 Task: Add an event with the title Presentation Rehearsal and Fine-tuning, date ''2024/03/17'', time 7:30 AM to 9:30 AMand add a description: Participants will learn essential communication skills, including active listening, expressing ideas clearly, and providing constructive feedback. They will also explore techniques for fostering open and honest communication within the team.Select event color  Peacock . Add location for the event as: Rome, Italy, logged in from the account softage.3@softage.netand send the event invitation to softage.2@softage.net and softage.4@softage.net. Set a reminder for the event Daily
Action: Mouse moved to (90, 112)
Screenshot: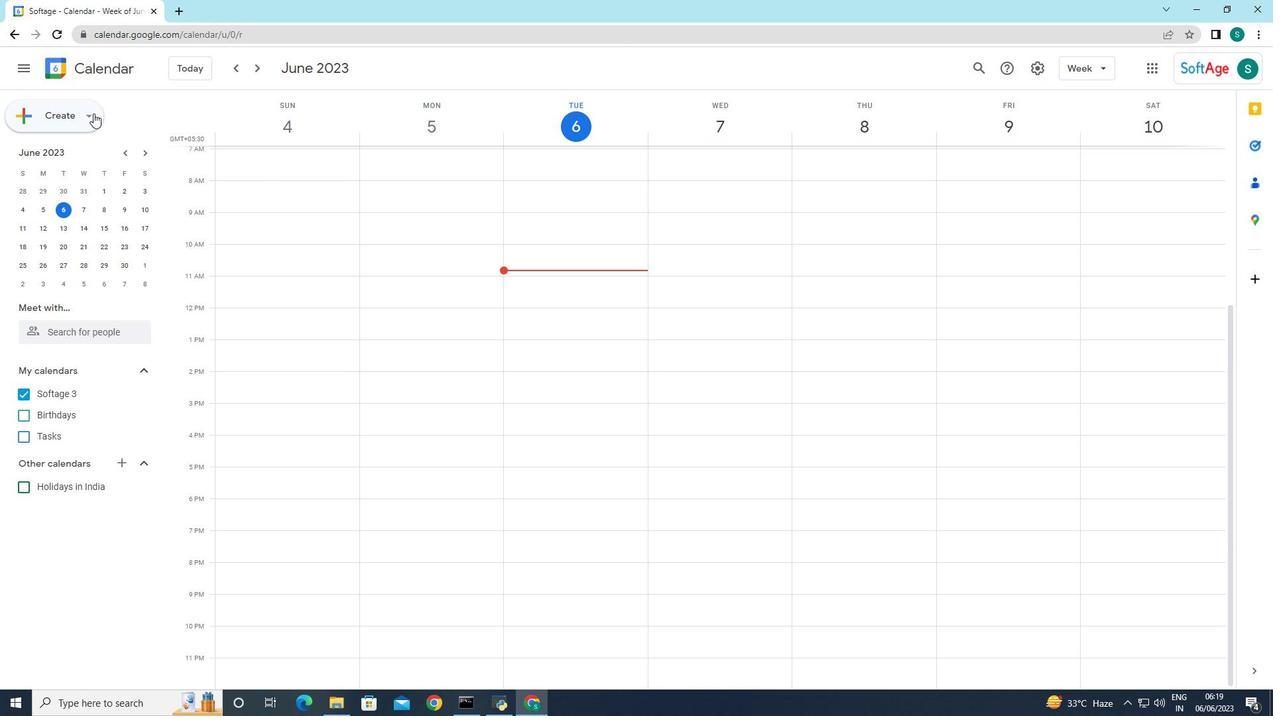 
Action: Mouse pressed left at (90, 112)
Screenshot: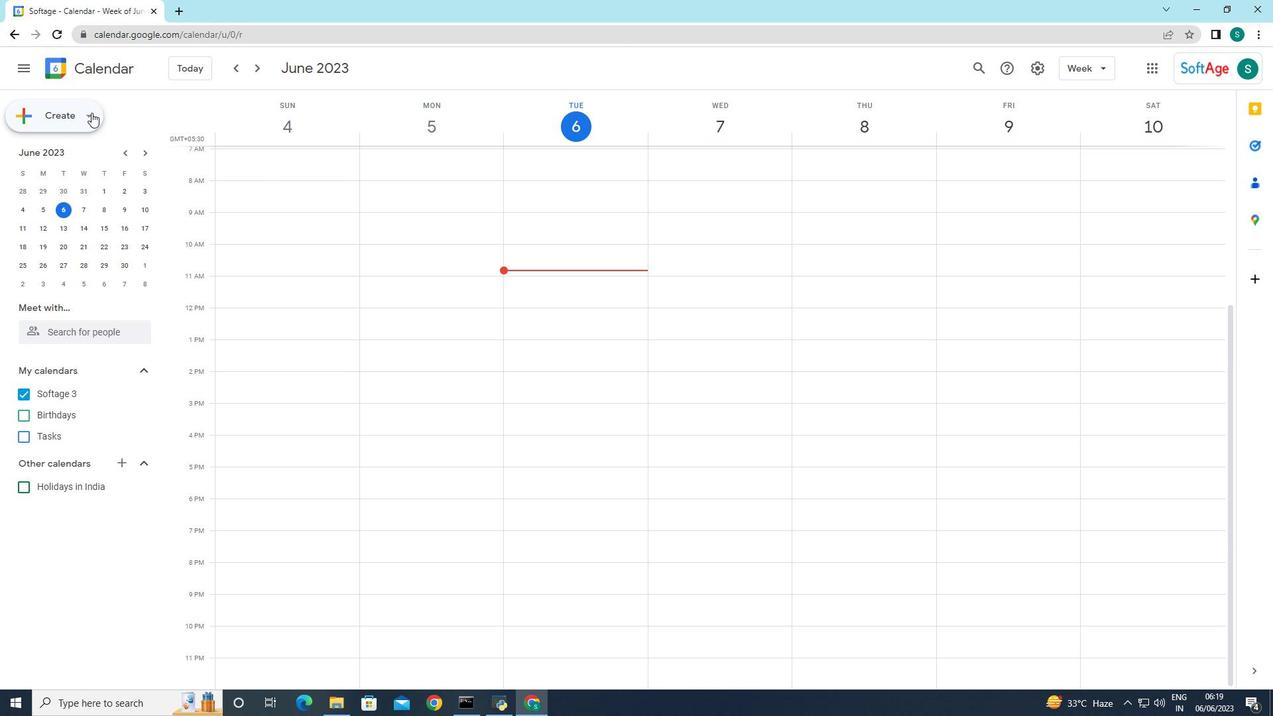 
Action: Mouse moved to (82, 157)
Screenshot: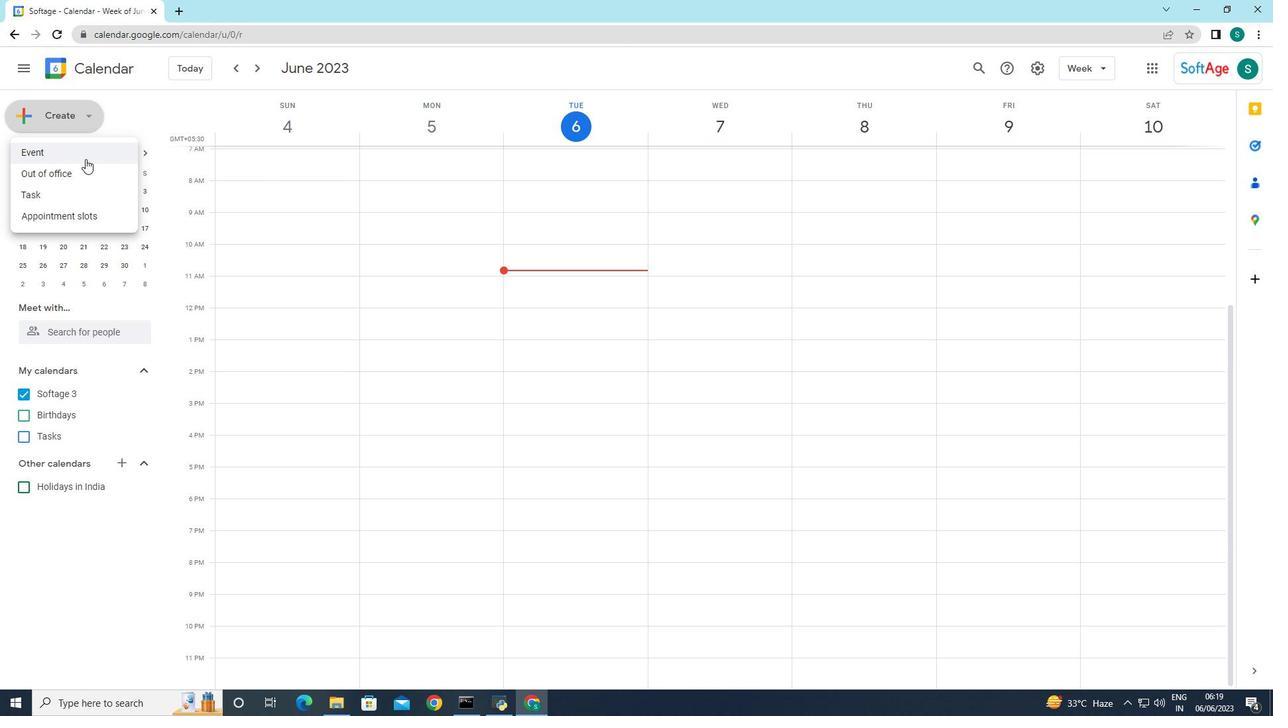 
Action: Mouse pressed left at (82, 157)
Screenshot: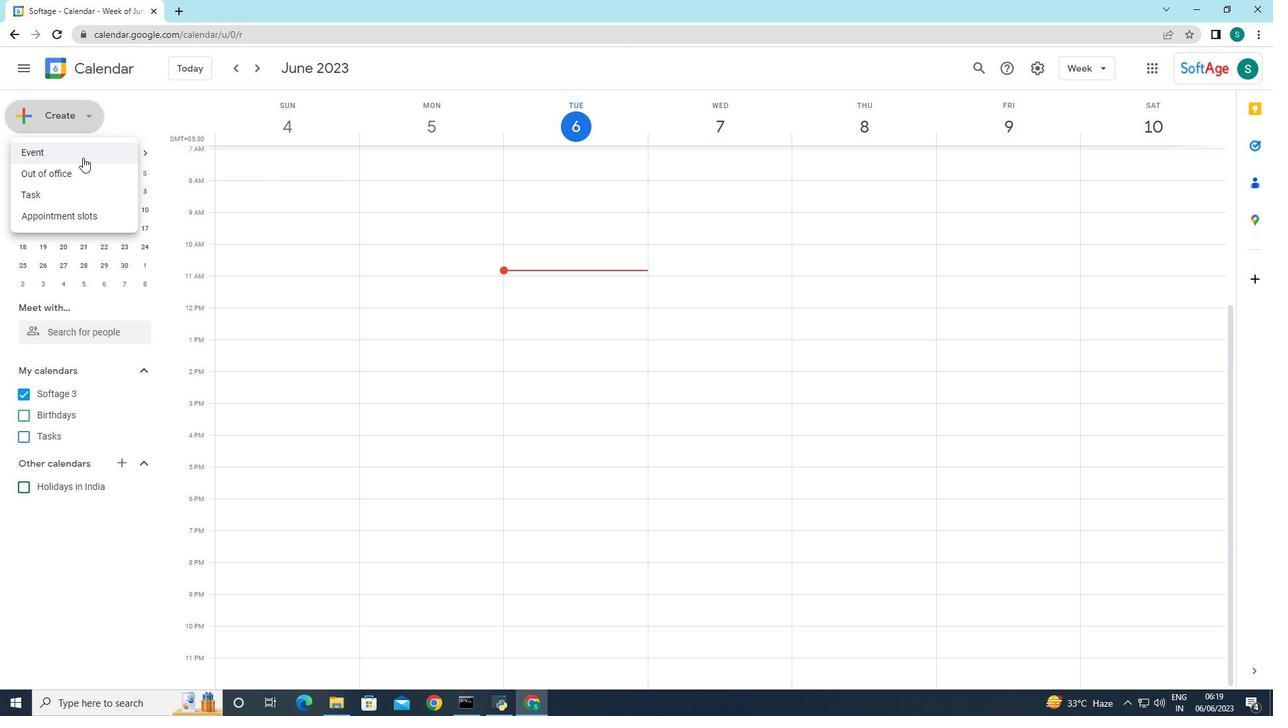 
Action: Mouse moved to (382, 519)
Screenshot: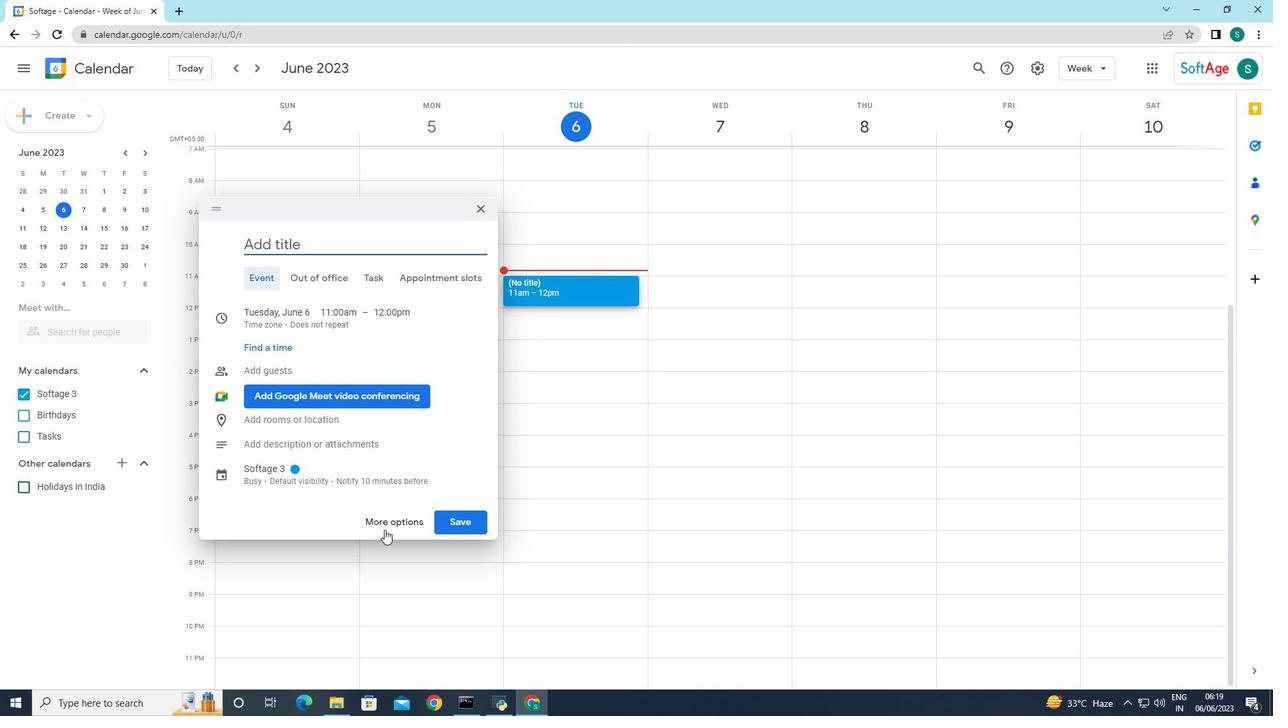 
Action: Mouse pressed left at (382, 519)
Screenshot: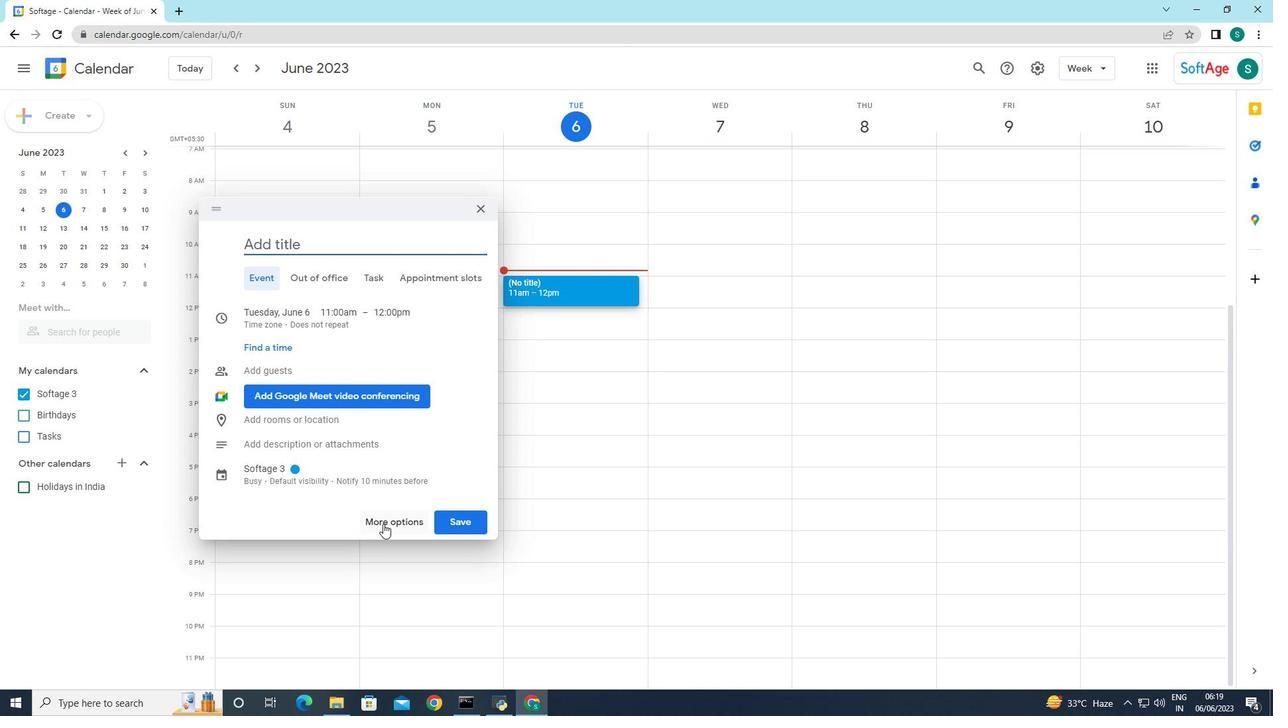 
Action: Mouse moved to (110, 77)
Screenshot: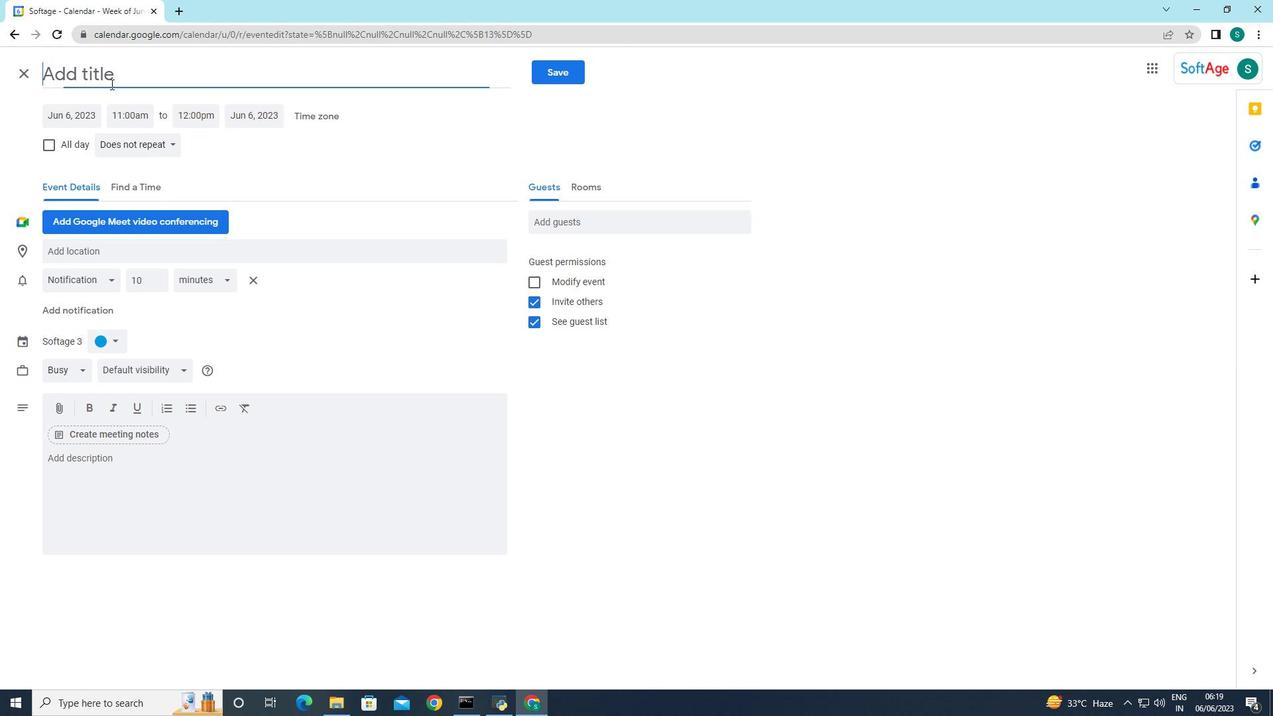 
Action: Mouse pressed left at (110, 77)
Screenshot: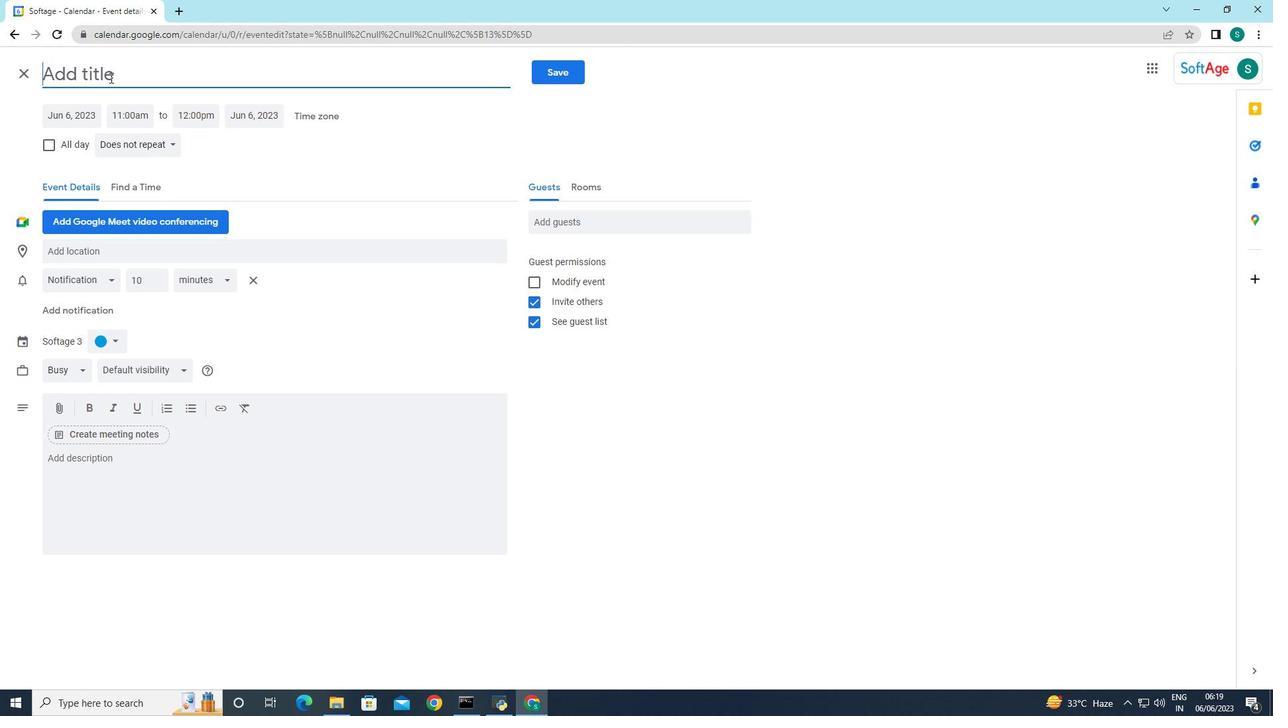 
Action: Mouse moved to (110, 76)
Screenshot: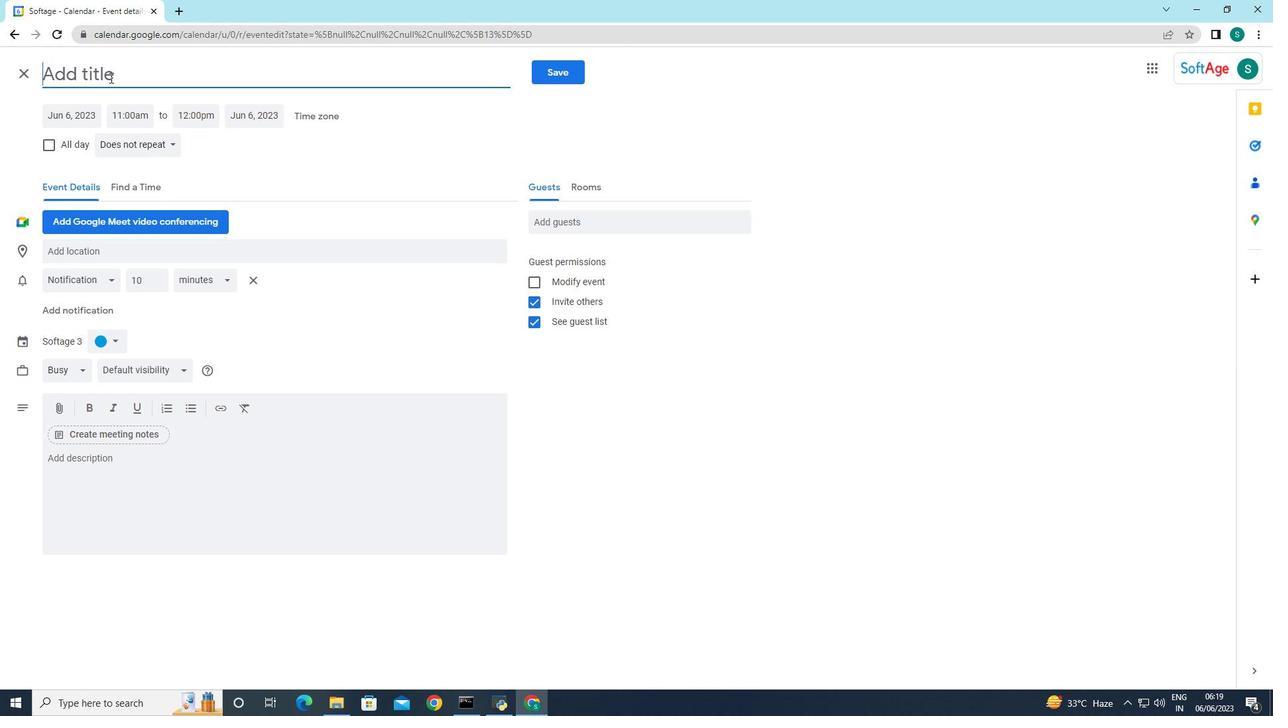 
Action: Key pressed <Key.caps_lock>P<Key.caps_lock>resentation<Key.space><Key.caps_lock>R<Key.caps_lock>ehearsal<Key.space>and<Key.space>f<Key.backspace><Key.caps_lock>F<Key.caps_lock>ine<Key.space><Key.backspace>-tunung,<Key.space><Key.backspace><Key.backspace><Key.backspace><Key.backspace><Key.backspace>ni<Key.backspace><Key.backspace>in<Key.backspace><Key.backspace><Key.backspace>ning<Key.space>
Screenshot: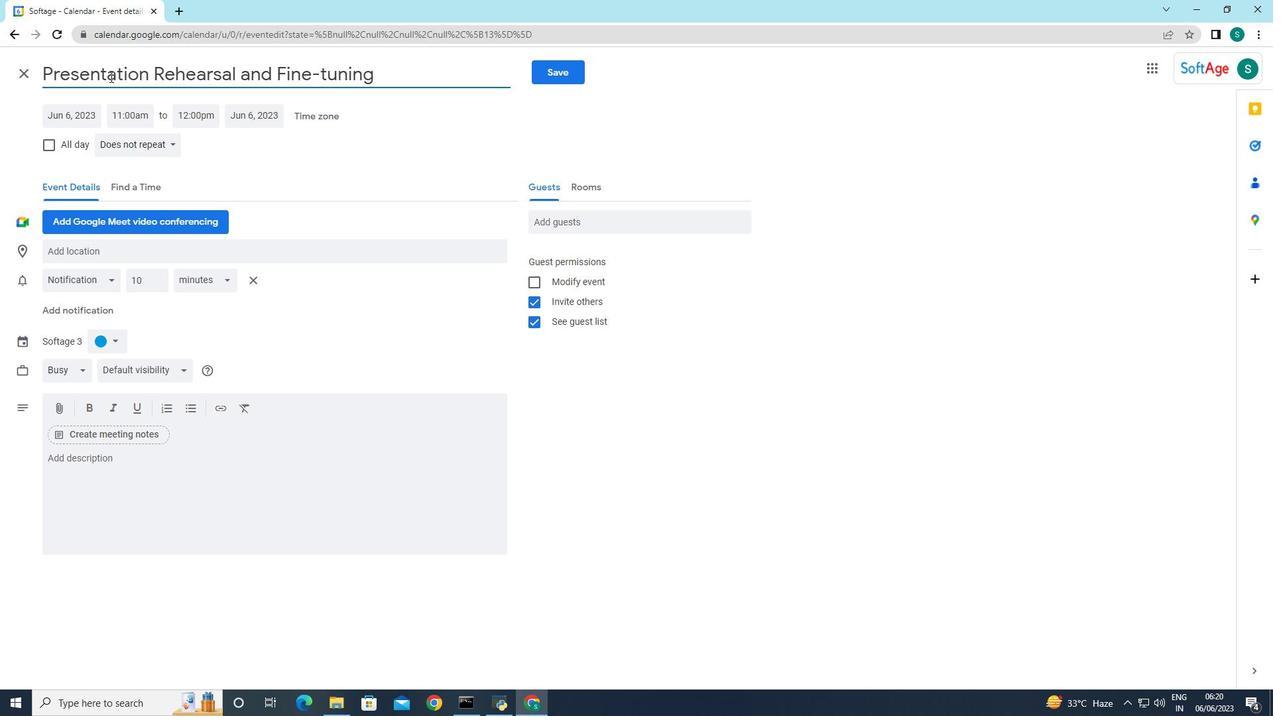 
Action: Mouse moved to (83, 120)
Screenshot: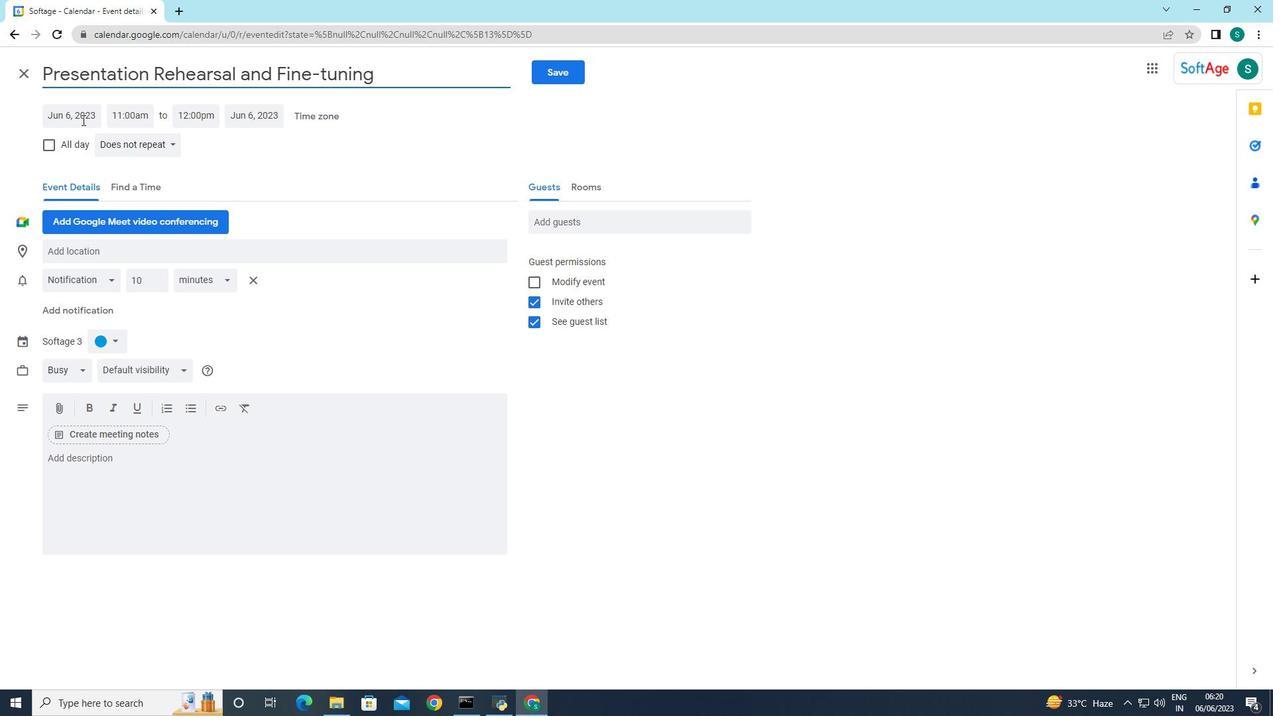 
Action: Mouse pressed left at (83, 120)
Screenshot: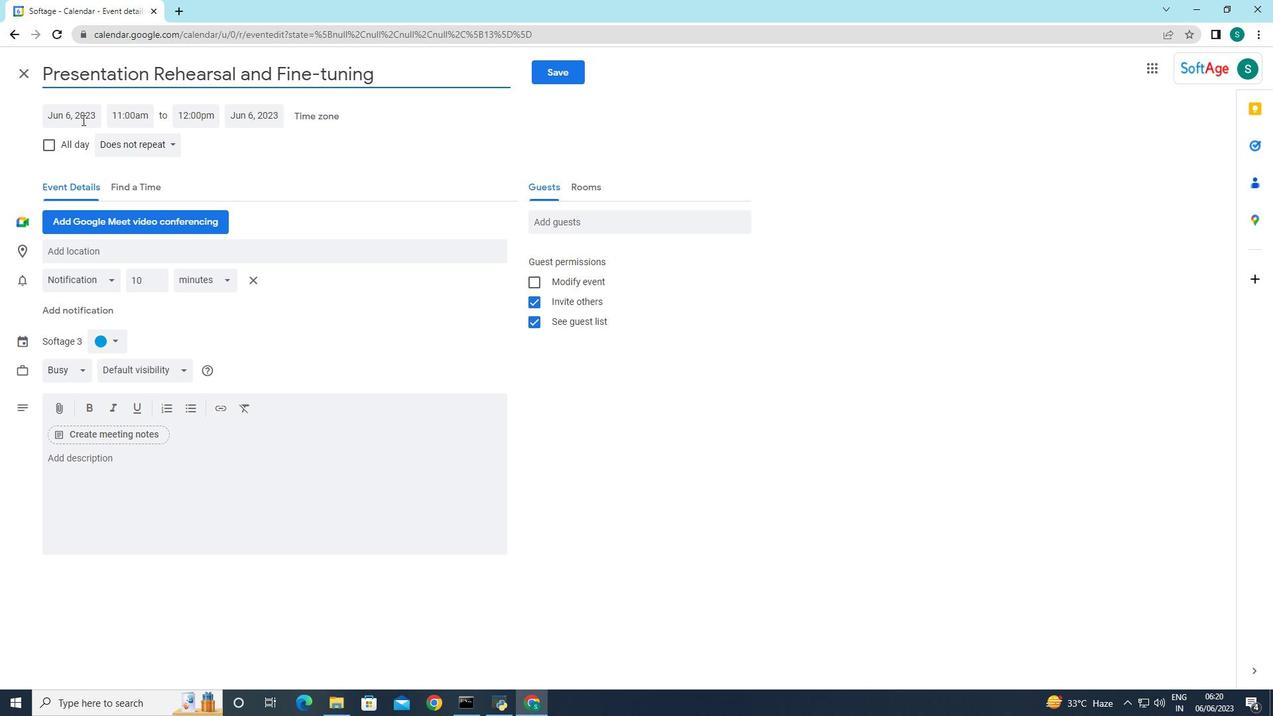 
Action: Mouse moved to (204, 145)
Screenshot: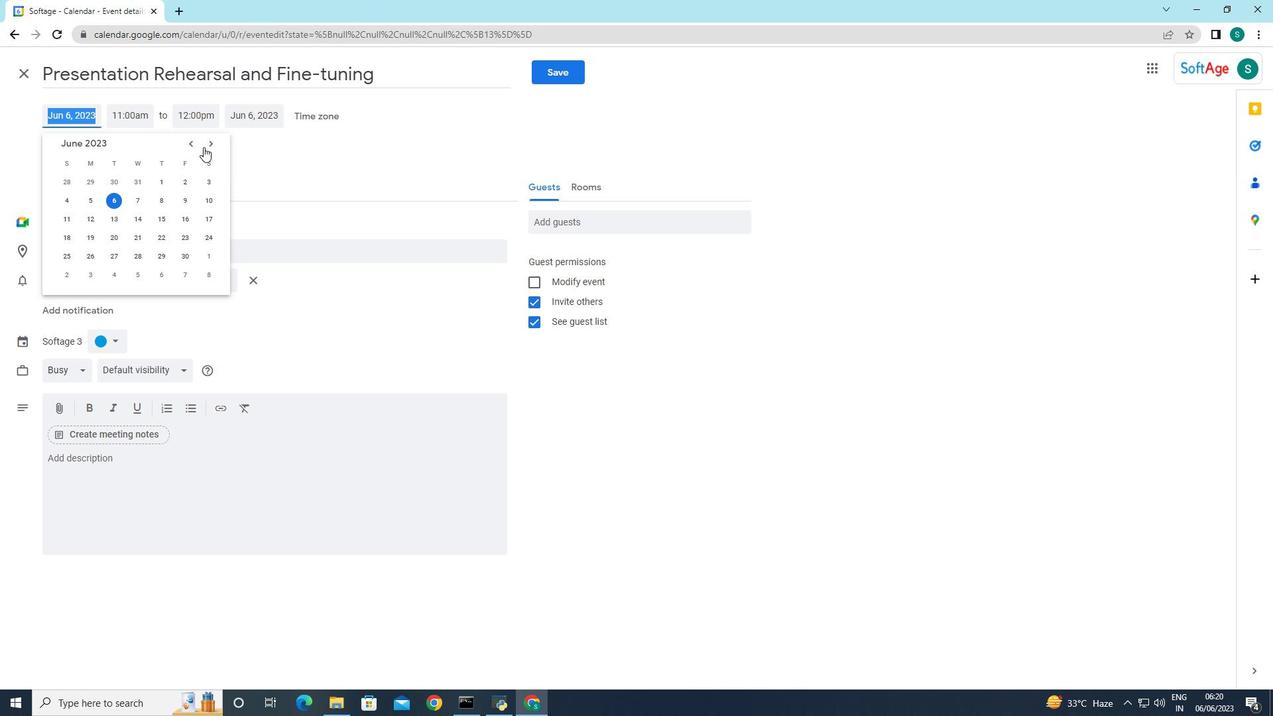 
Action: Mouse pressed left at (204, 145)
Screenshot: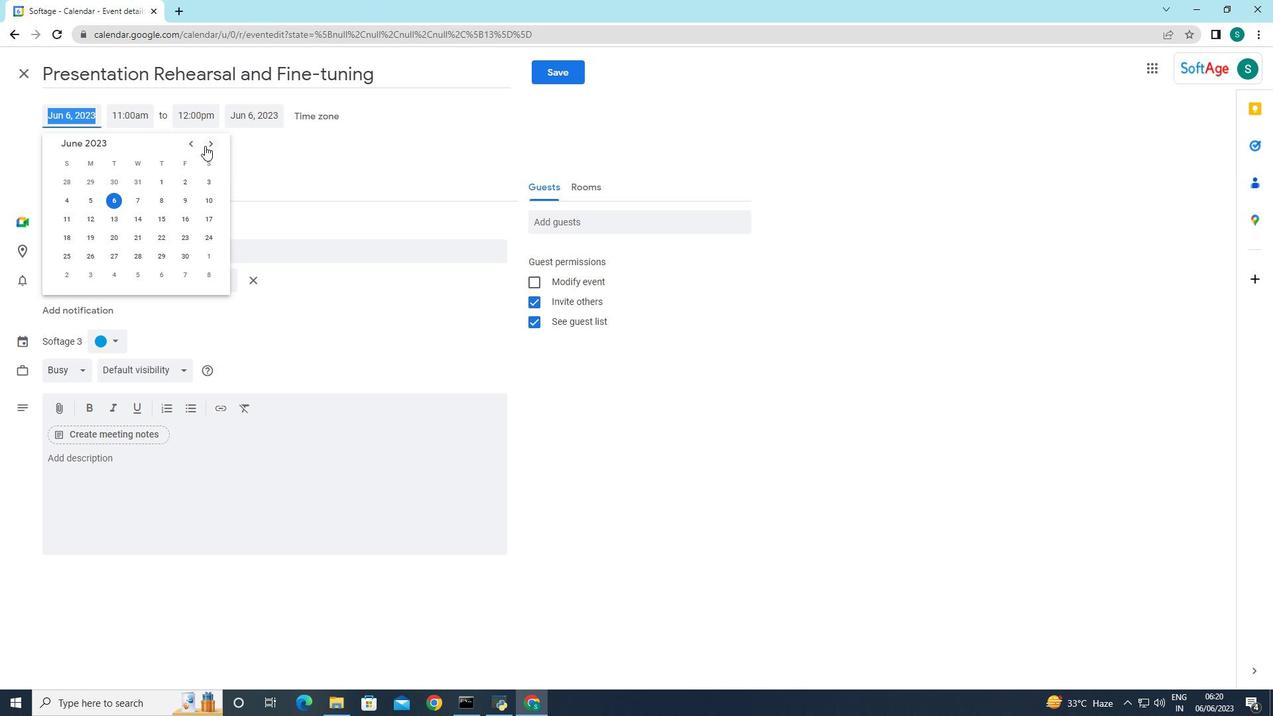 
Action: Mouse pressed left at (204, 145)
Screenshot: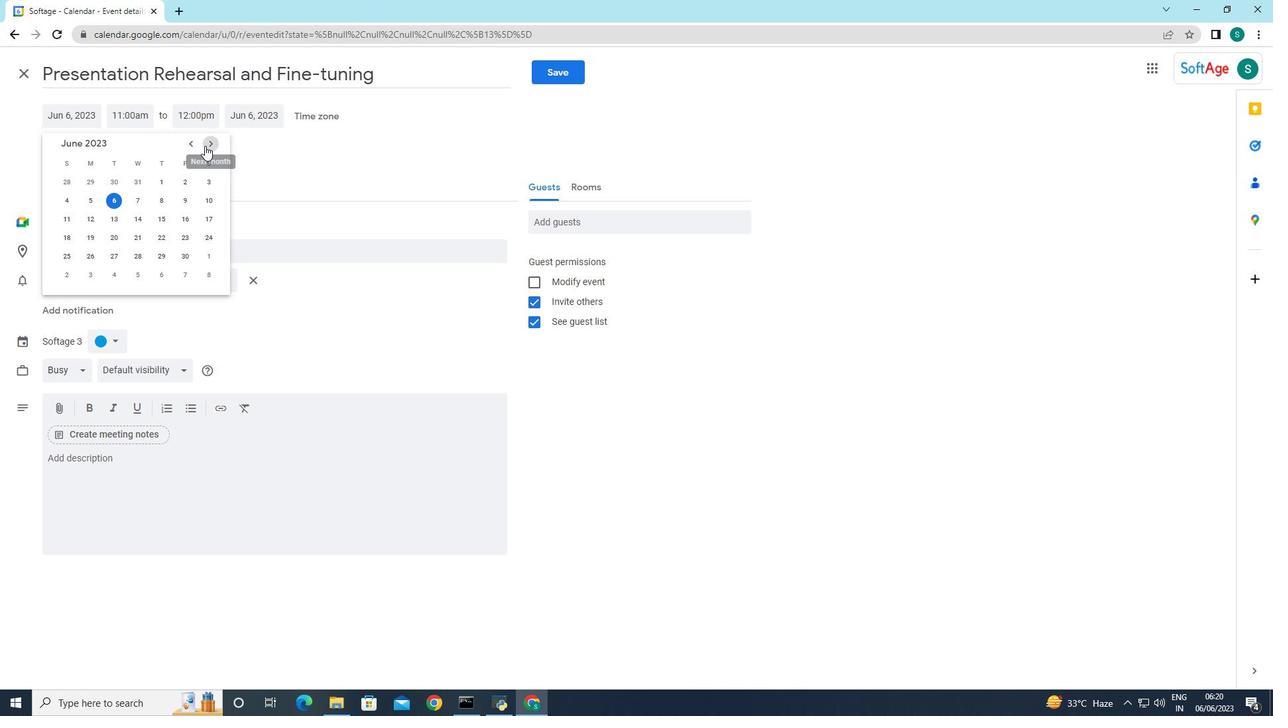 
Action: Mouse pressed left at (204, 145)
Screenshot: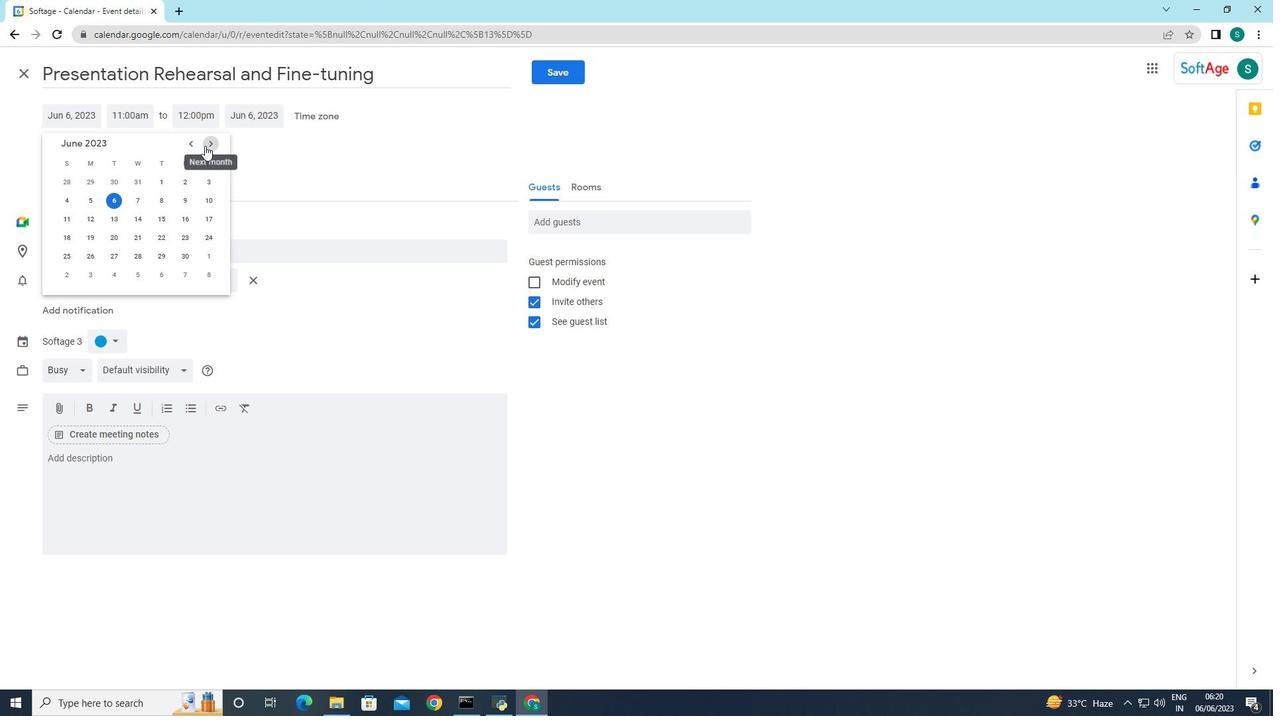 
Action: Mouse pressed left at (204, 145)
Screenshot: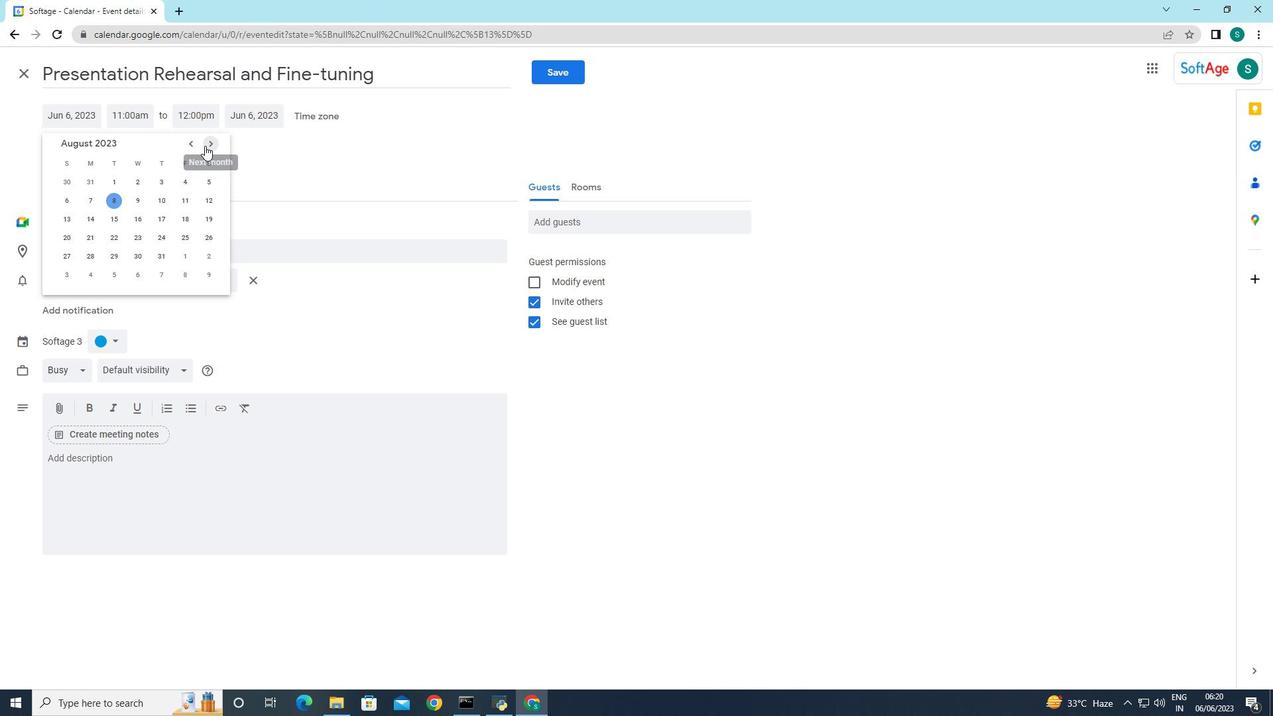 
Action: Mouse pressed left at (204, 145)
Screenshot: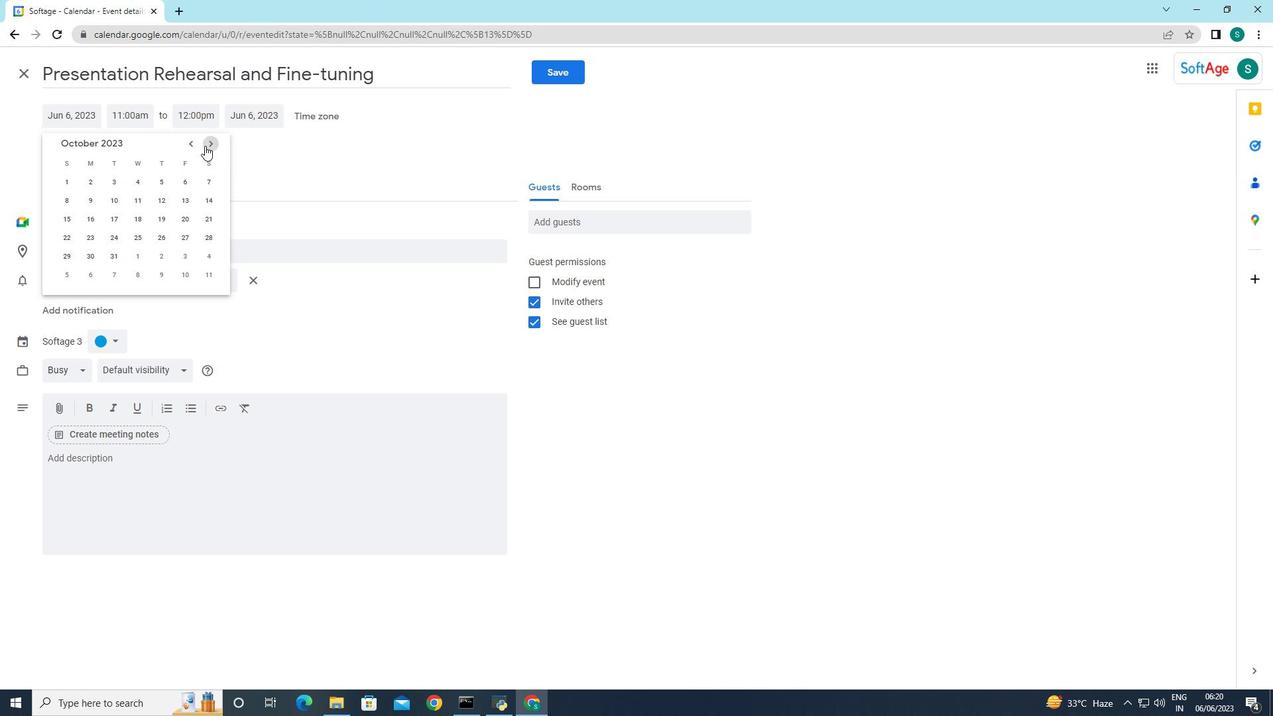 
Action: Mouse pressed left at (204, 145)
Screenshot: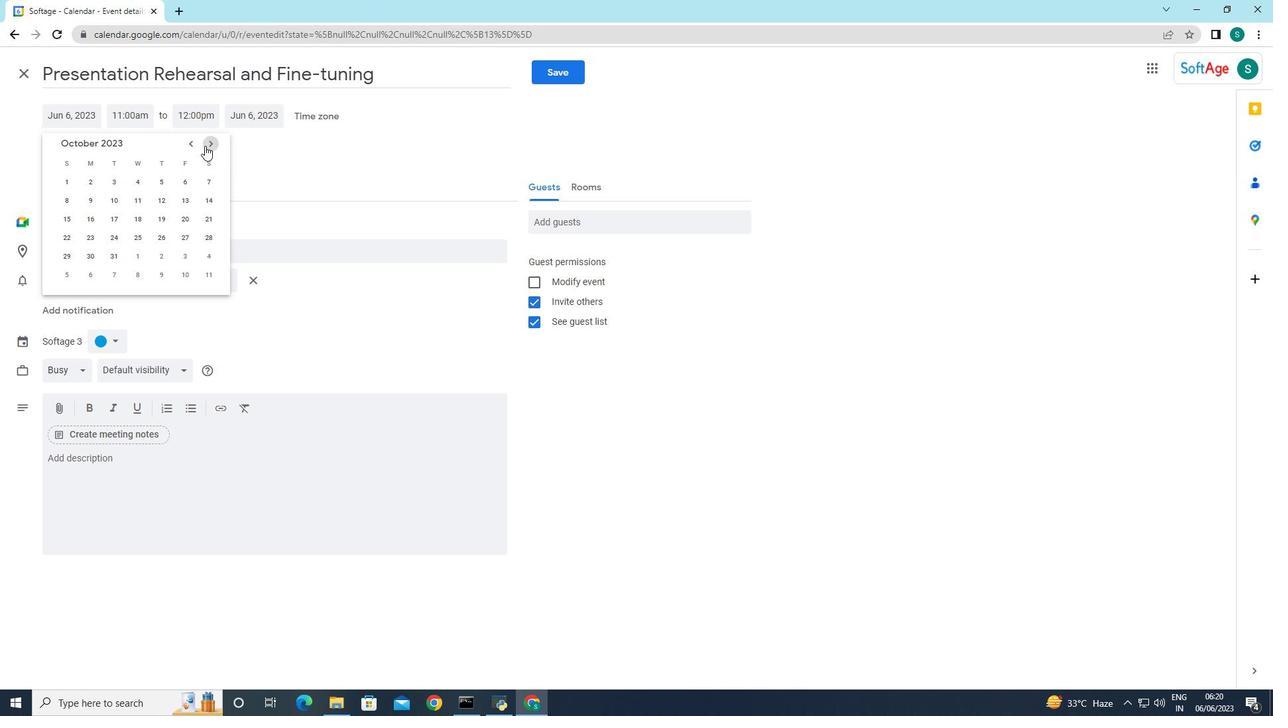 
Action: Mouse pressed left at (204, 145)
Screenshot: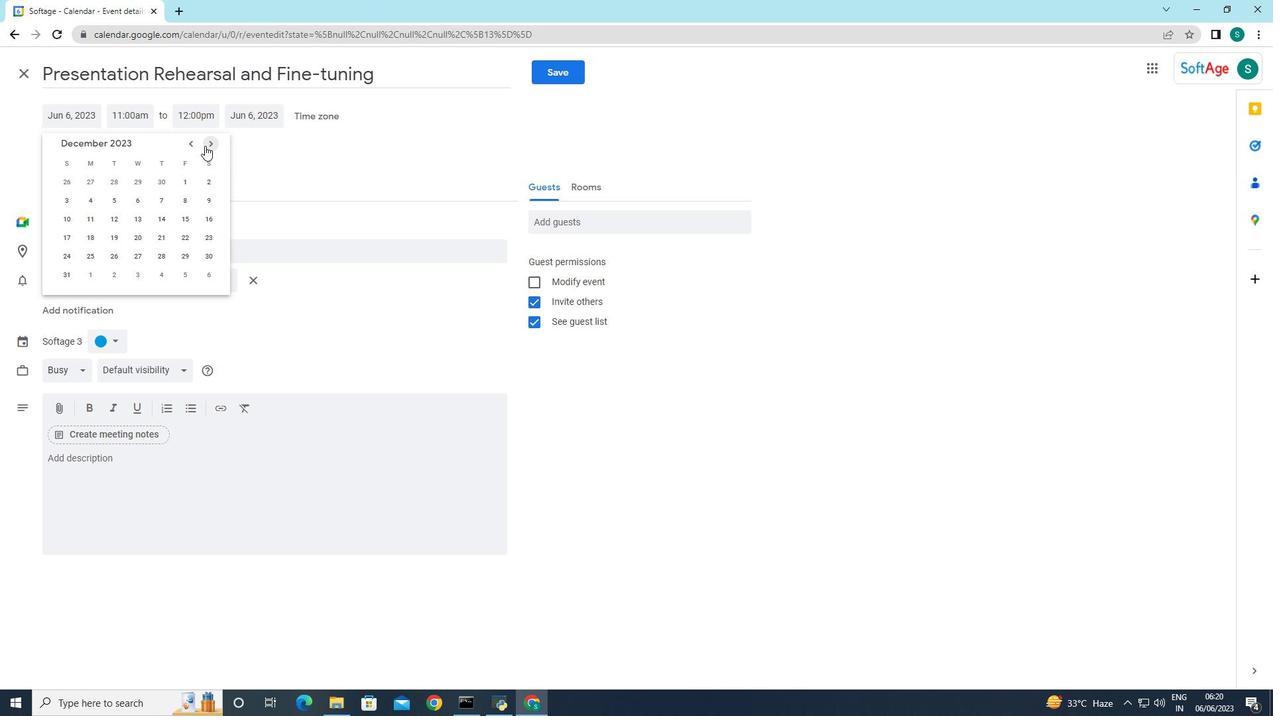 
Action: Mouse pressed left at (204, 145)
Screenshot: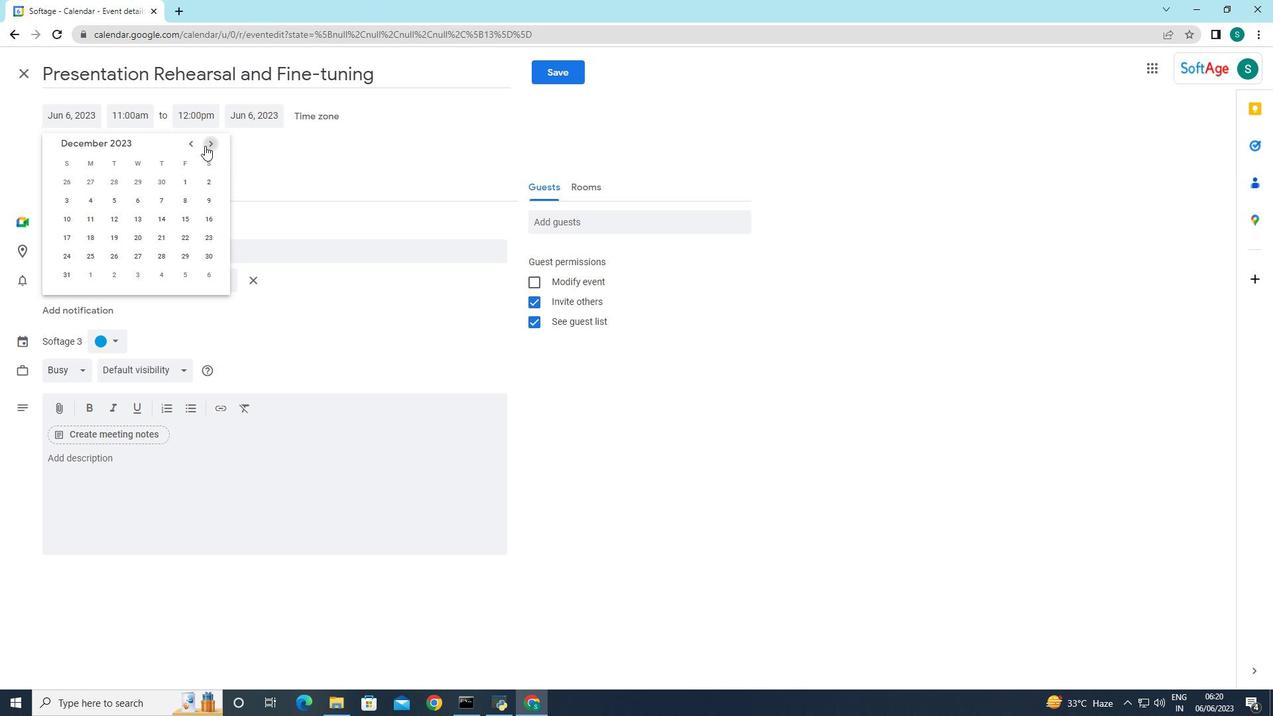 
Action: Mouse pressed left at (204, 145)
Screenshot: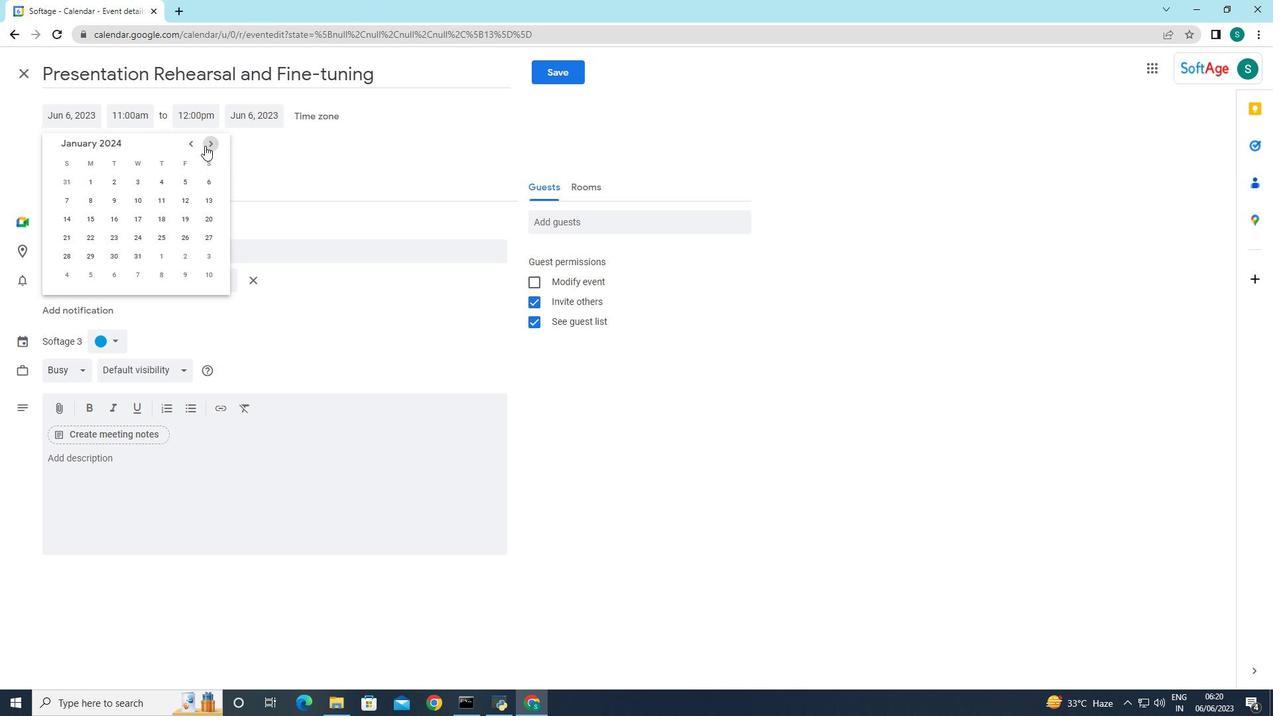 
Action: Mouse pressed left at (204, 145)
Screenshot: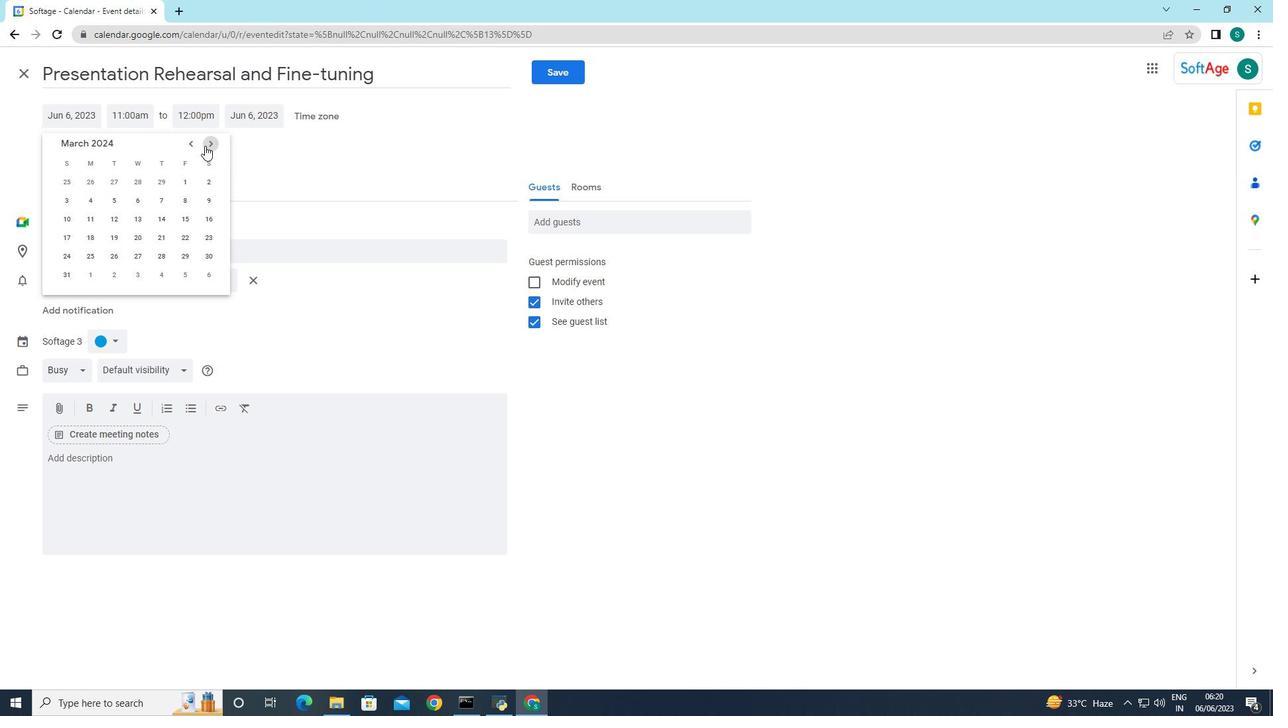 
Action: Mouse pressed left at (204, 145)
Screenshot: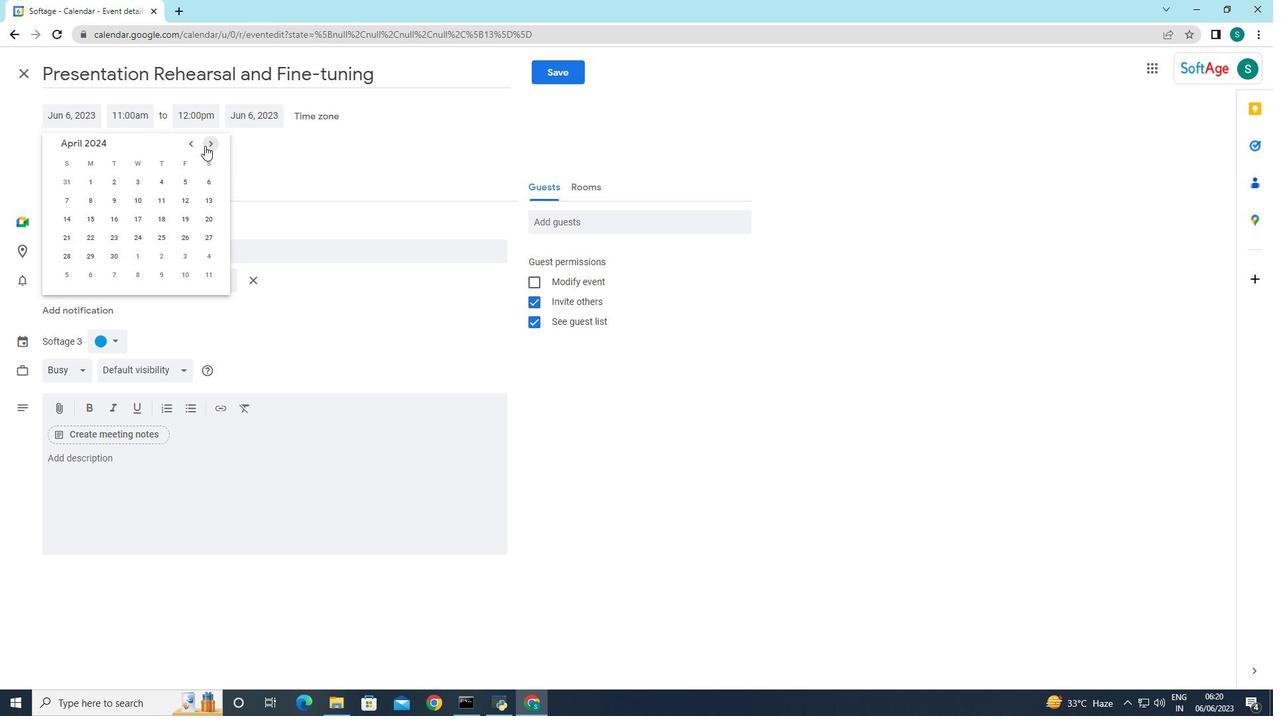 
Action: Mouse moved to (192, 147)
Screenshot: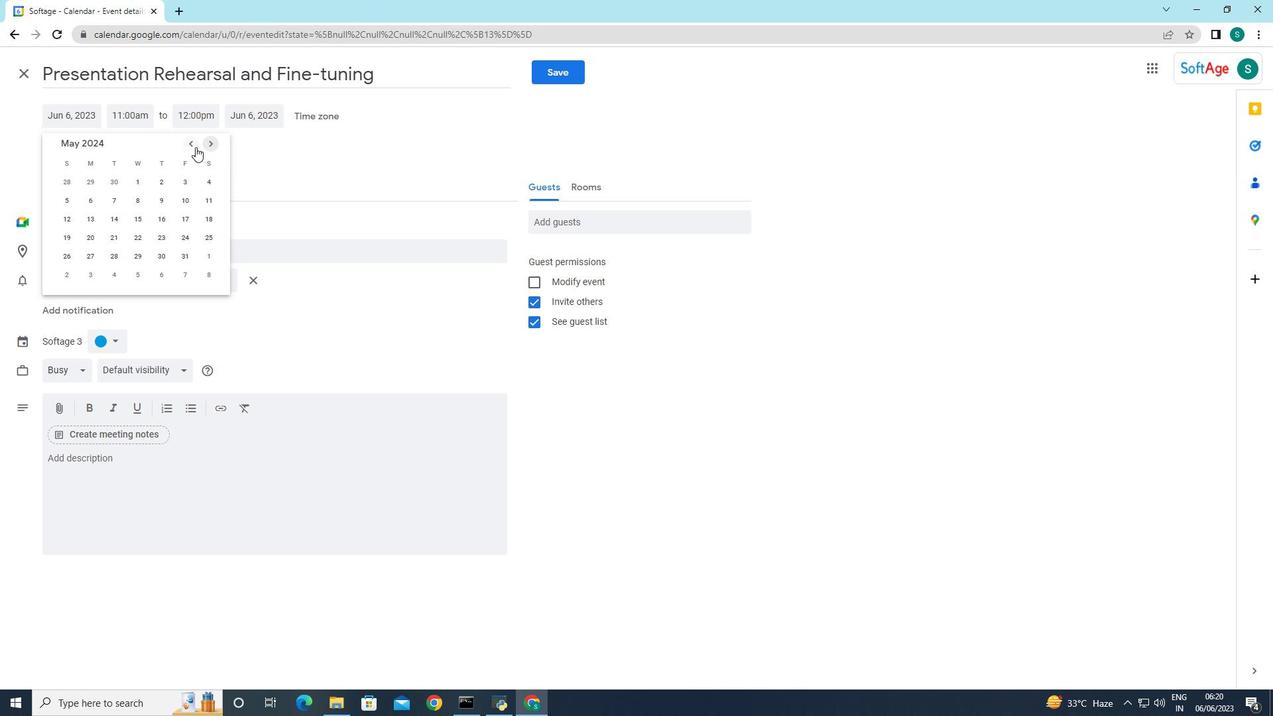 
Action: Mouse pressed left at (192, 147)
Screenshot: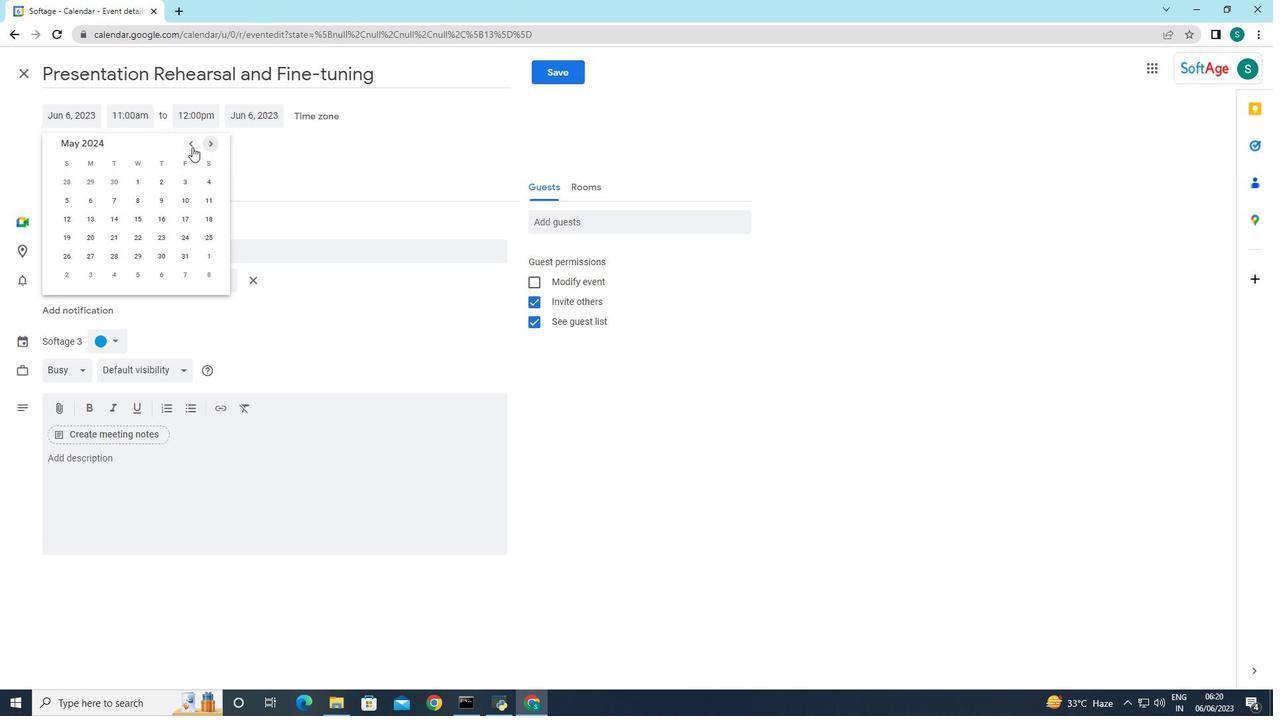 
Action: Mouse pressed left at (192, 147)
Screenshot: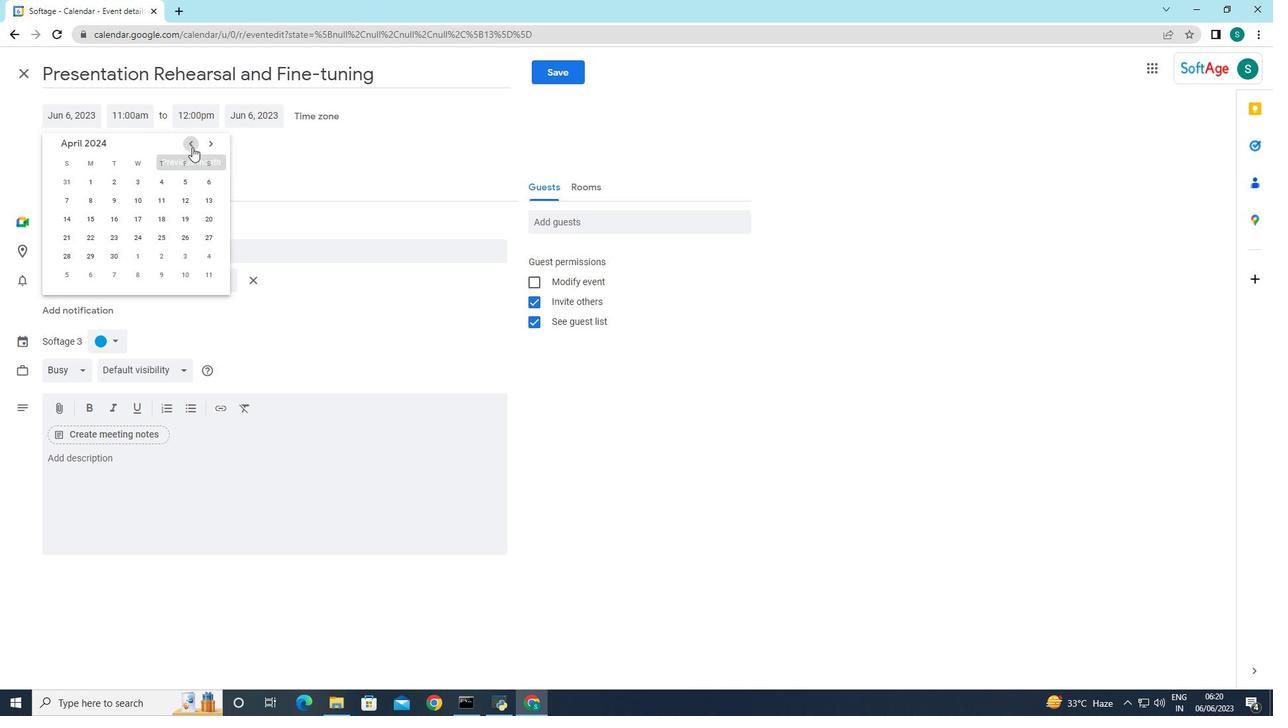 
Action: Mouse moved to (68, 239)
Screenshot: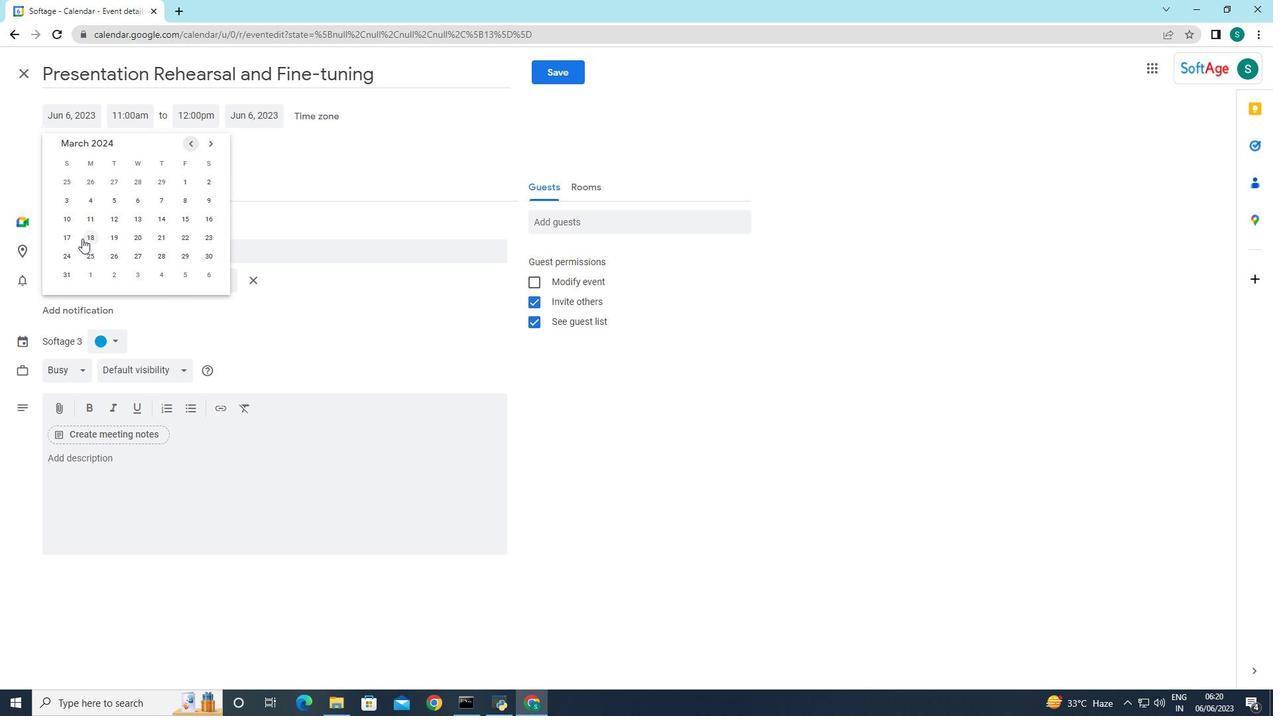 
Action: Mouse pressed left at (68, 239)
Screenshot: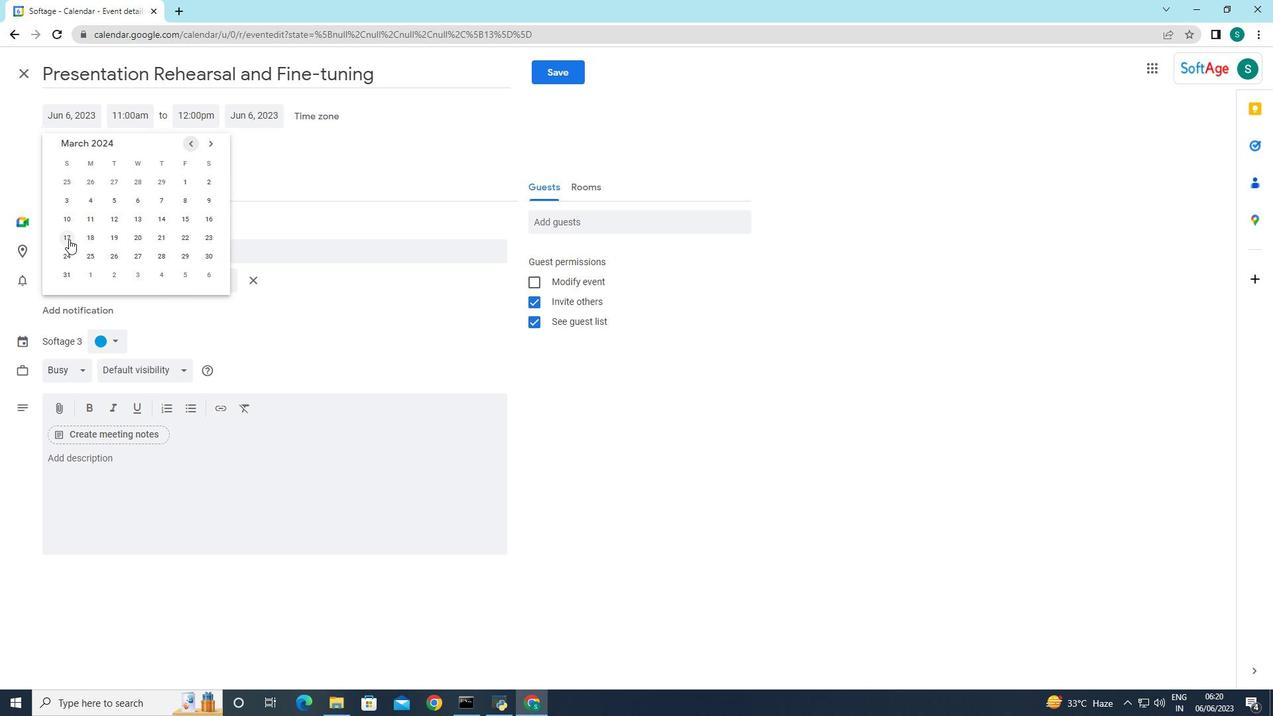 
Action: Mouse moved to (240, 181)
Screenshot: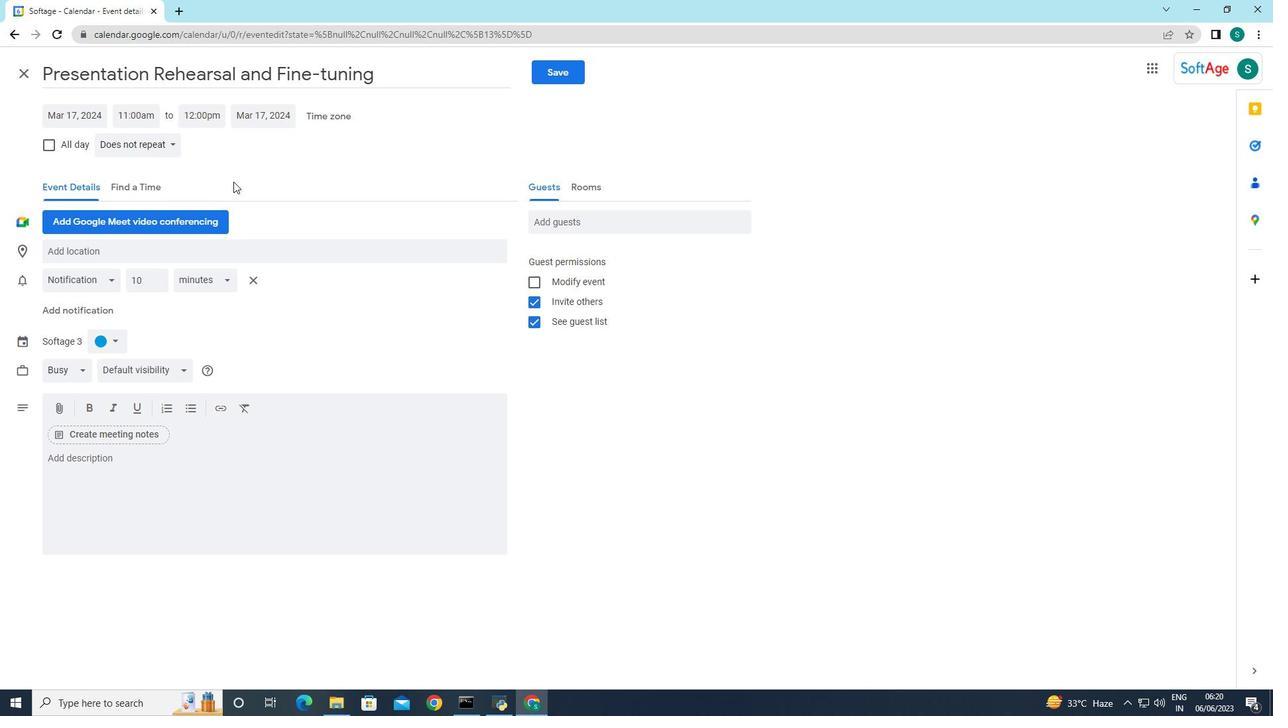 
Action: Mouse pressed left at (240, 181)
Screenshot: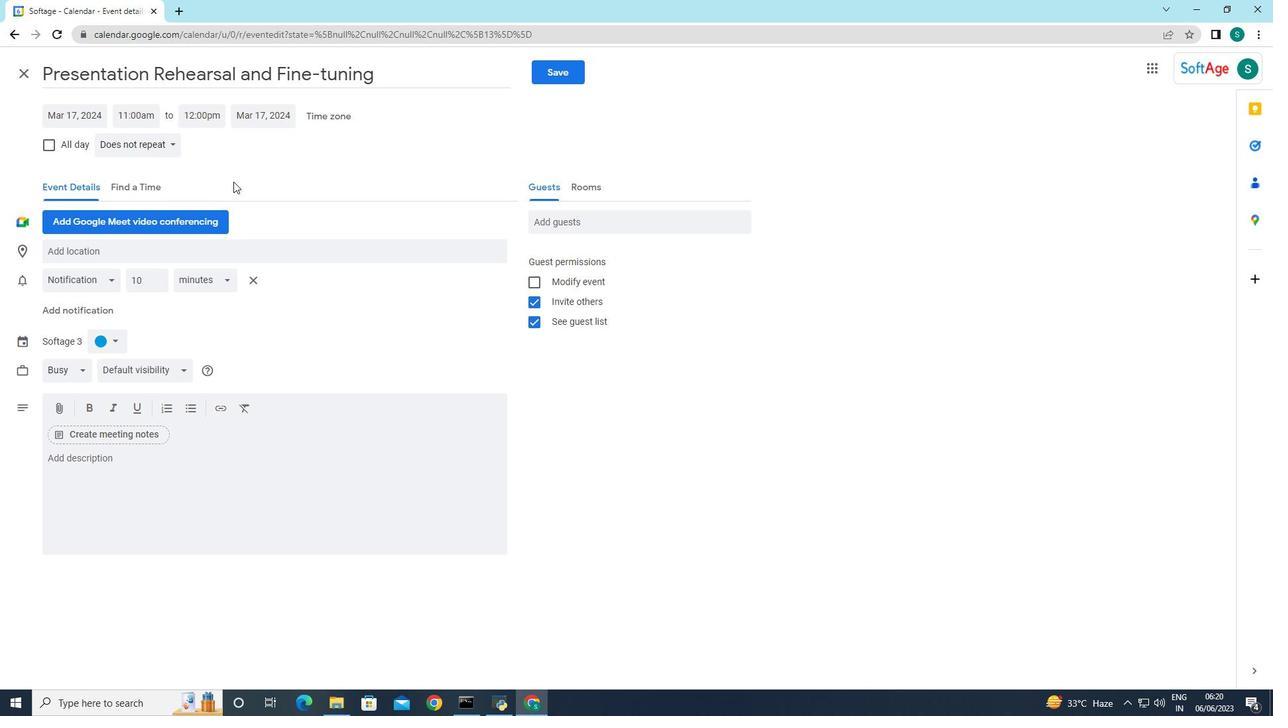 
Action: Mouse moved to (152, 115)
Screenshot: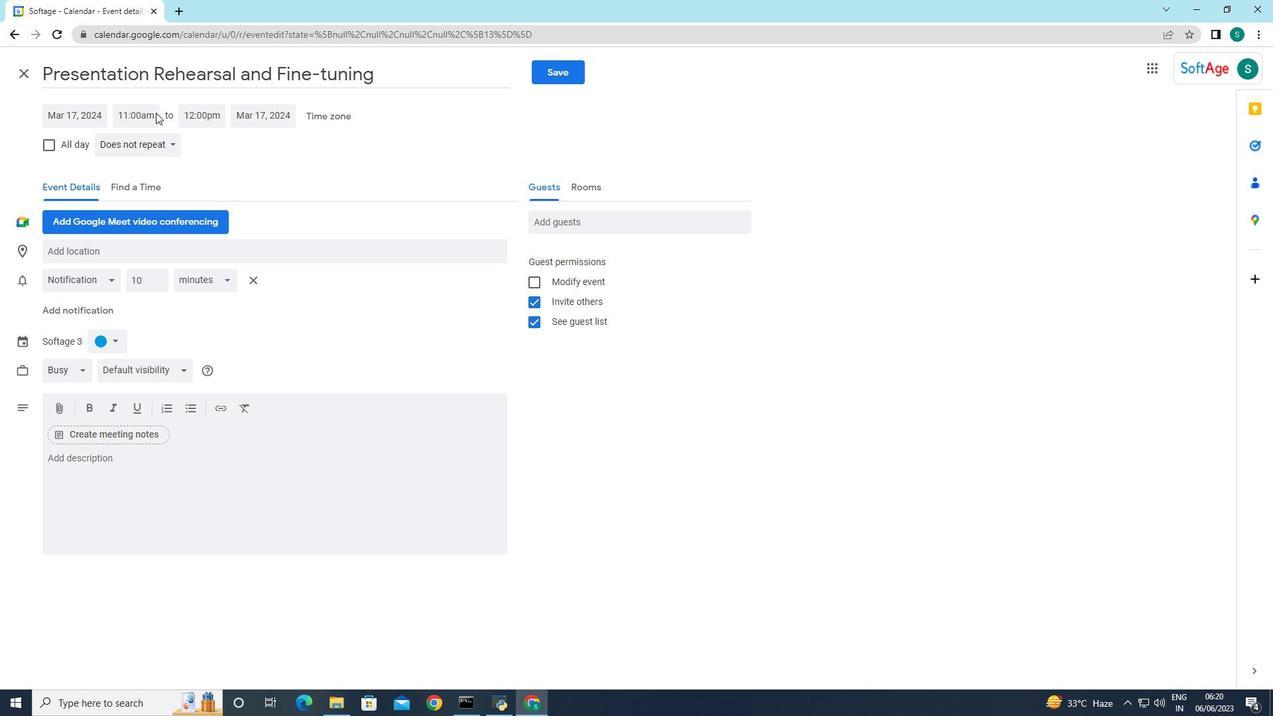 
Action: Mouse pressed left at (152, 115)
Screenshot: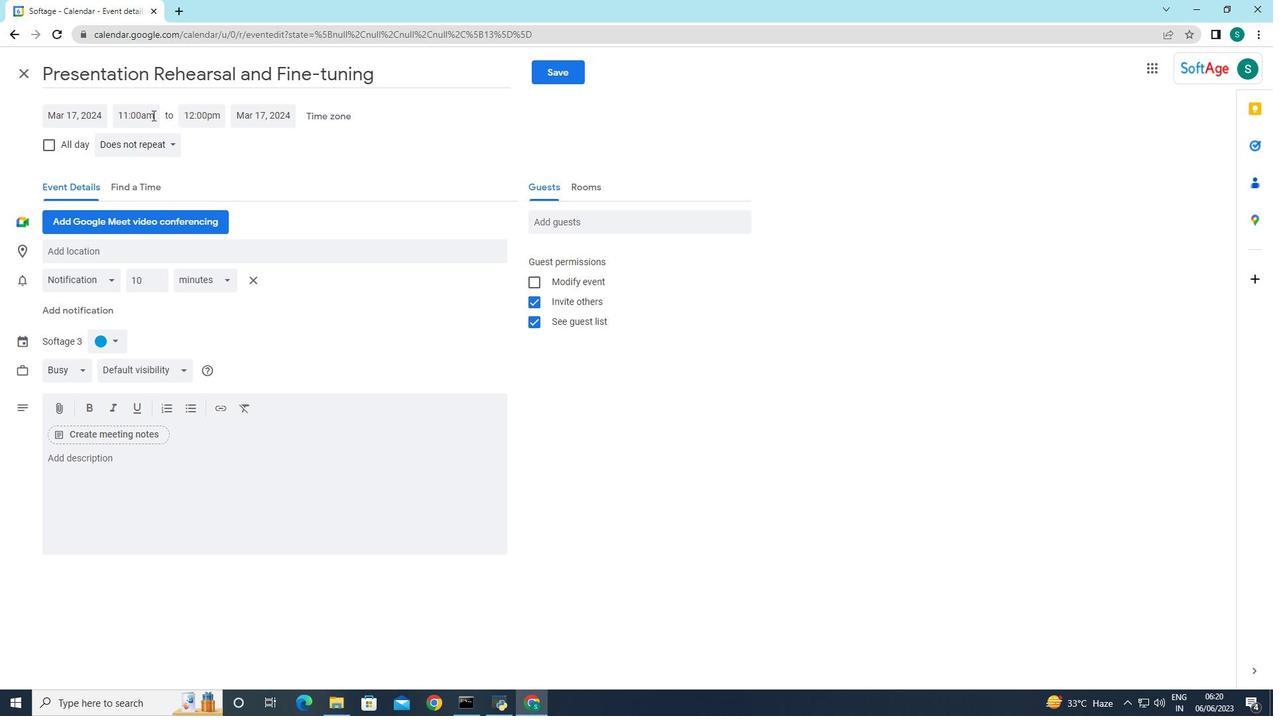 
Action: Mouse moved to (146, 197)
Screenshot: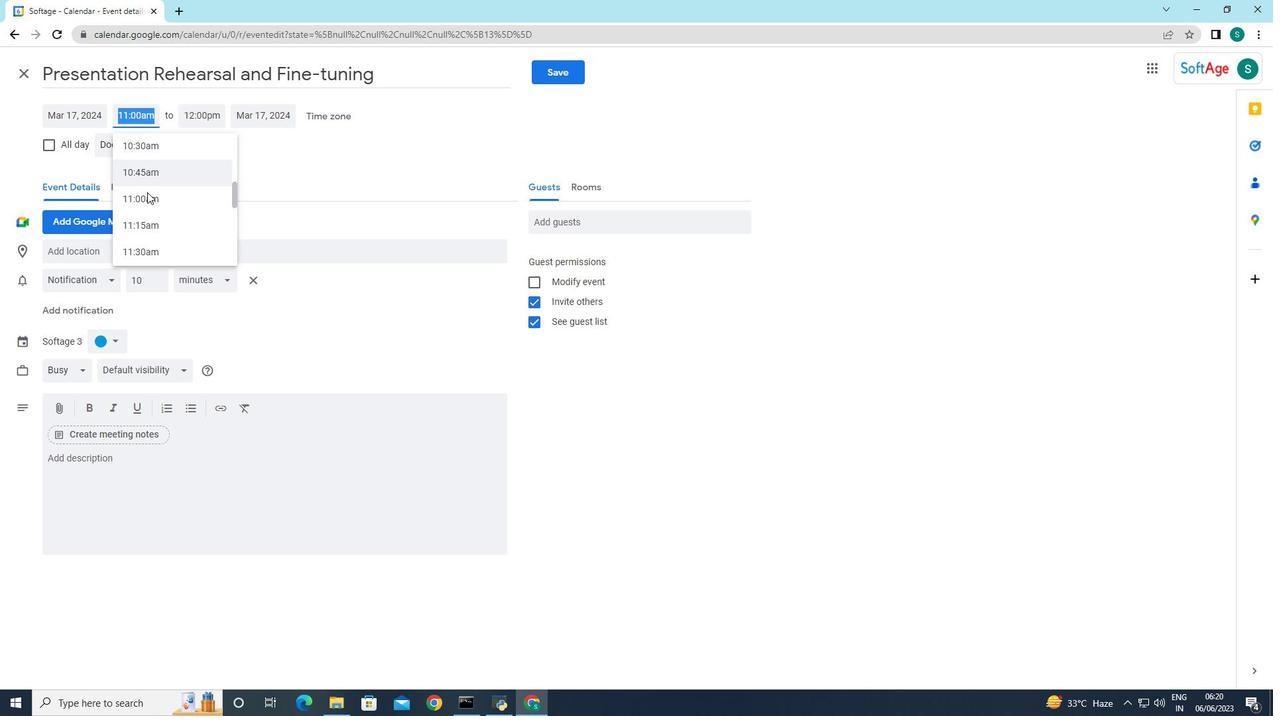 
Action: Mouse scrolled (146, 198) with delta (0, 0)
Screenshot: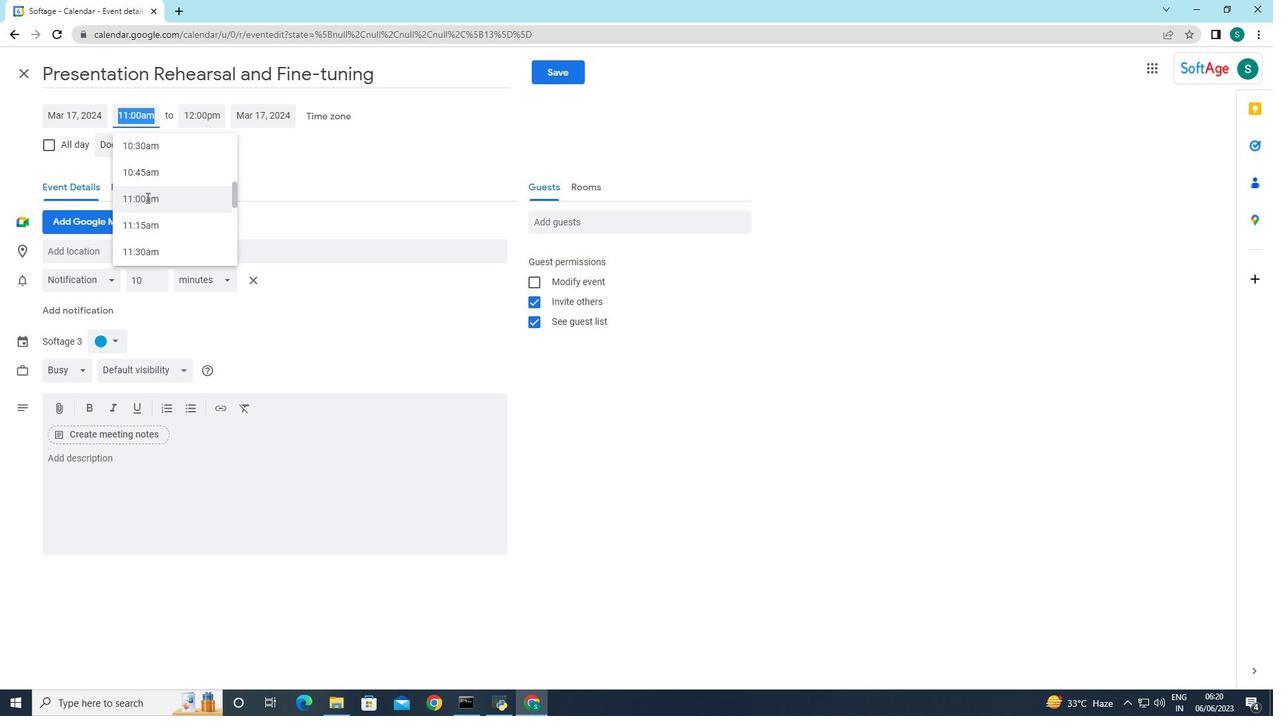 
Action: Mouse scrolled (146, 198) with delta (0, 0)
Screenshot: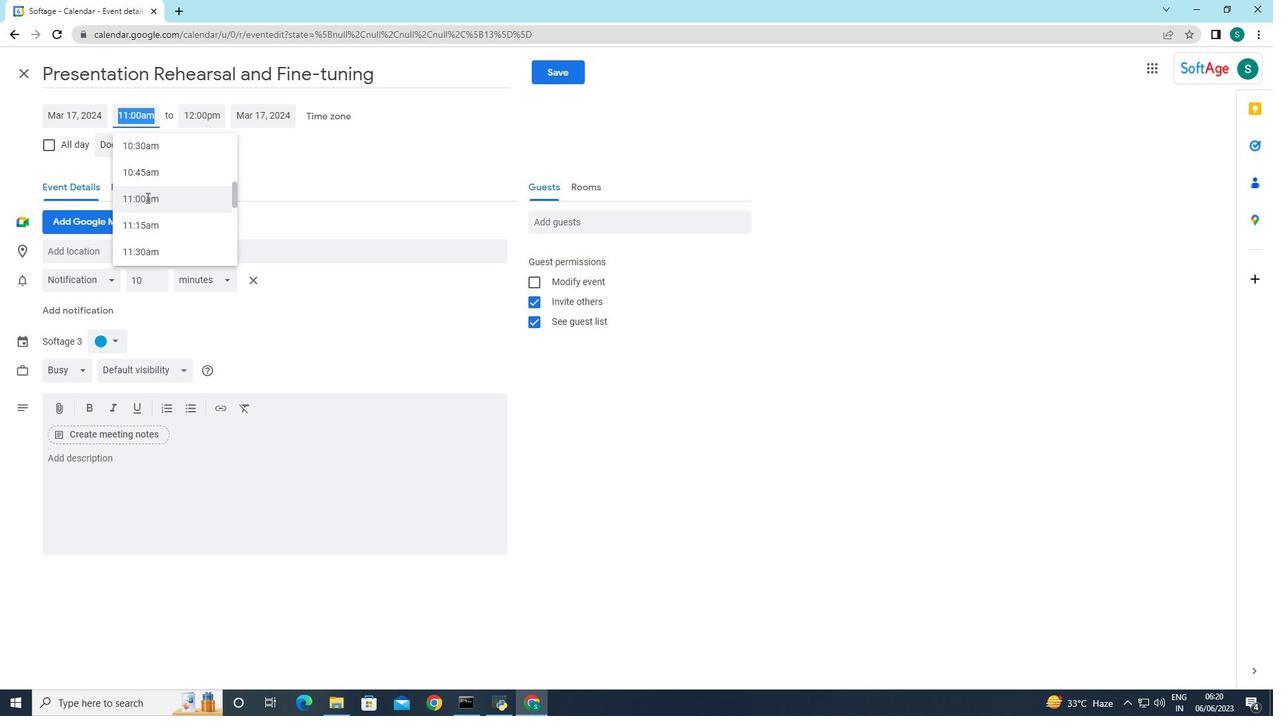 
Action: Mouse moved to (147, 208)
Screenshot: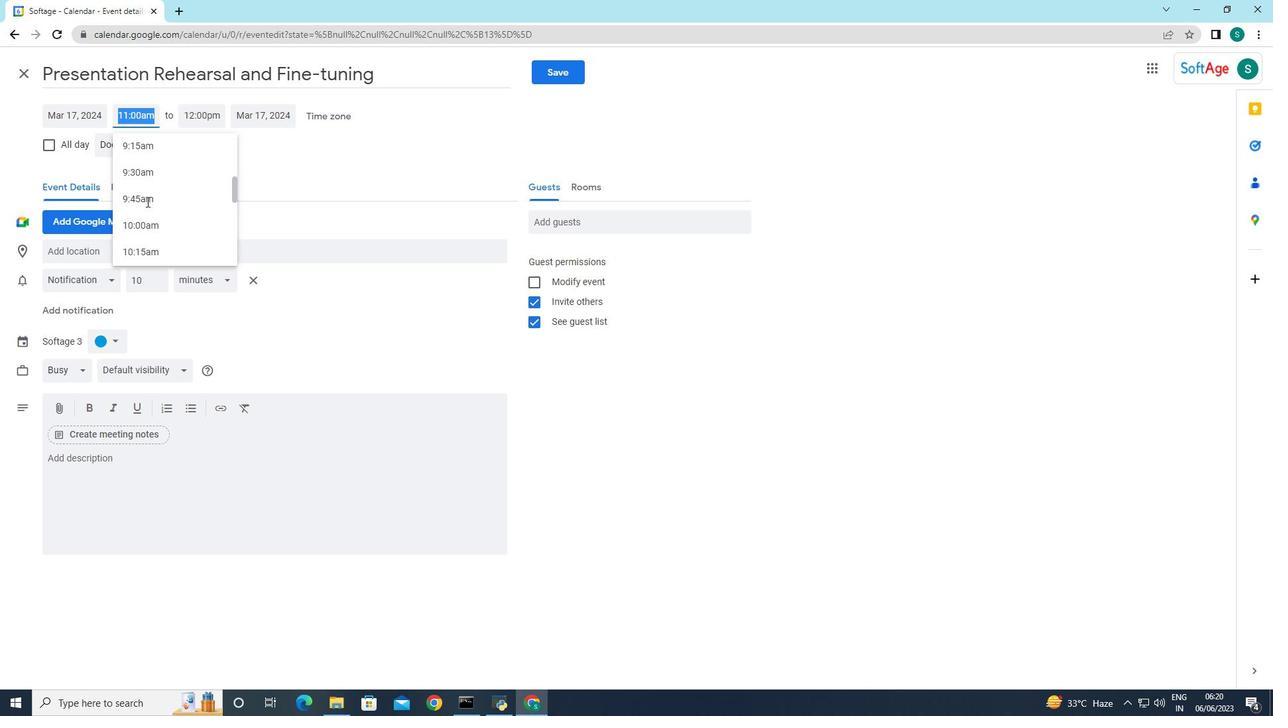 
Action: Mouse scrolled (147, 209) with delta (0, 0)
Screenshot: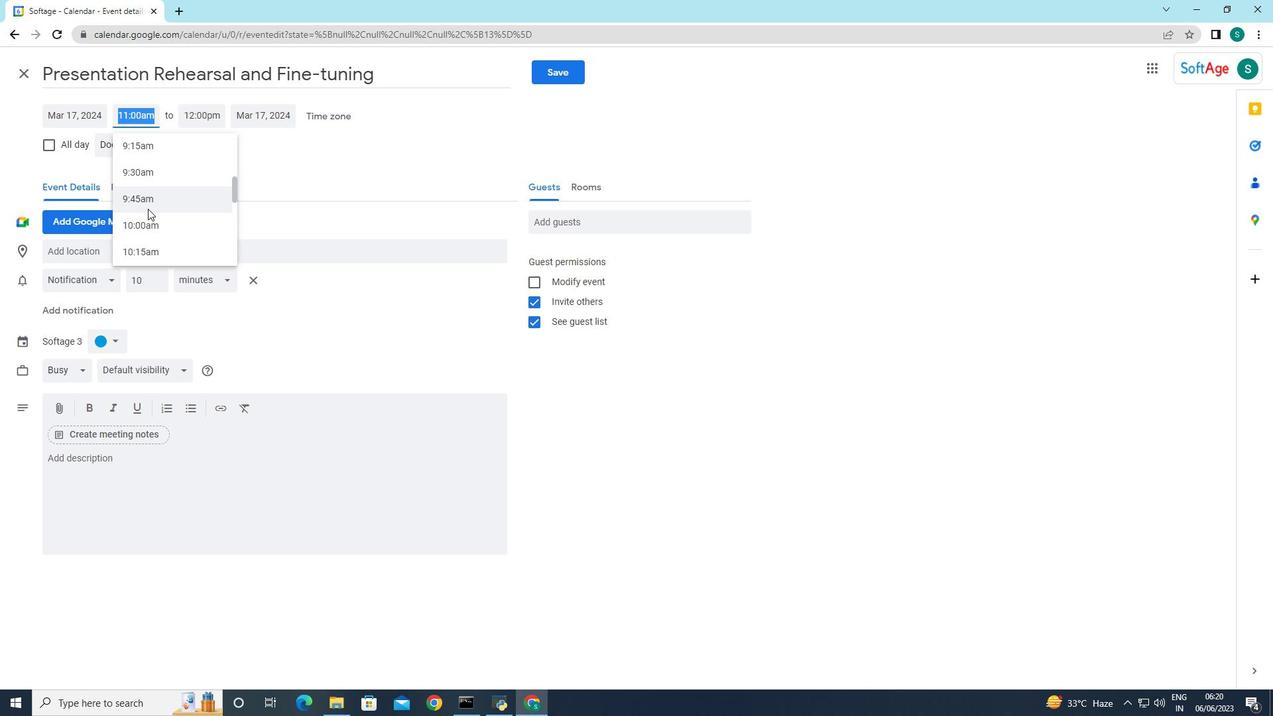 
Action: Mouse scrolled (147, 209) with delta (0, 0)
Screenshot: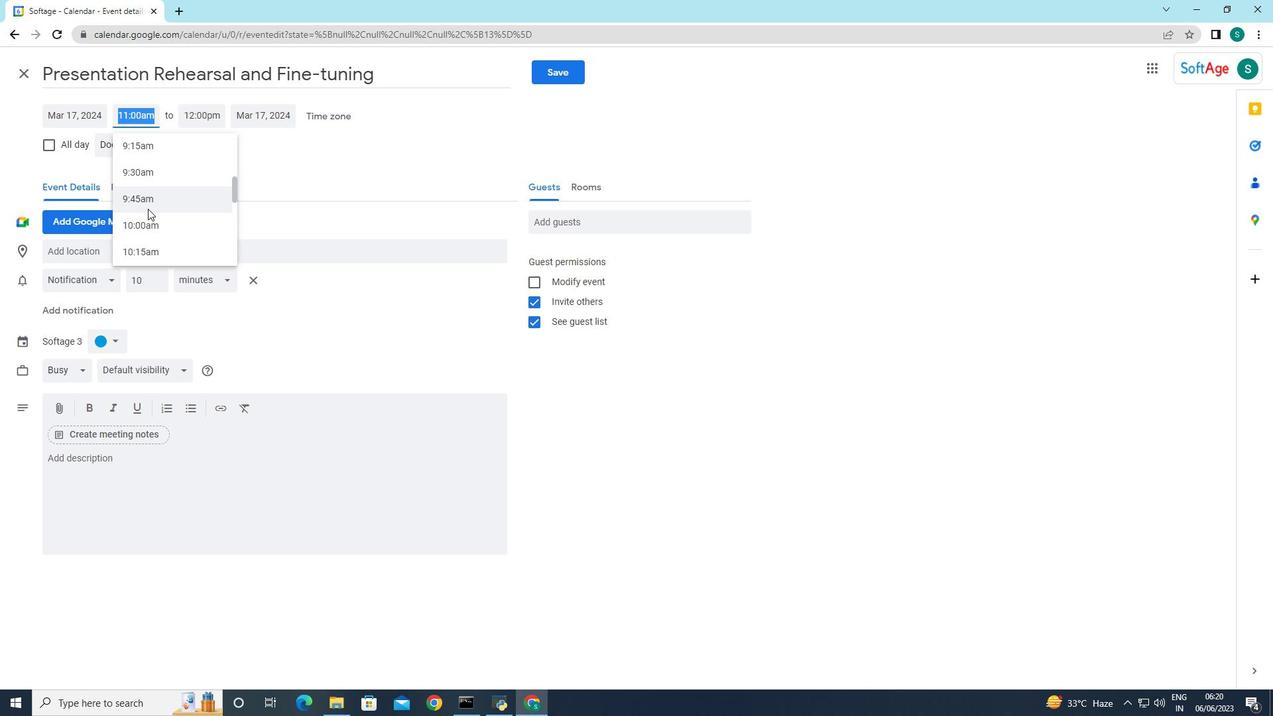 
Action: Mouse scrolled (147, 209) with delta (0, 0)
Screenshot: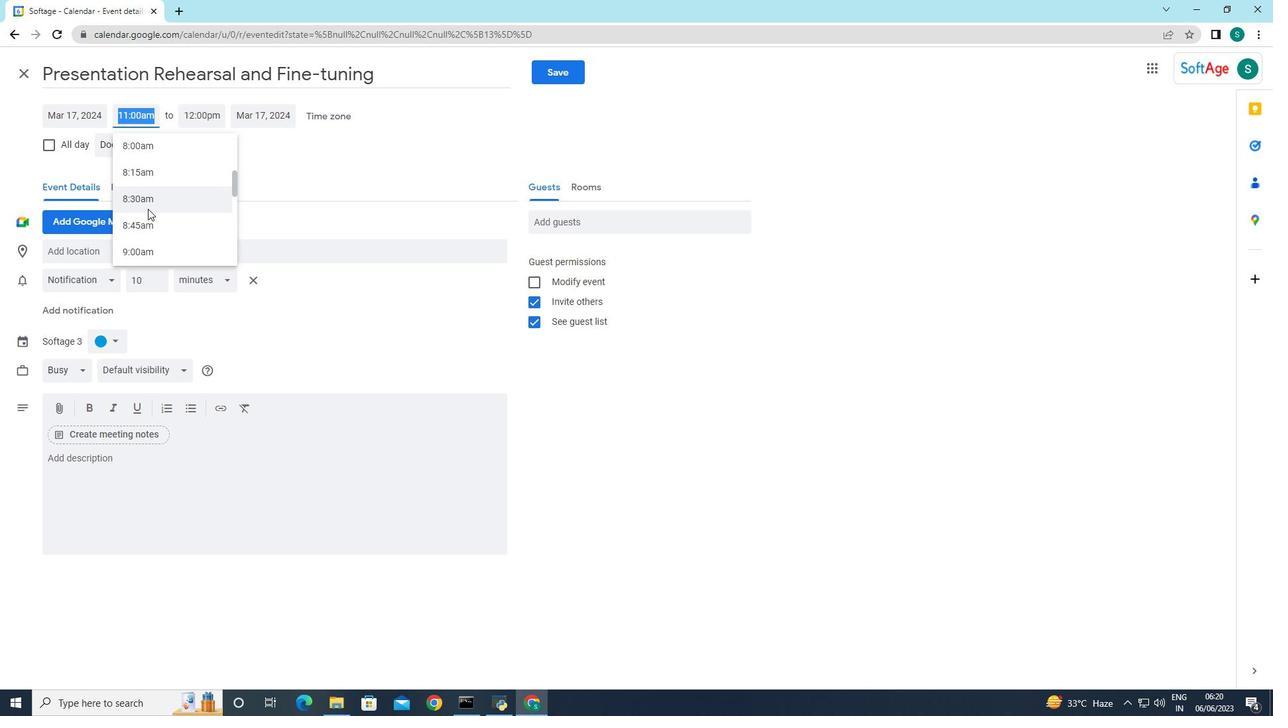 
Action: Mouse scrolled (147, 209) with delta (0, 0)
Screenshot: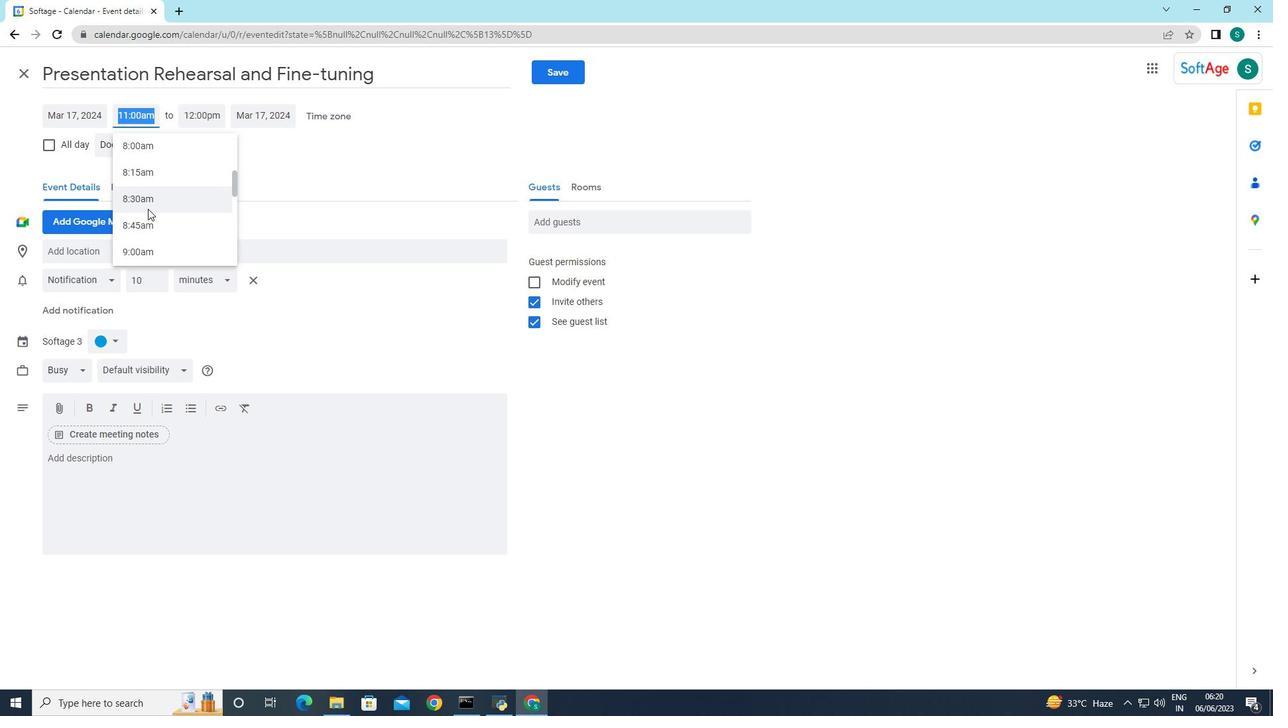 
Action: Mouse moved to (140, 229)
Screenshot: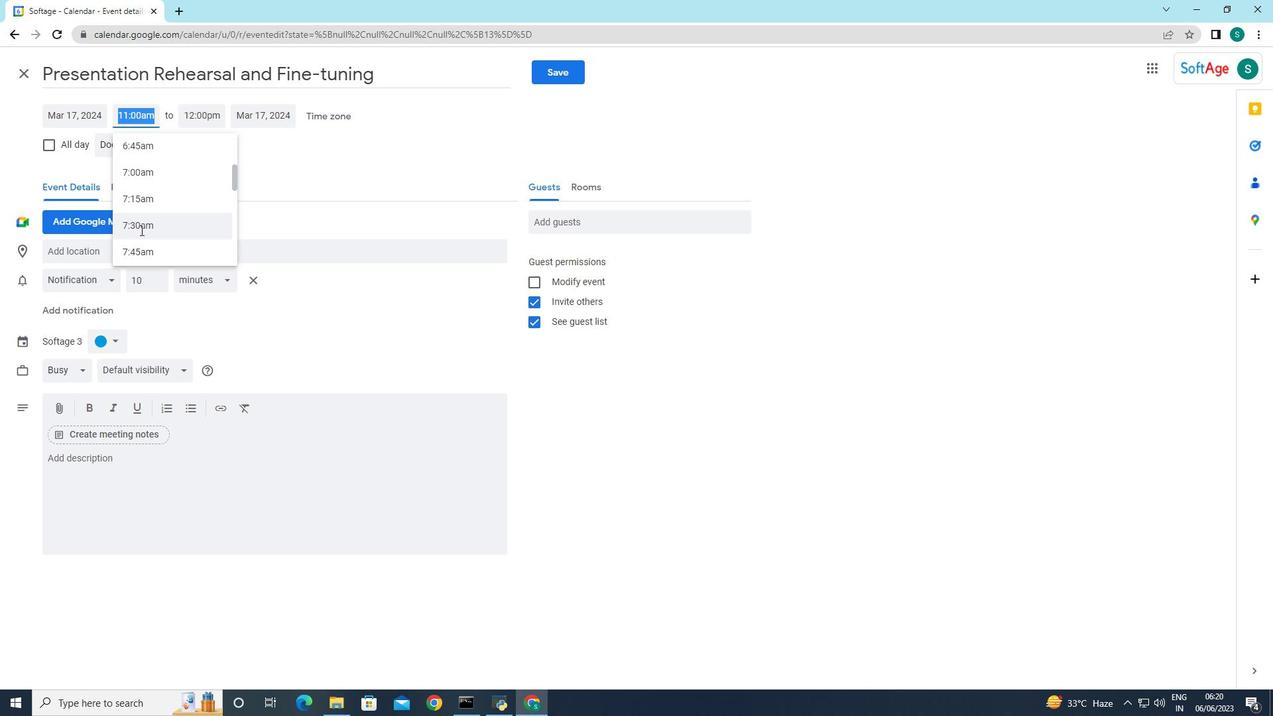 
Action: Mouse pressed left at (140, 229)
Screenshot: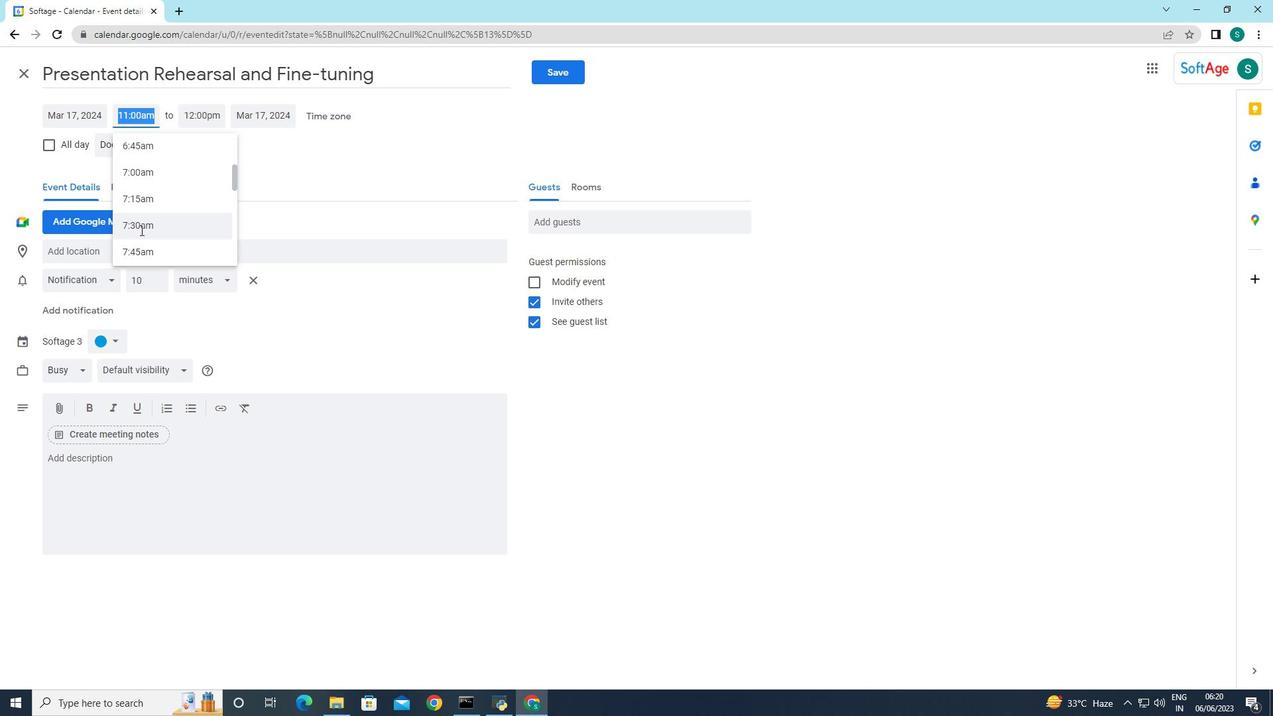 
Action: Mouse moved to (197, 109)
Screenshot: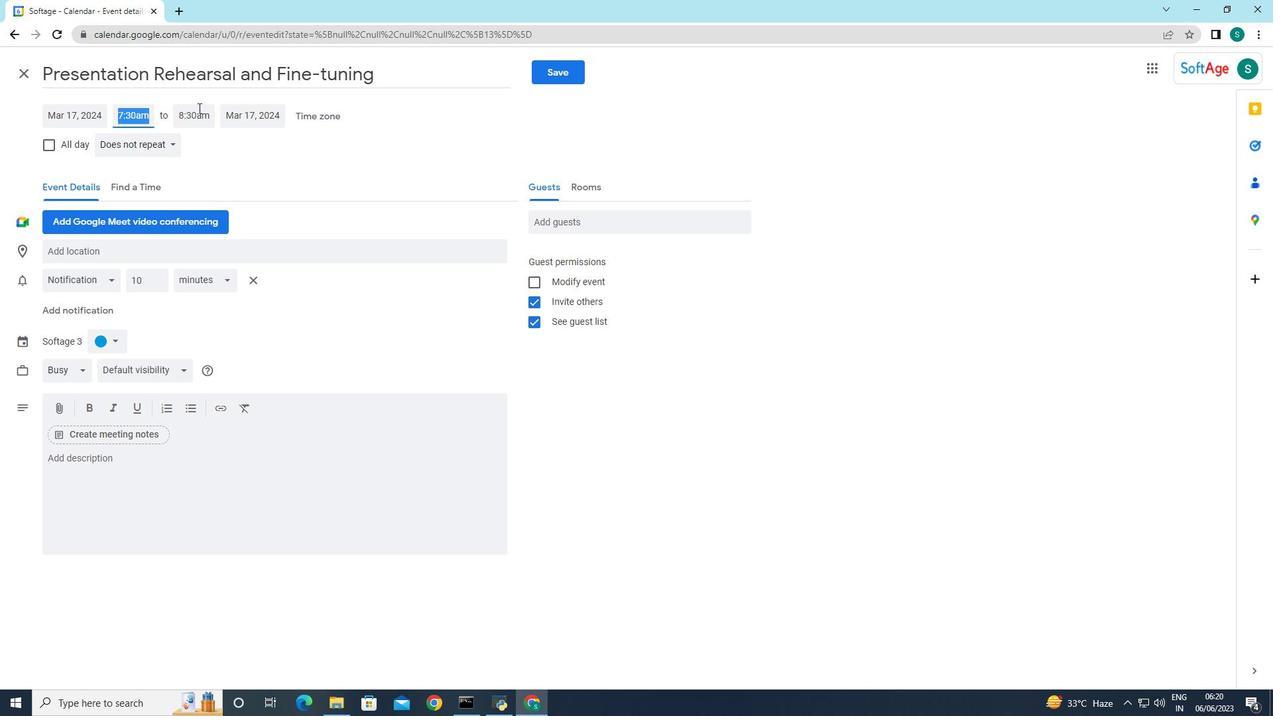 
Action: Mouse pressed left at (197, 109)
Screenshot: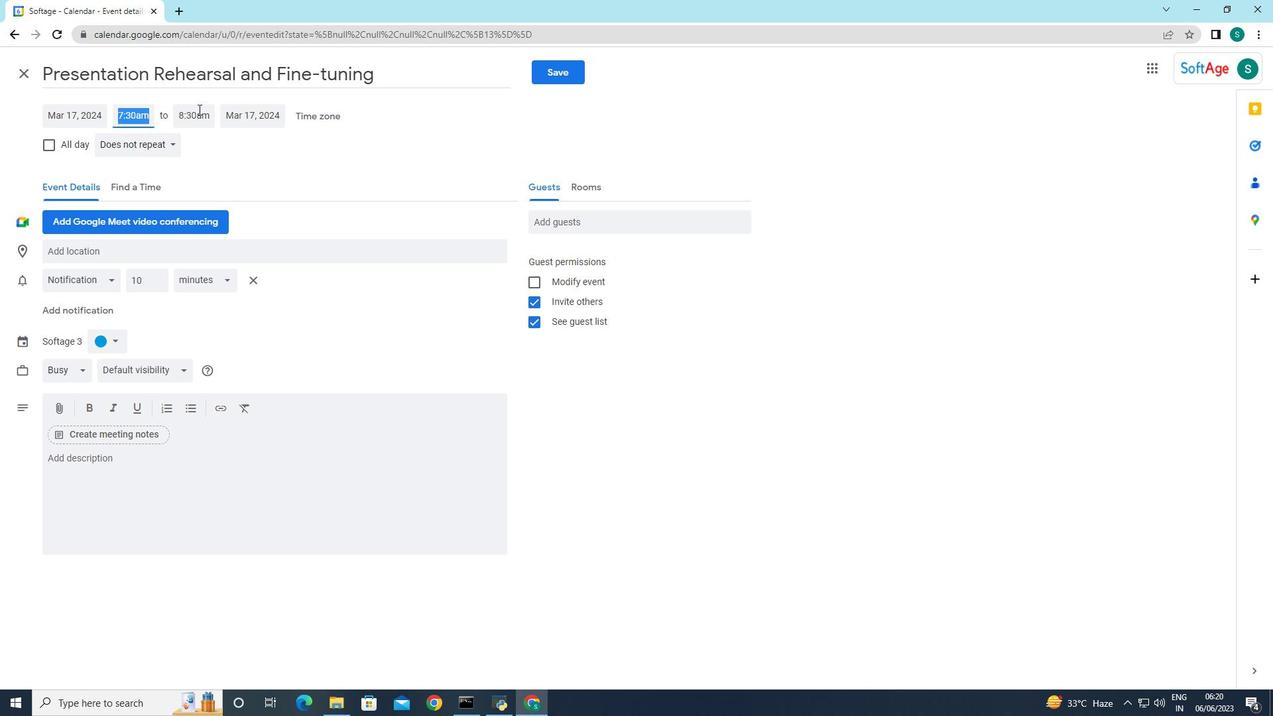 
Action: Mouse moved to (206, 250)
Screenshot: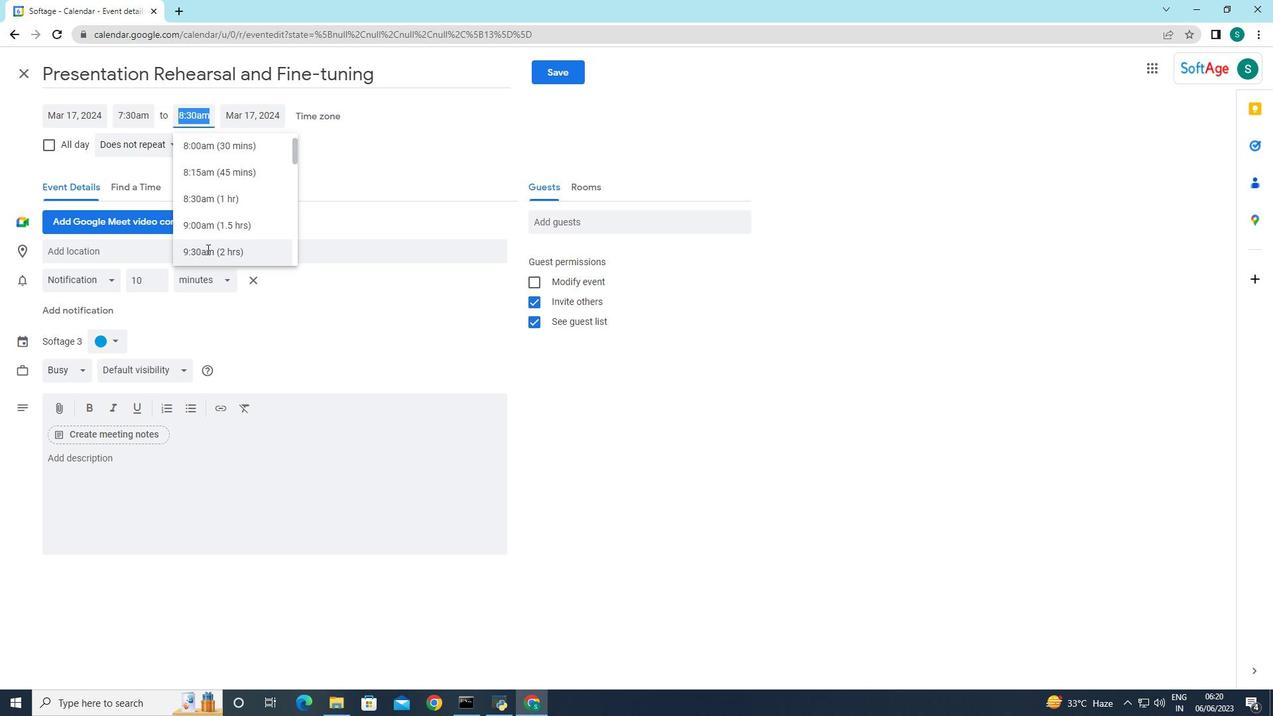 
Action: Mouse pressed left at (206, 250)
Screenshot: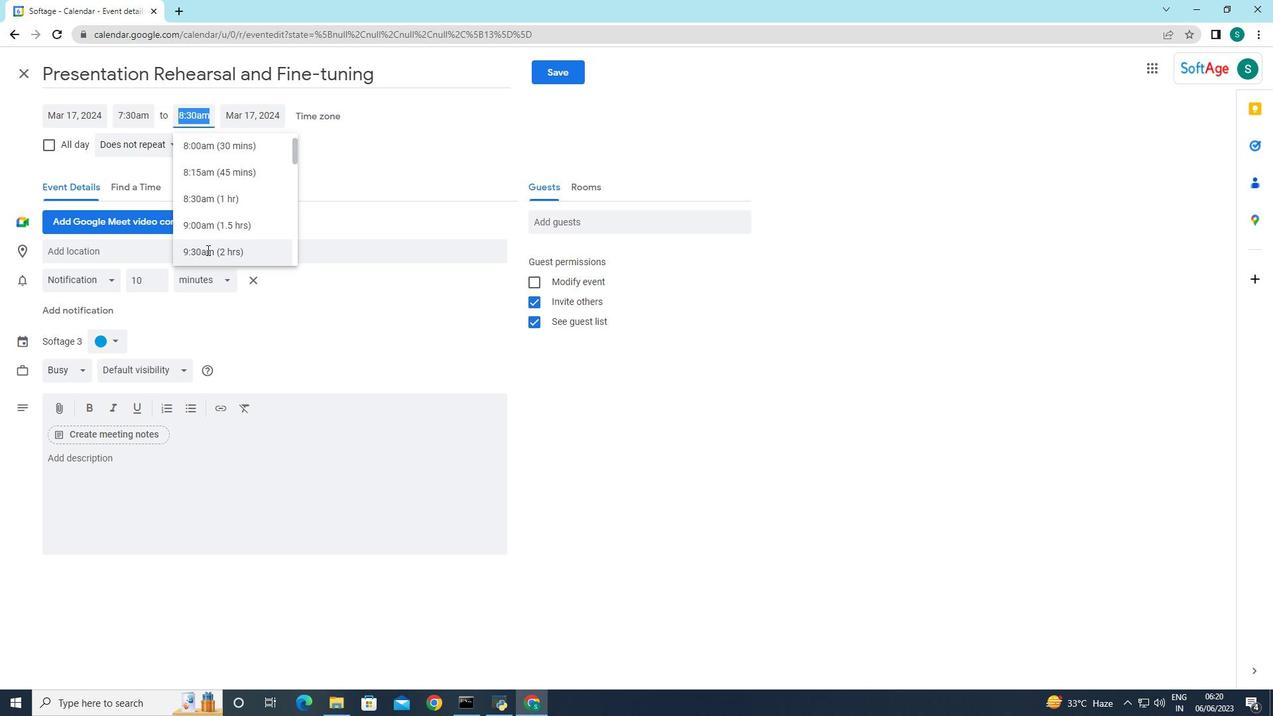 
Action: Mouse moved to (185, 487)
Screenshot: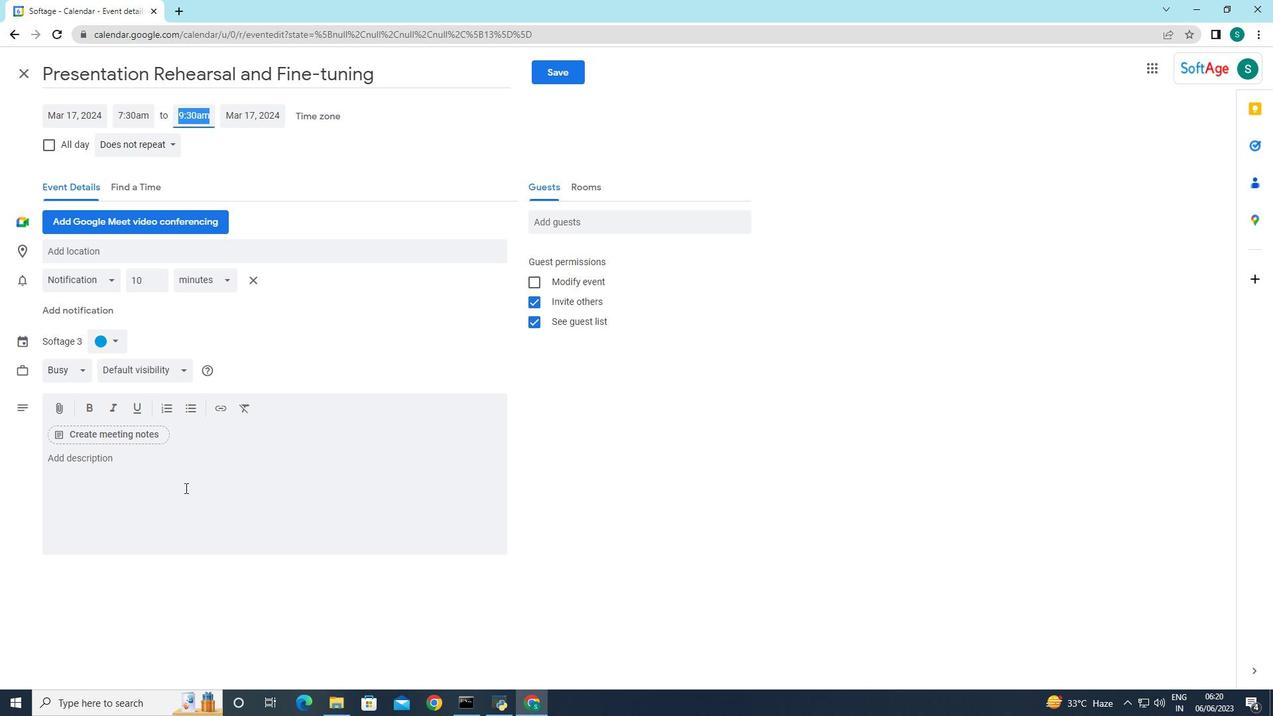 
Action: Mouse pressed left at (185, 487)
Screenshot: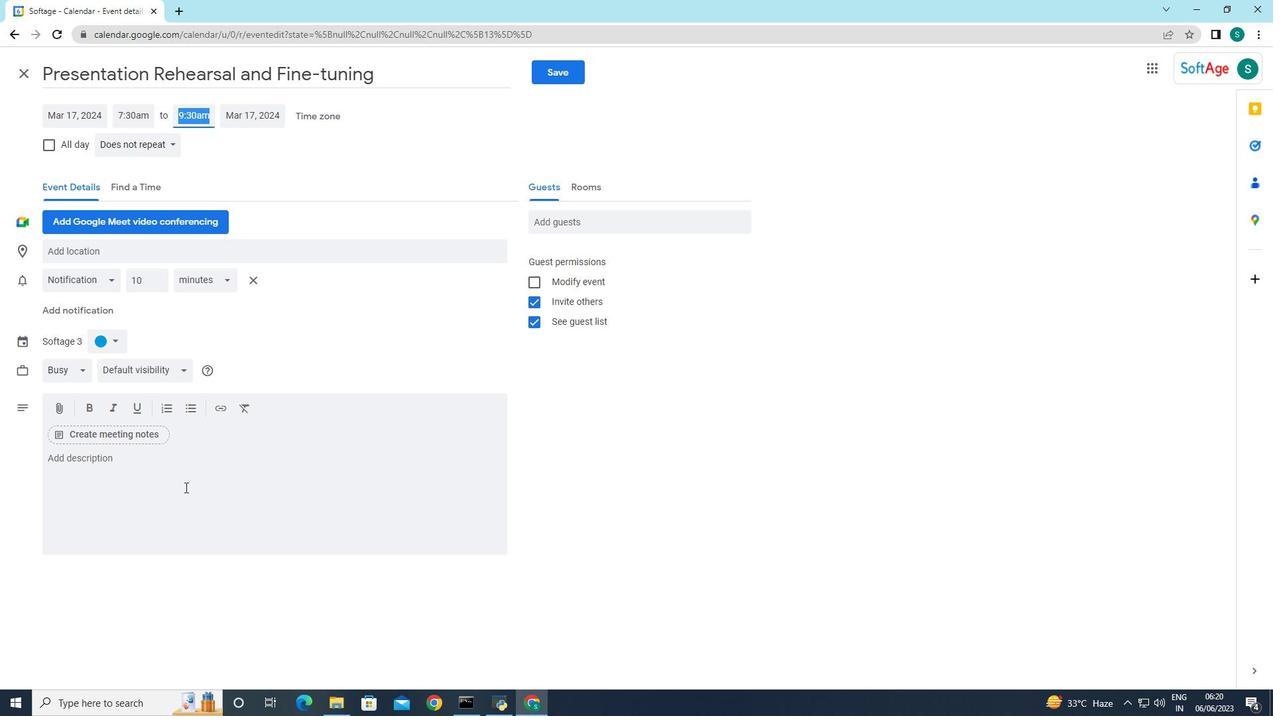 
Action: Mouse moved to (108, 462)
Screenshot: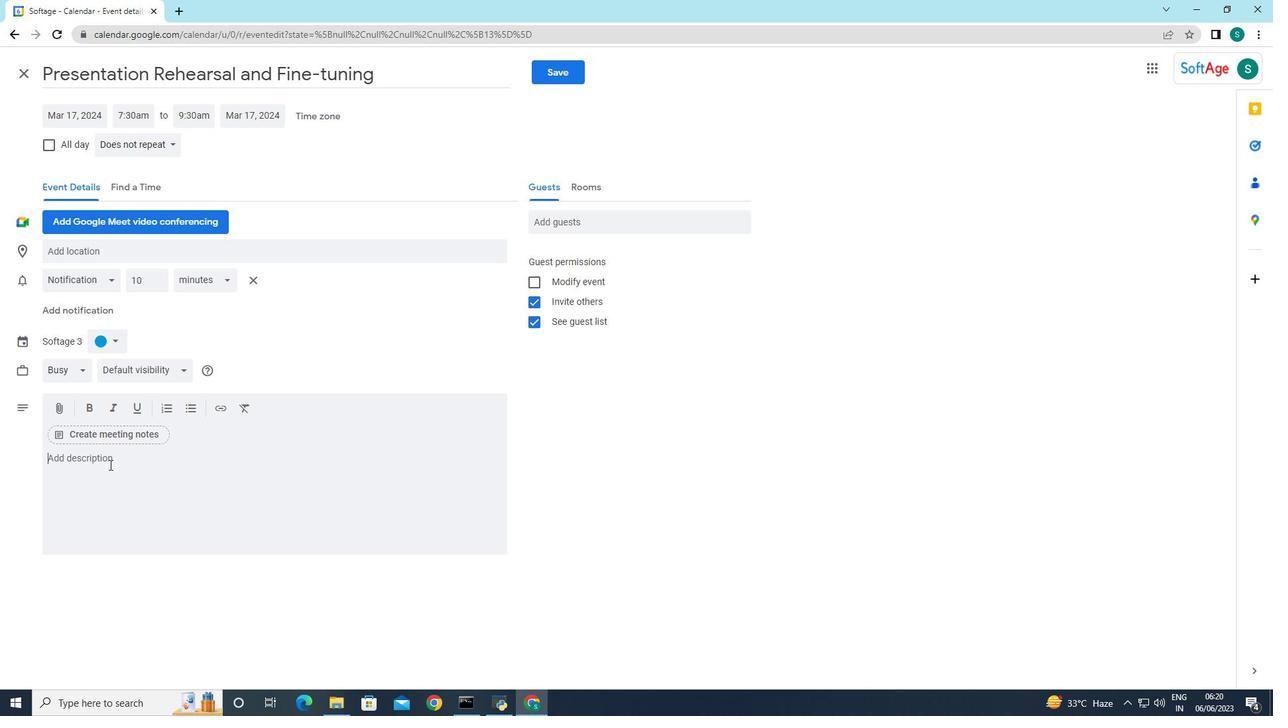 
Action: Mouse pressed left at (108, 462)
Screenshot: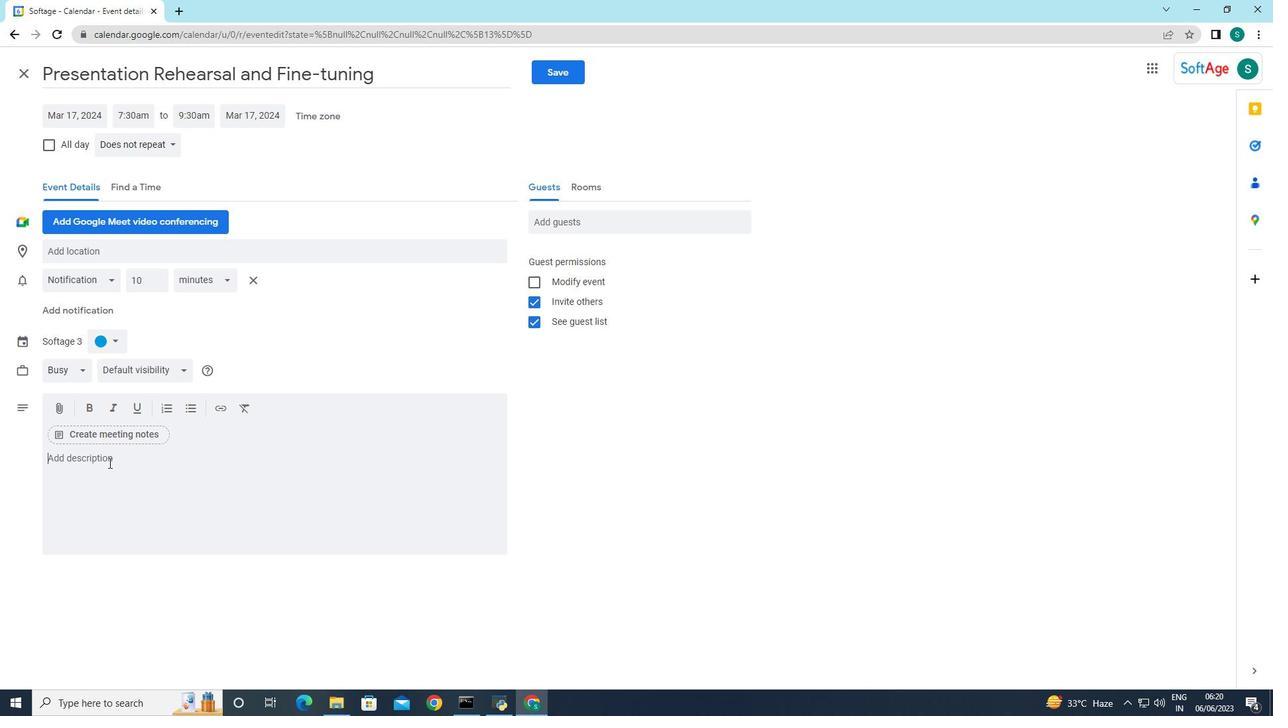 
Action: Key pressed <Key.caps_lock>P<Key.caps_lock>articipants<Key.space>will<Key.space>learn<Key.space>essential<Key.space>coj<Key.backspace>mmunication<Key.space>skills,<Key.space>including<Key.space>active<Key.space>listening,<Key.space>feedback.<Key.space><Key.caps_lock>T<Key.caps_lock>hey<Key.space>will<Key.space>also<Key.space>explore<Key.space>techniques<Key.space>for<Key.space>fostering<Key.space>open<Key.space>and<Key.space>honest<Key.space>communication<Key.space>within<Key.space>the<Key.space>team<Key.space><Key.backspace>.
Screenshot: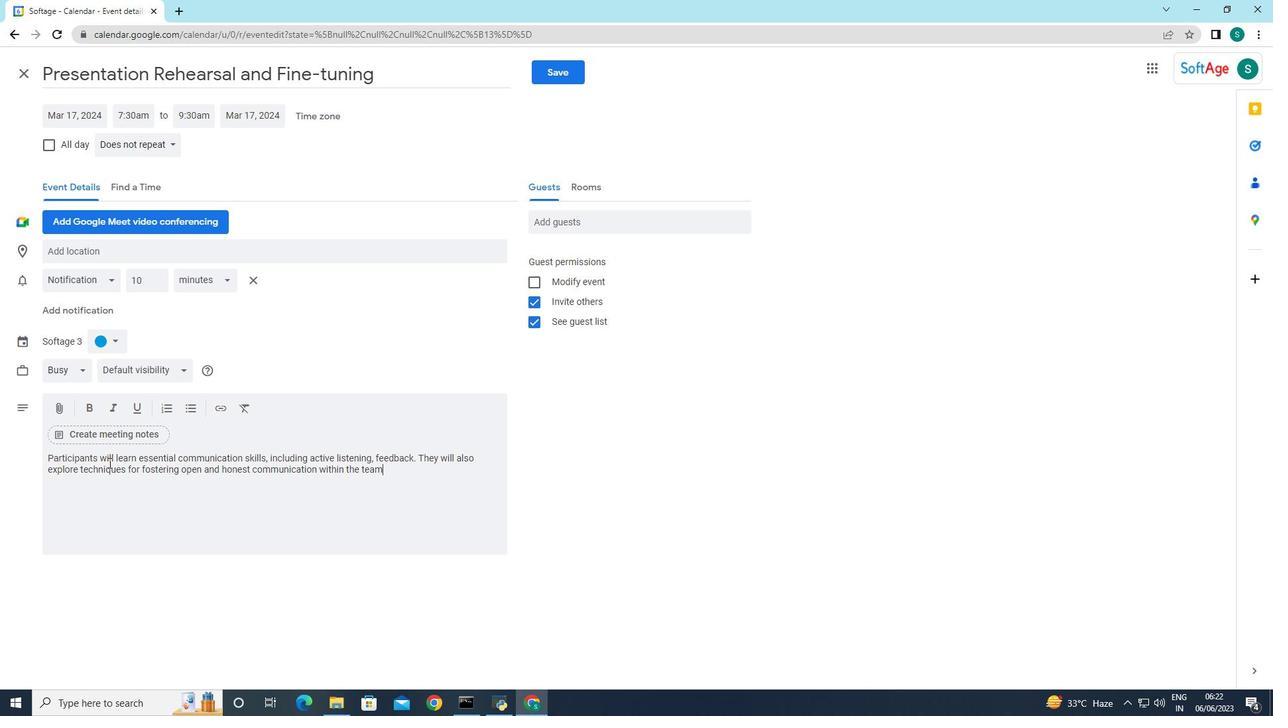 
Action: Mouse moved to (110, 350)
Screenshot: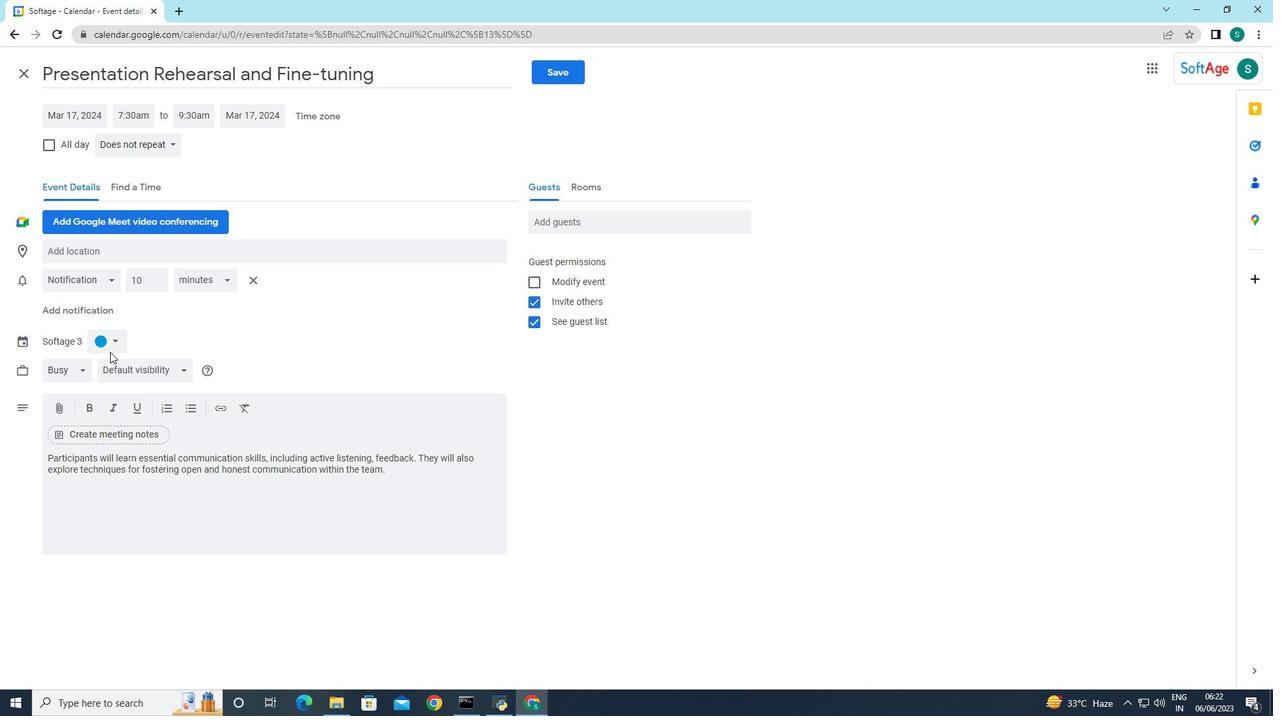 
Action: Mouse pressed left at (110, 350)
Screenshot: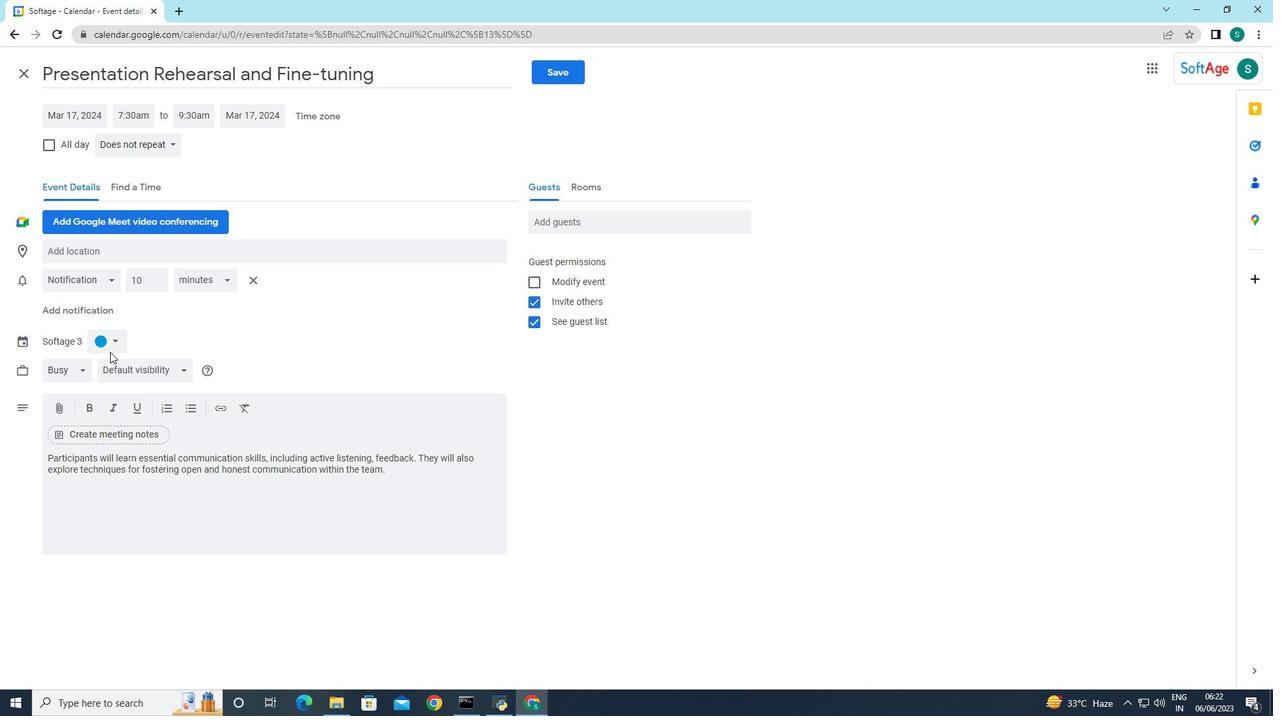
Action: Mouse moved to (102, 387)
Screenshot: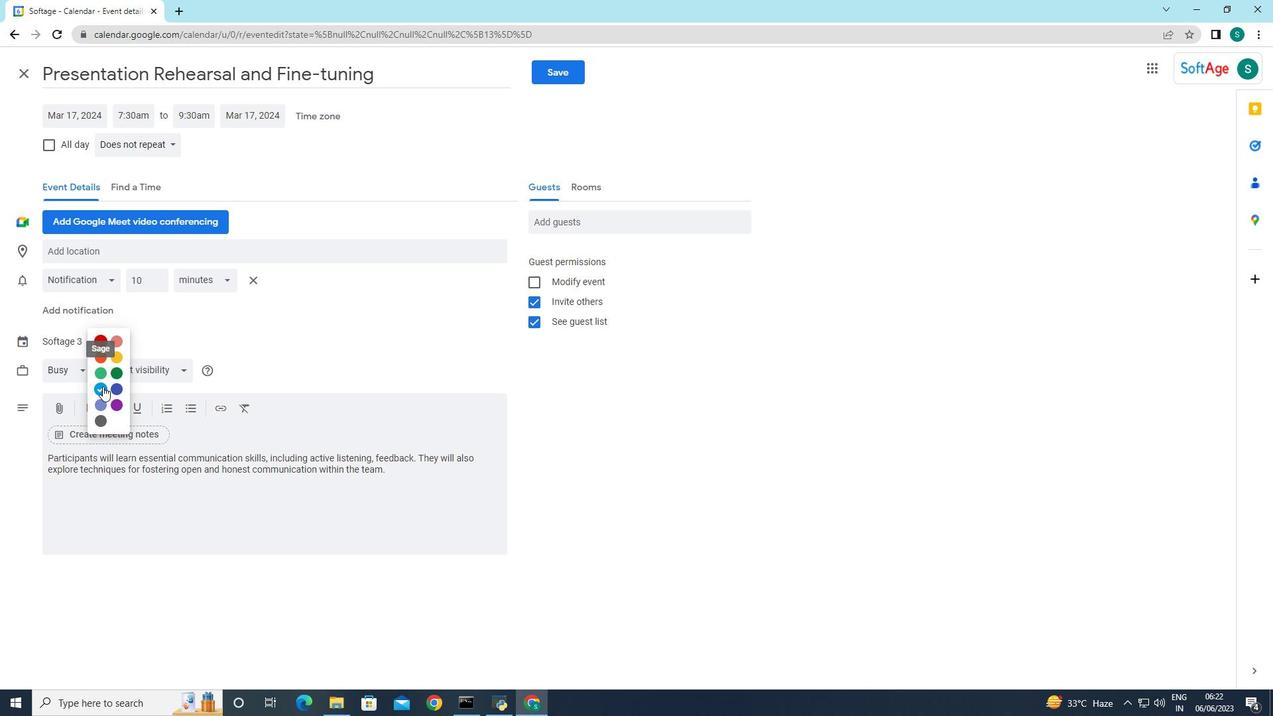 
Action: Mouse pressed left at (102, 387)
Screenshot: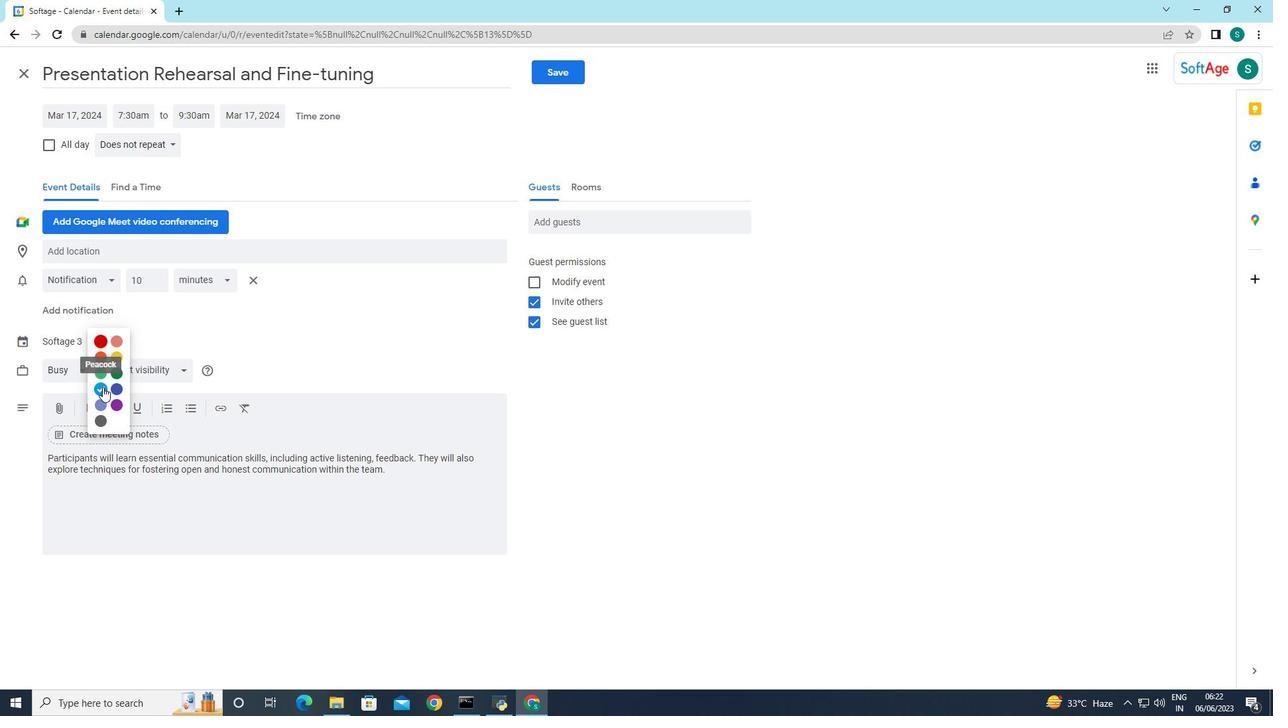 
Action: Mouse moved to (155, 248)
Screenshot: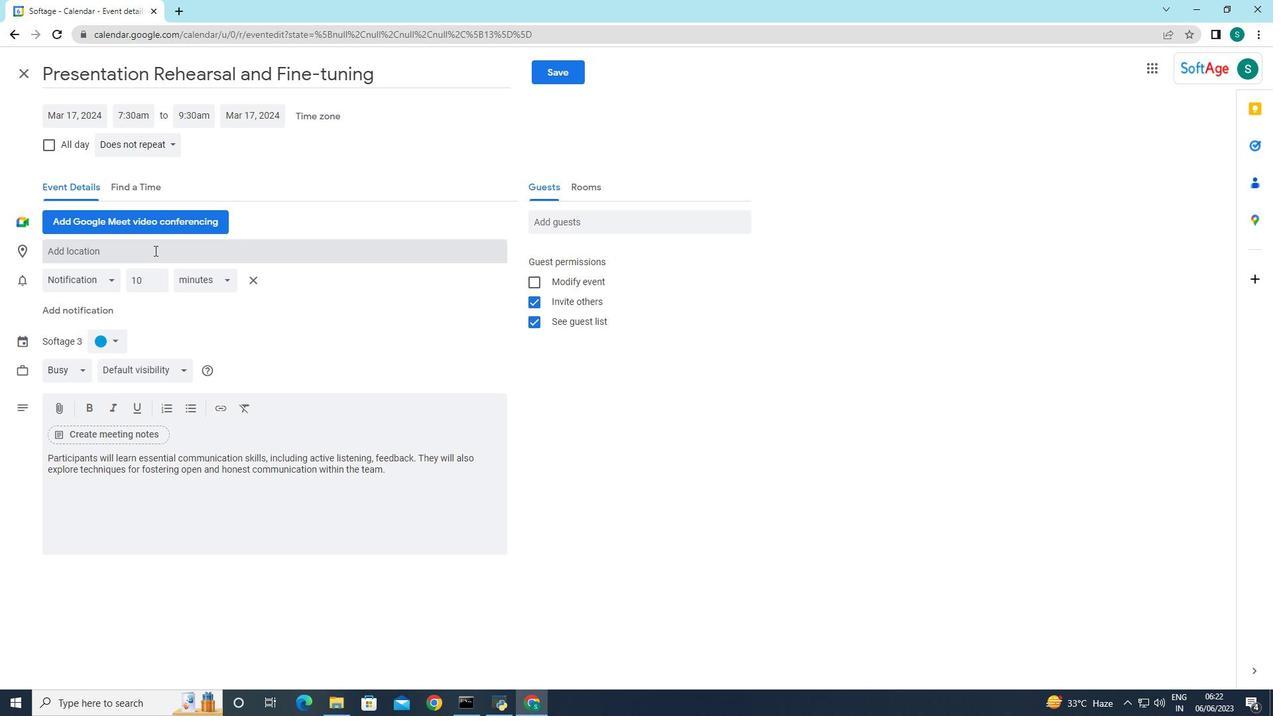 
Action: Mouse pressed left at (155, 248)
Screenshot: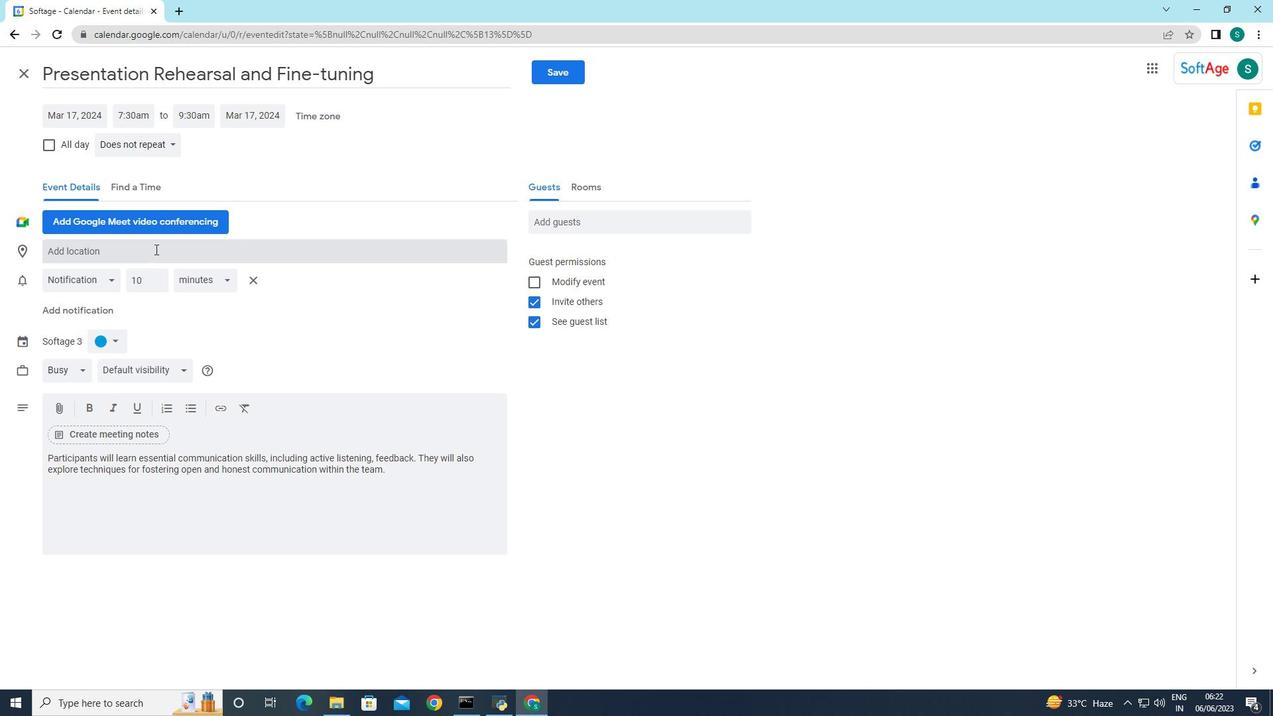 
Action: Key pressed <Key.shift>Rome,<Key.space><Key.shift>Italy
Screenshot: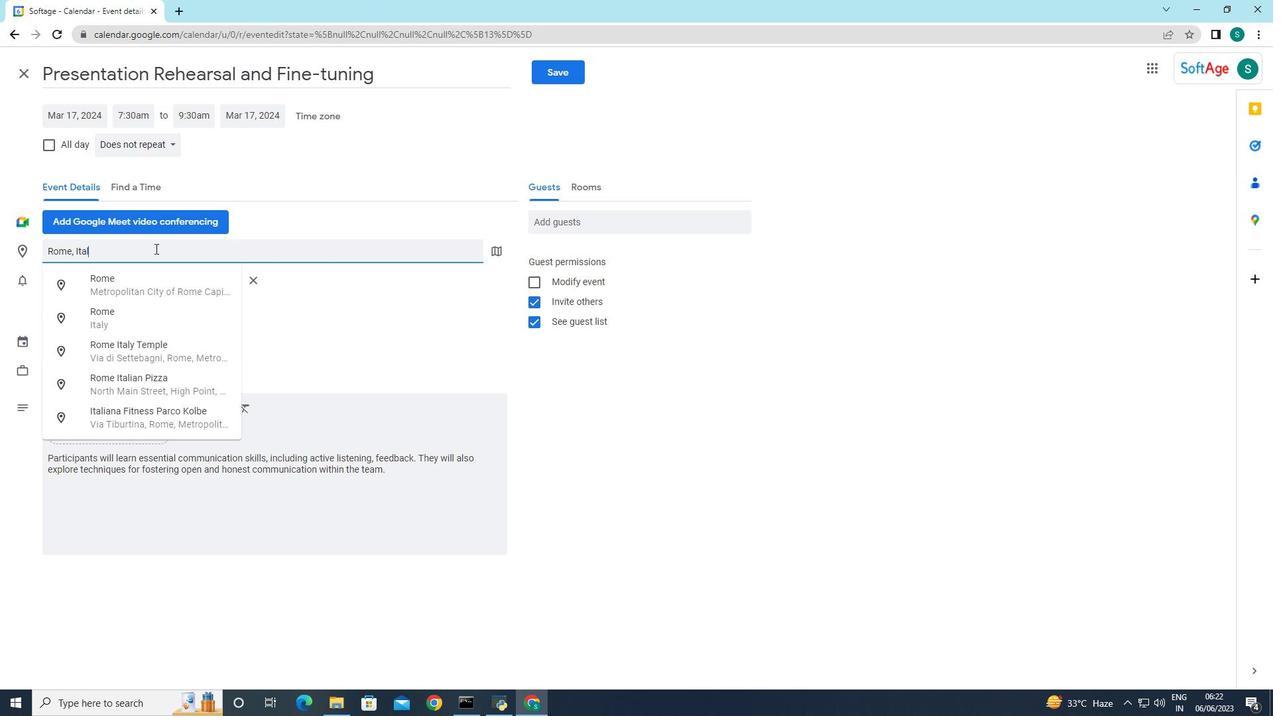 
Action: Mouse moved to (358, 309)
Screenshot: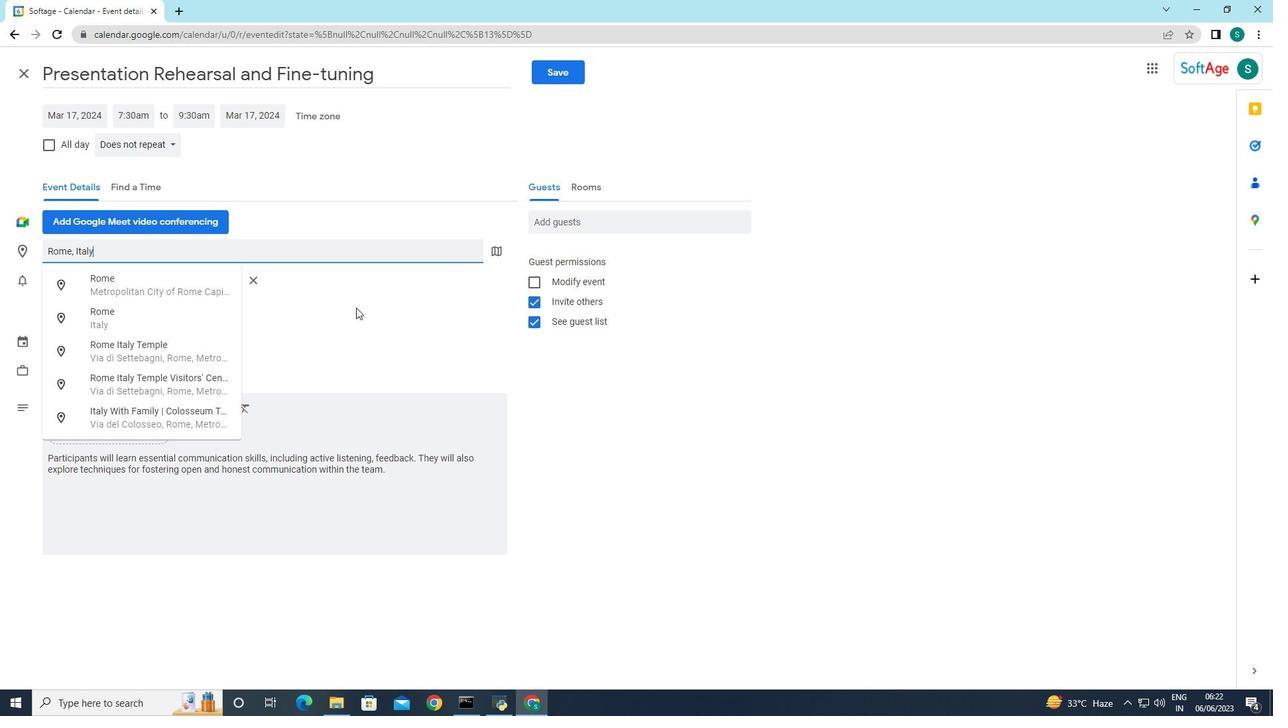 
Action: Mouse pressed left at (358, 309)
Screenshot: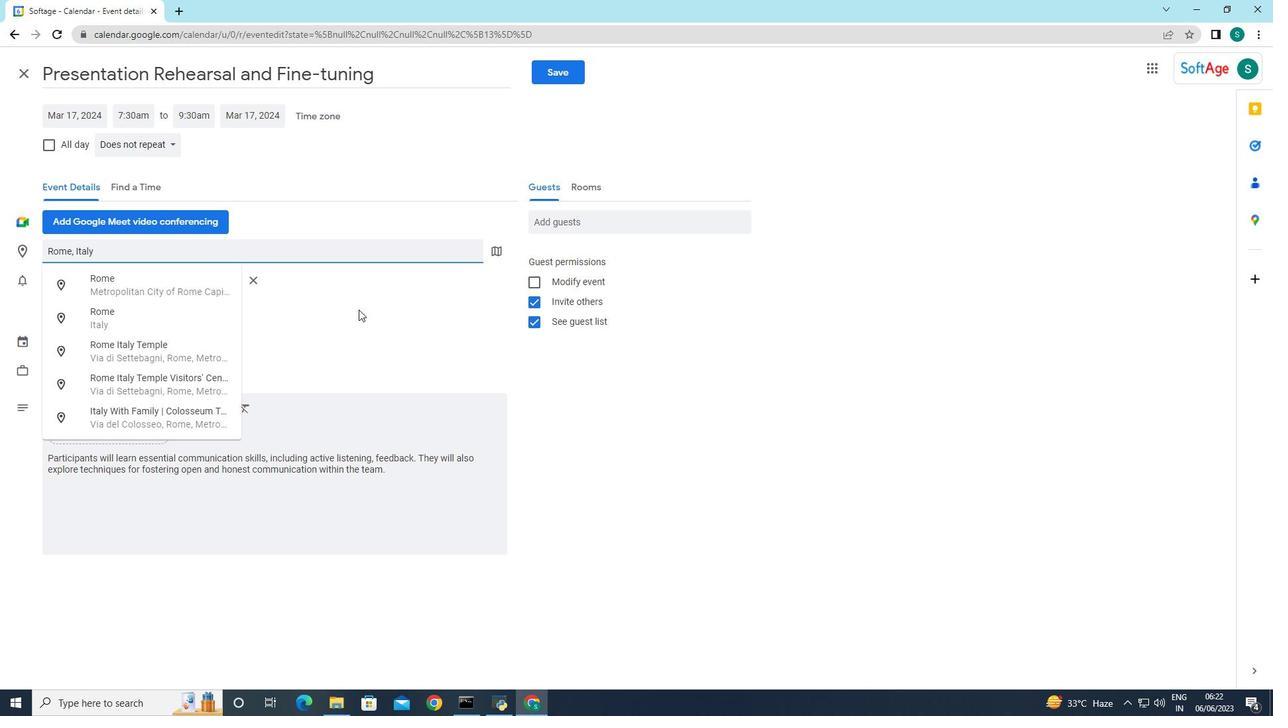 
Action: Mouse moved to (595, 220)
Screenshot: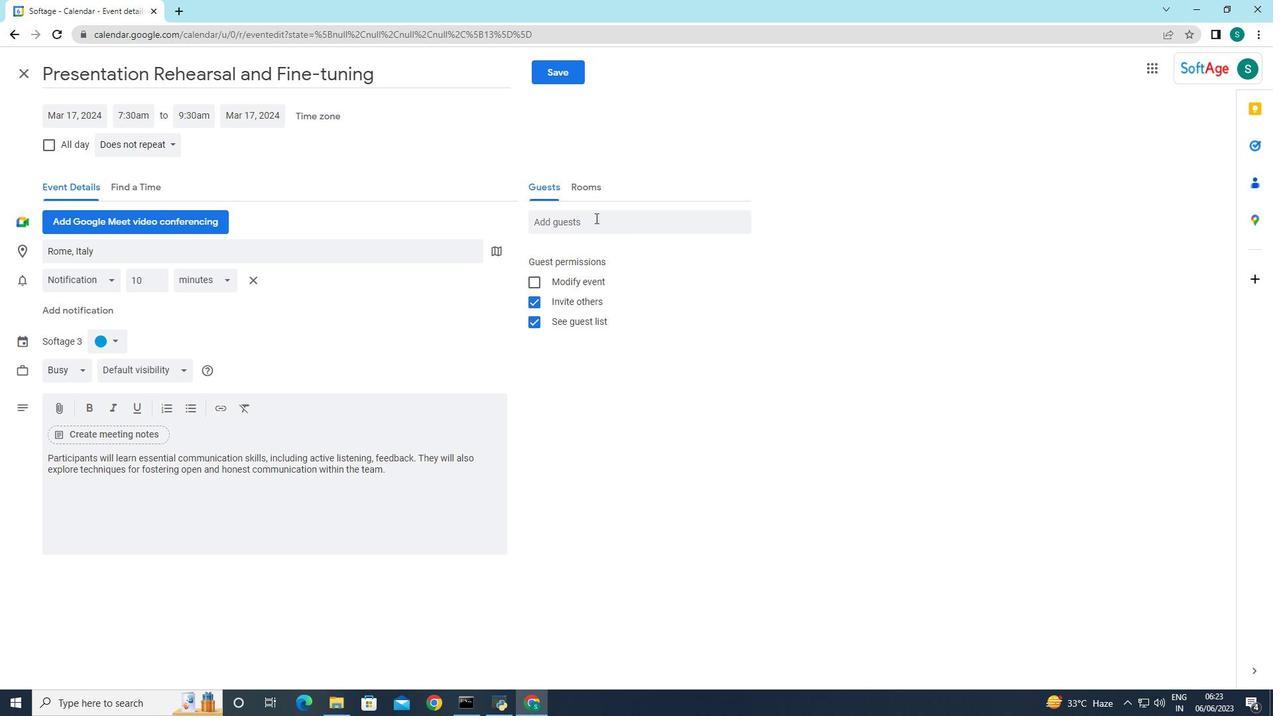 
Action: Mouse pressed left at (595, 220)
Screenshot: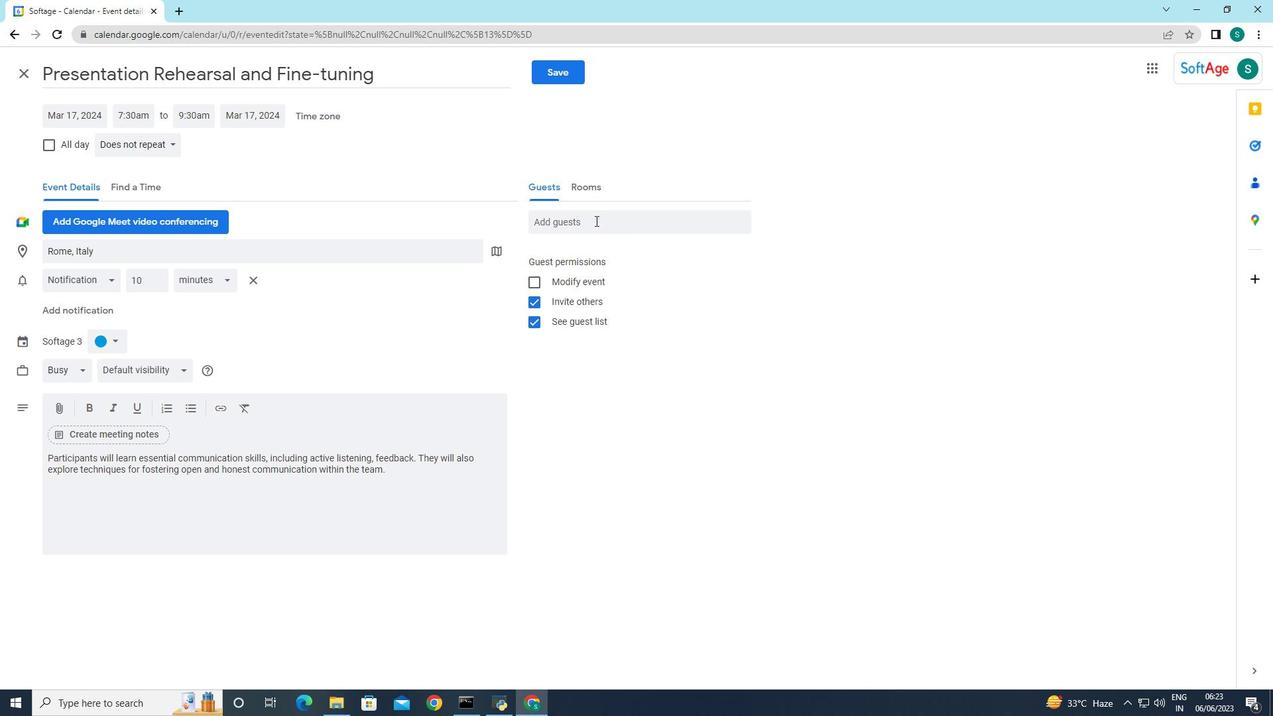 
Action: Key pressed softage.2
Screenshot: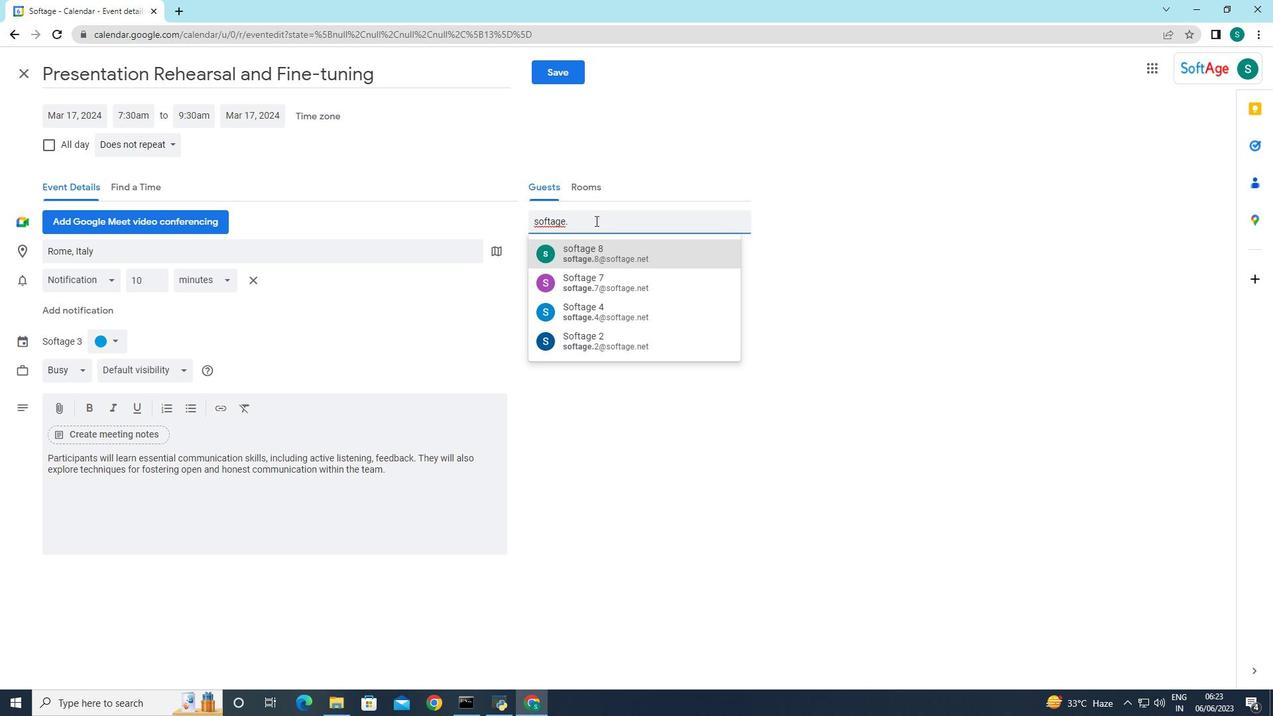 
Action: Mouse moved to (610, 249)
Screenshot: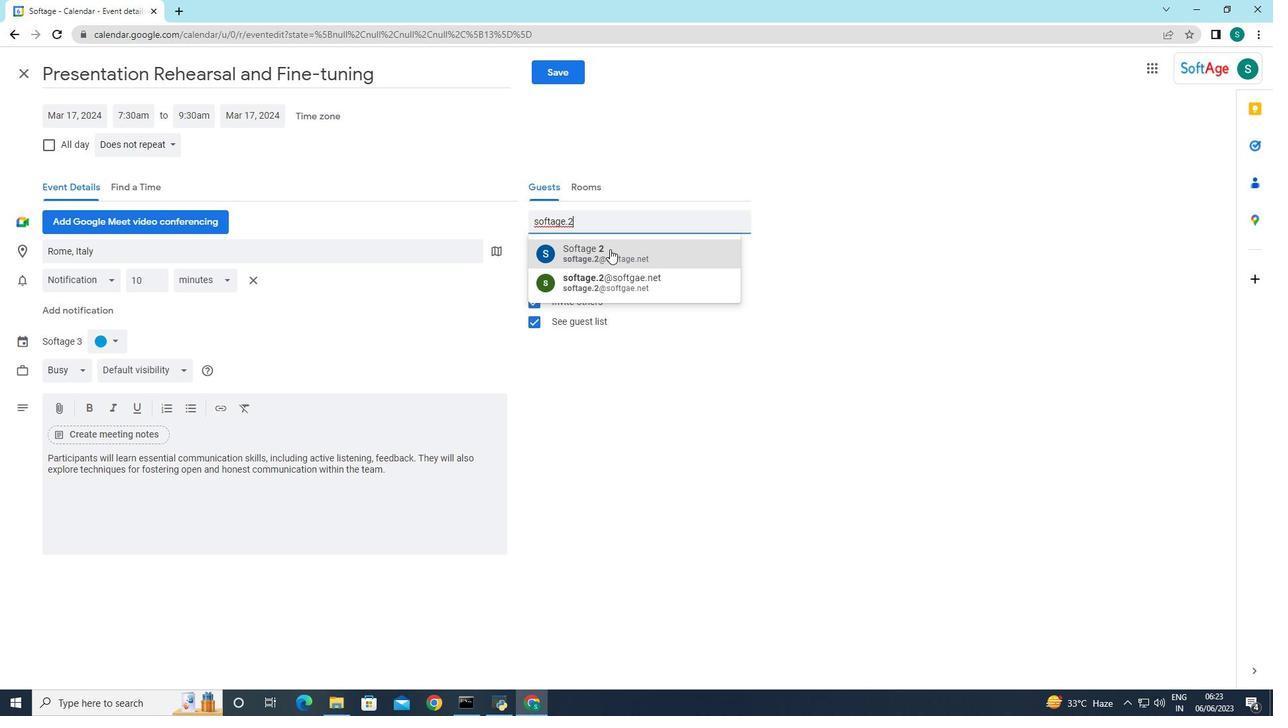 
Action: Mouse pressed left at (610, 249)
Screenshot: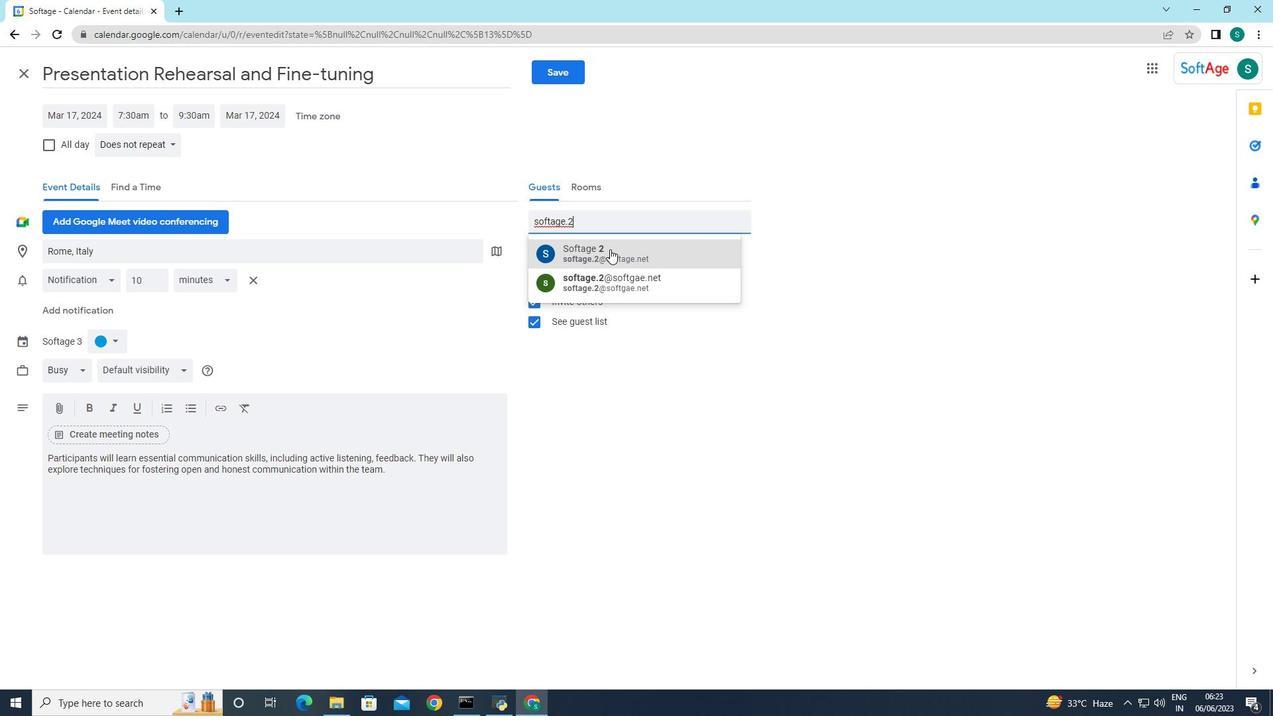 
Action: Mouse moved to (599, 224)
Screenshot: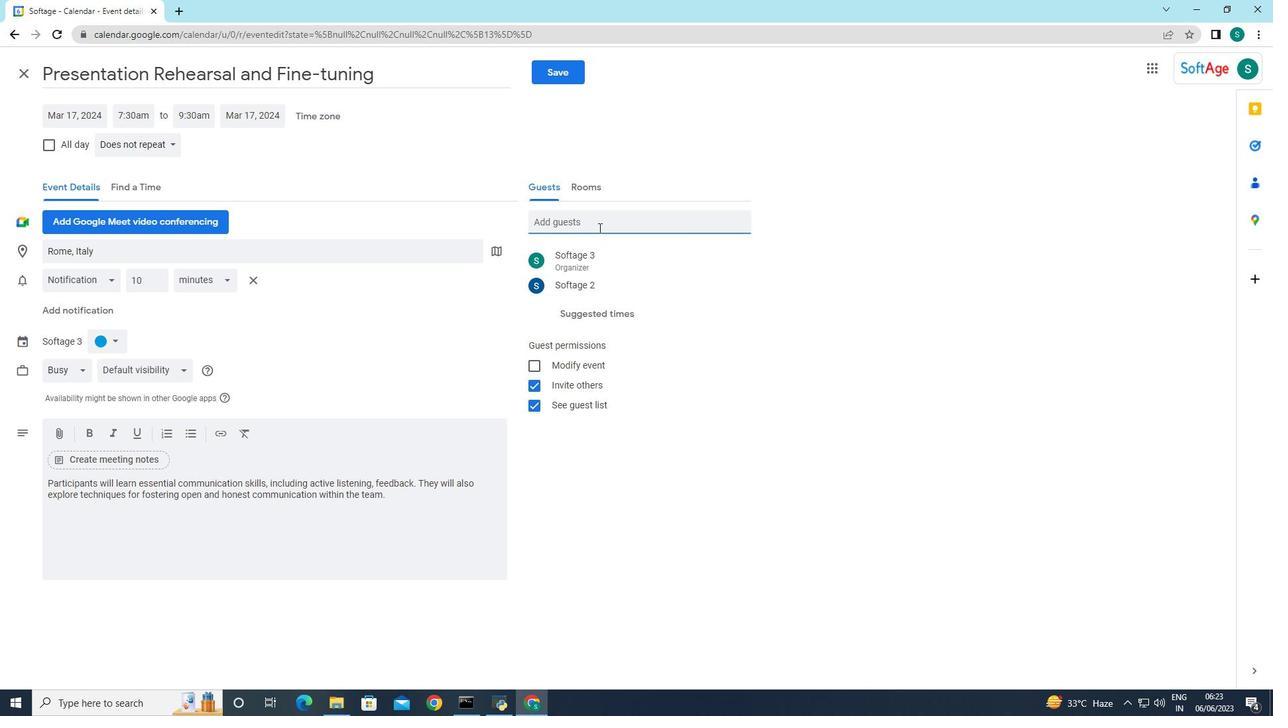 
Action: Mouse pressed left at (599, 224)
Screenshot: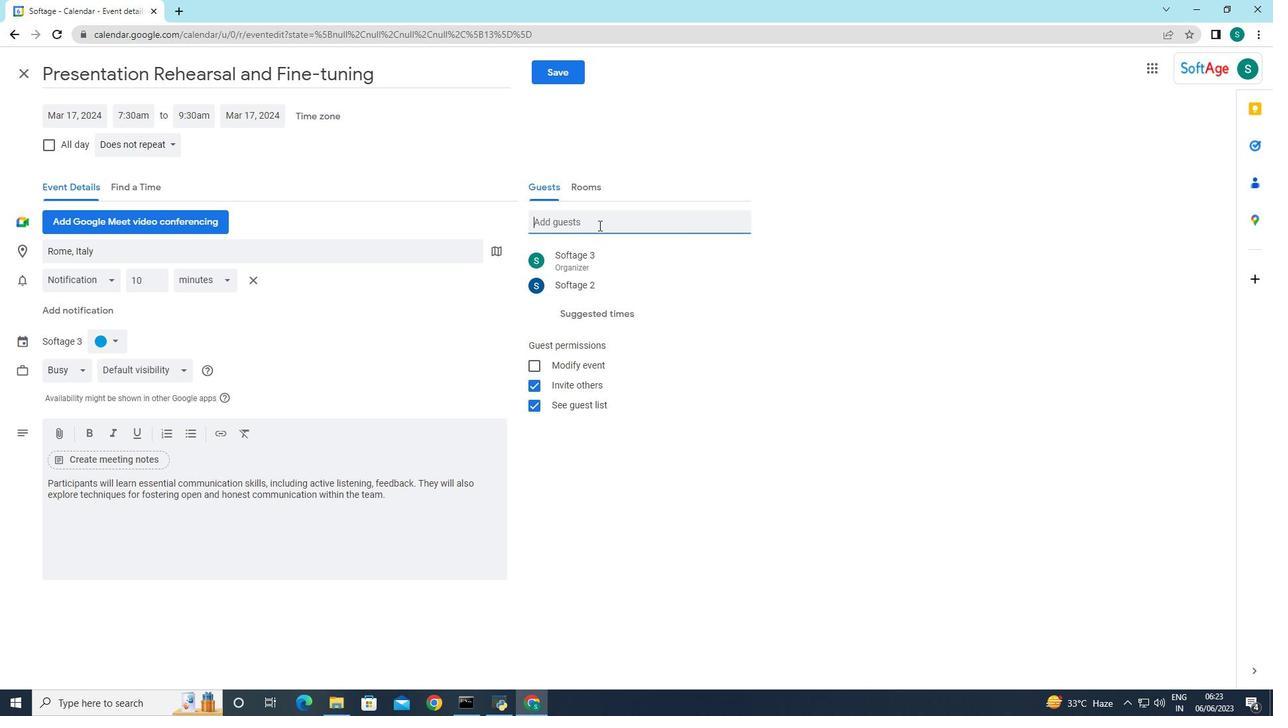 
Action: Key pressed softage.
Screenshot: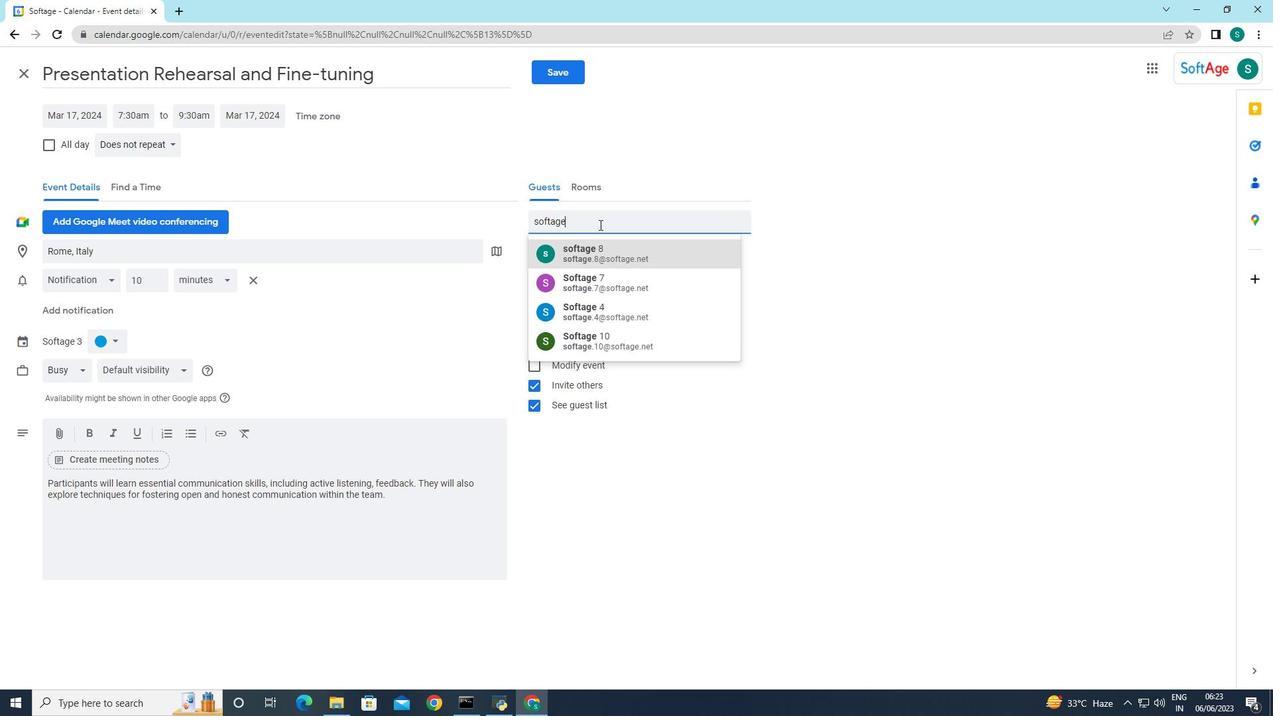 
Action: Mouse moved to (626, 314)
Screenshot: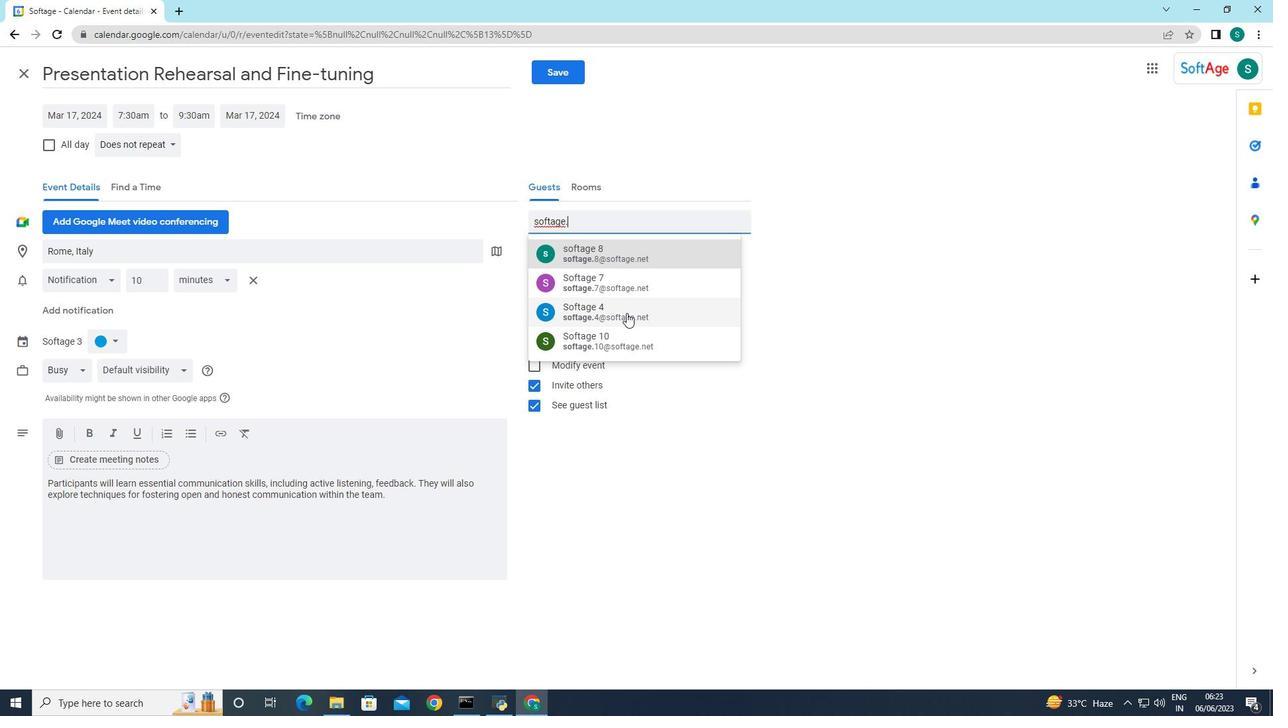
Action: Mouse pressed left at (626, 314)
Screenshot: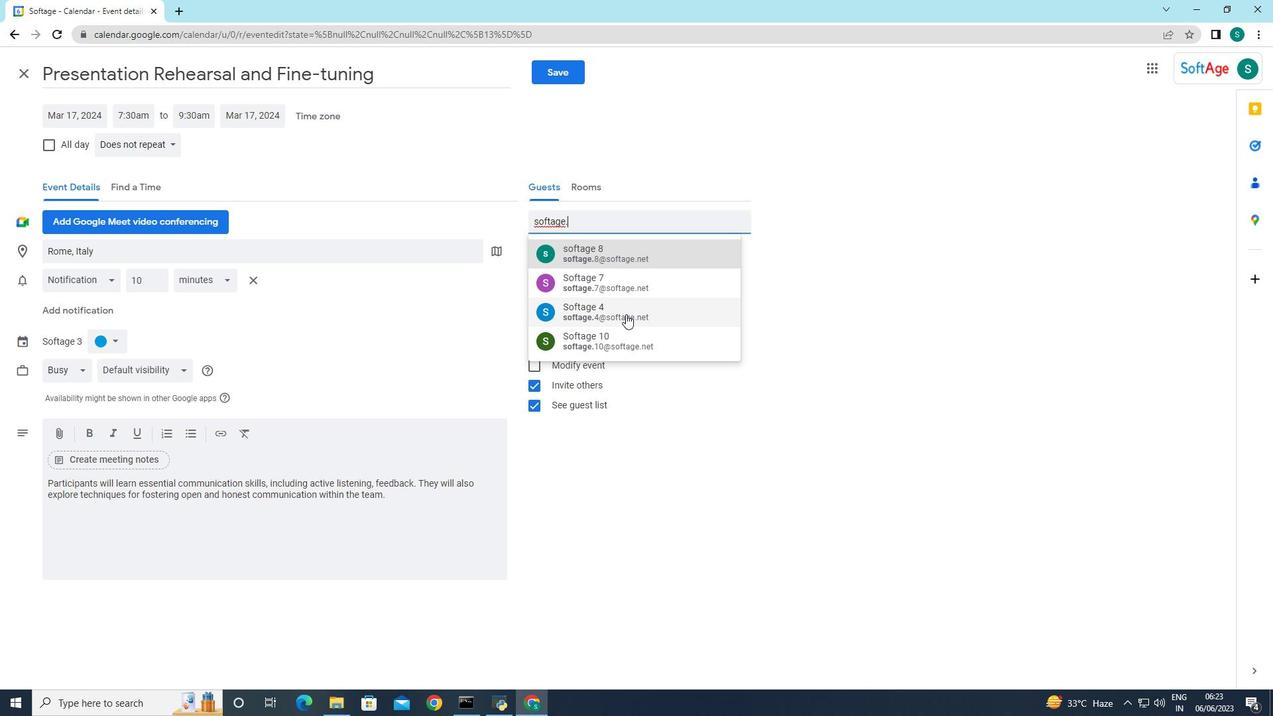 
Action: Mouse moved to (731, 261)
Screenshot: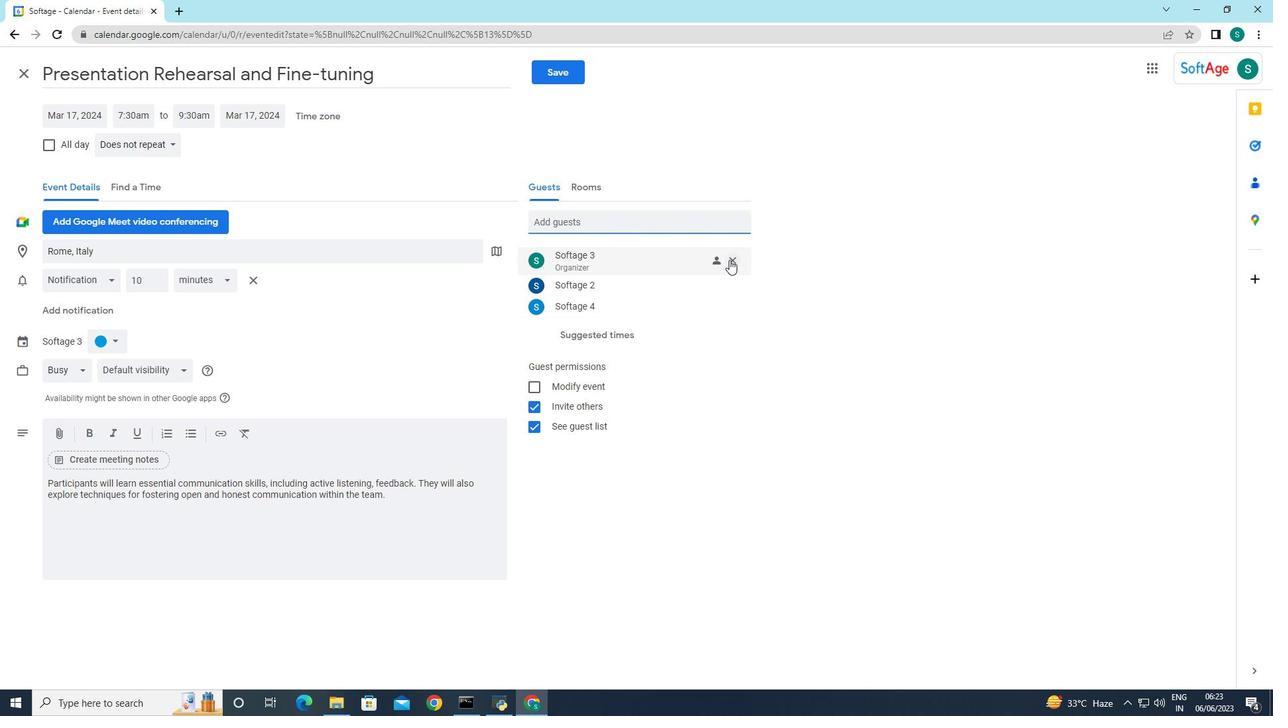 
Action: Mouse pressed left at (731, 261)
Screenshot: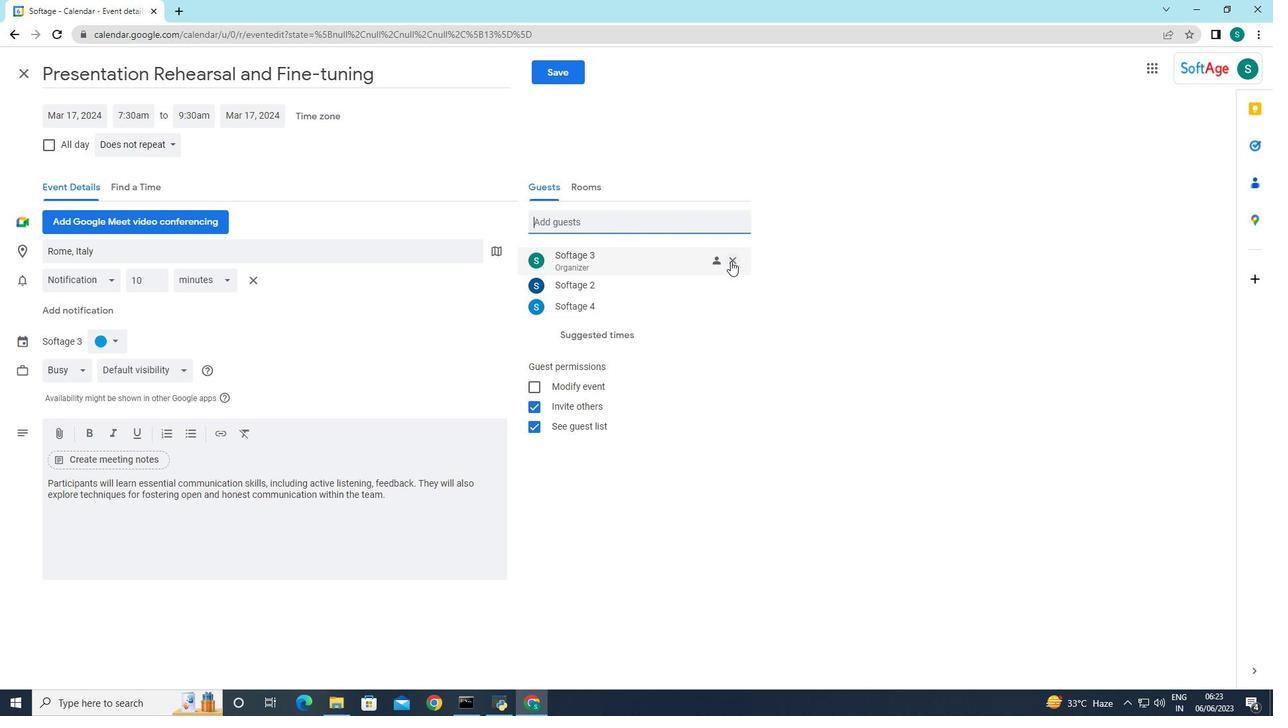 
Action: Mouse moved to (114, 147)
Screenshot: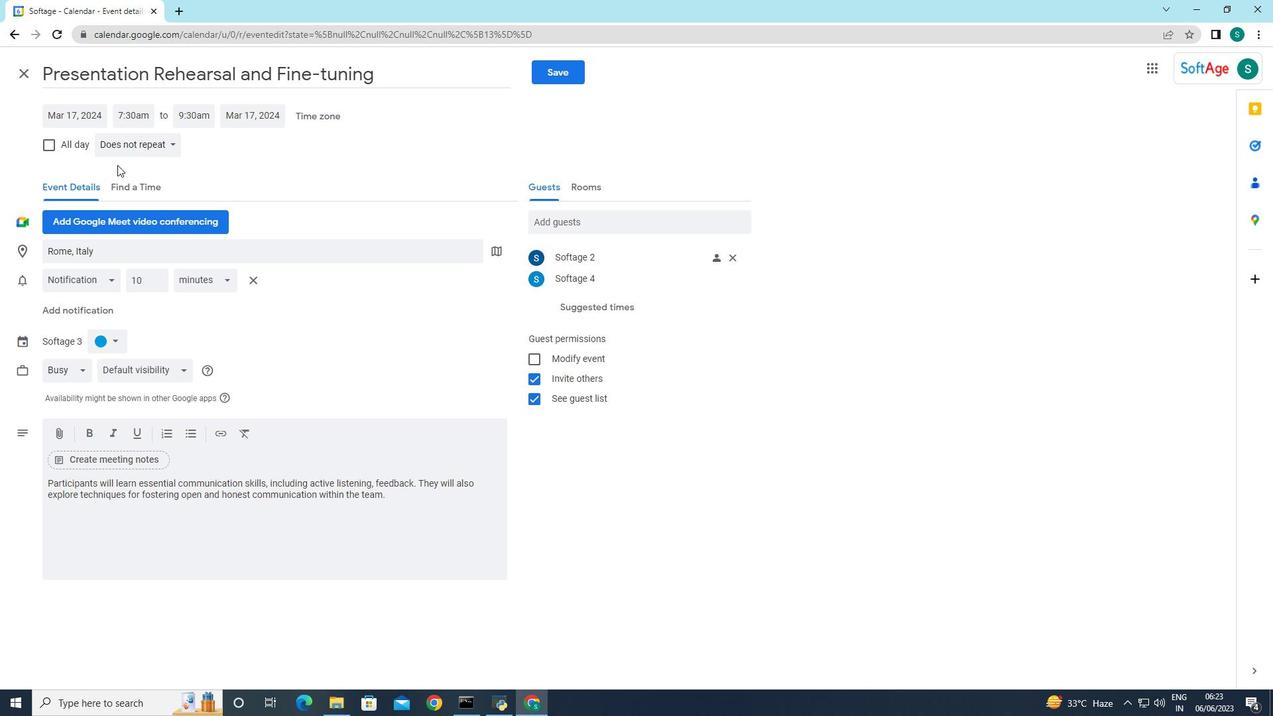 
Action: Mouse pressed left at (114, 147)
Screenshot: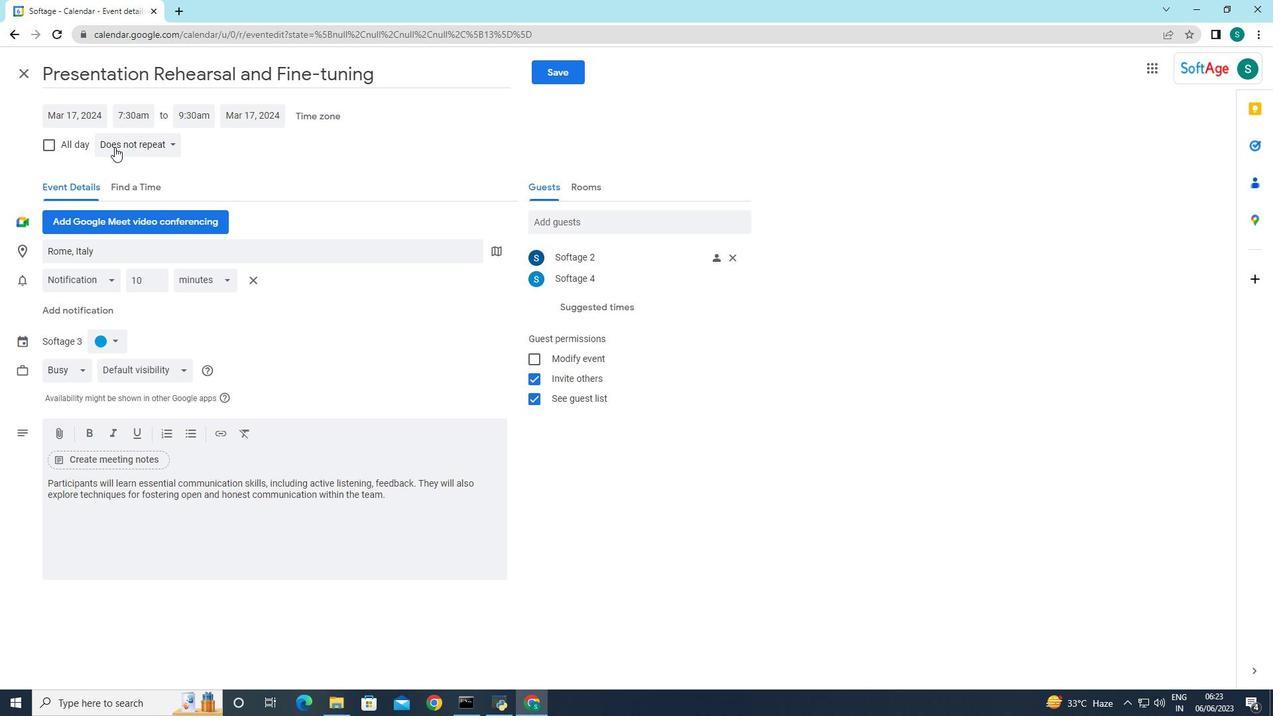 
Action: Mouse moved to (124, 165)
Screenshot: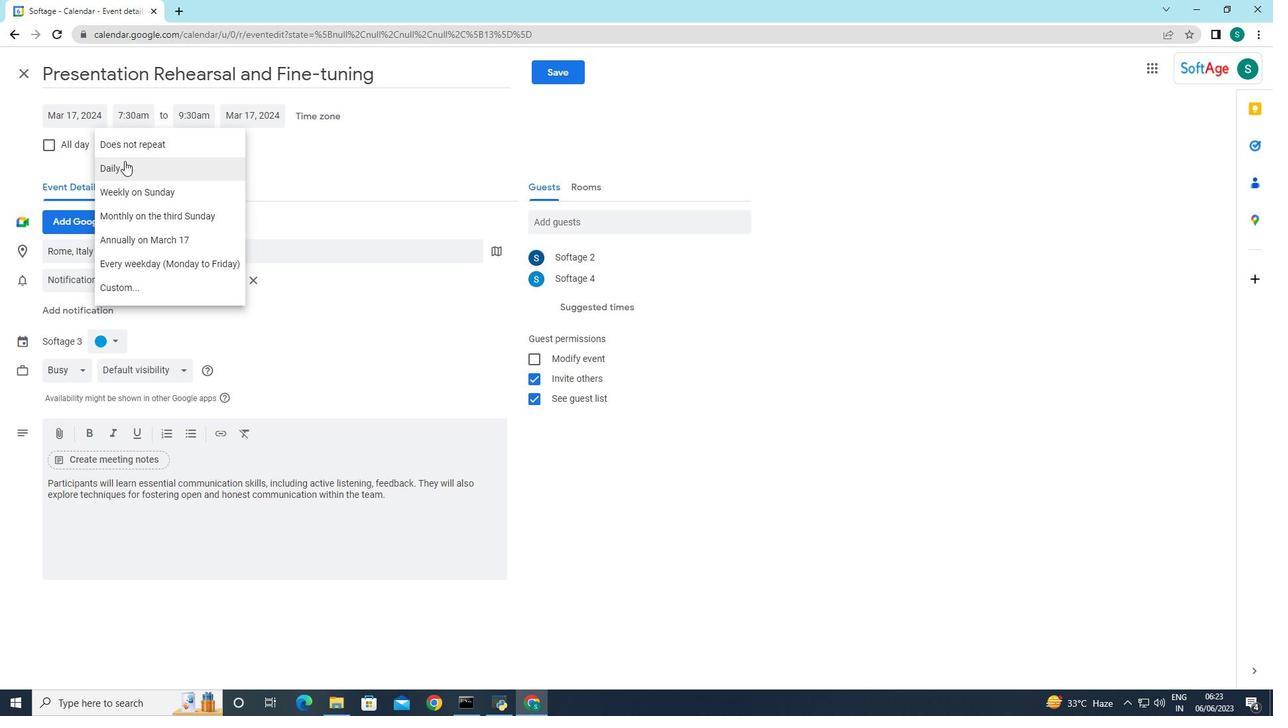 
Action: Mouse pressed left at (124, 165)
Screenshot: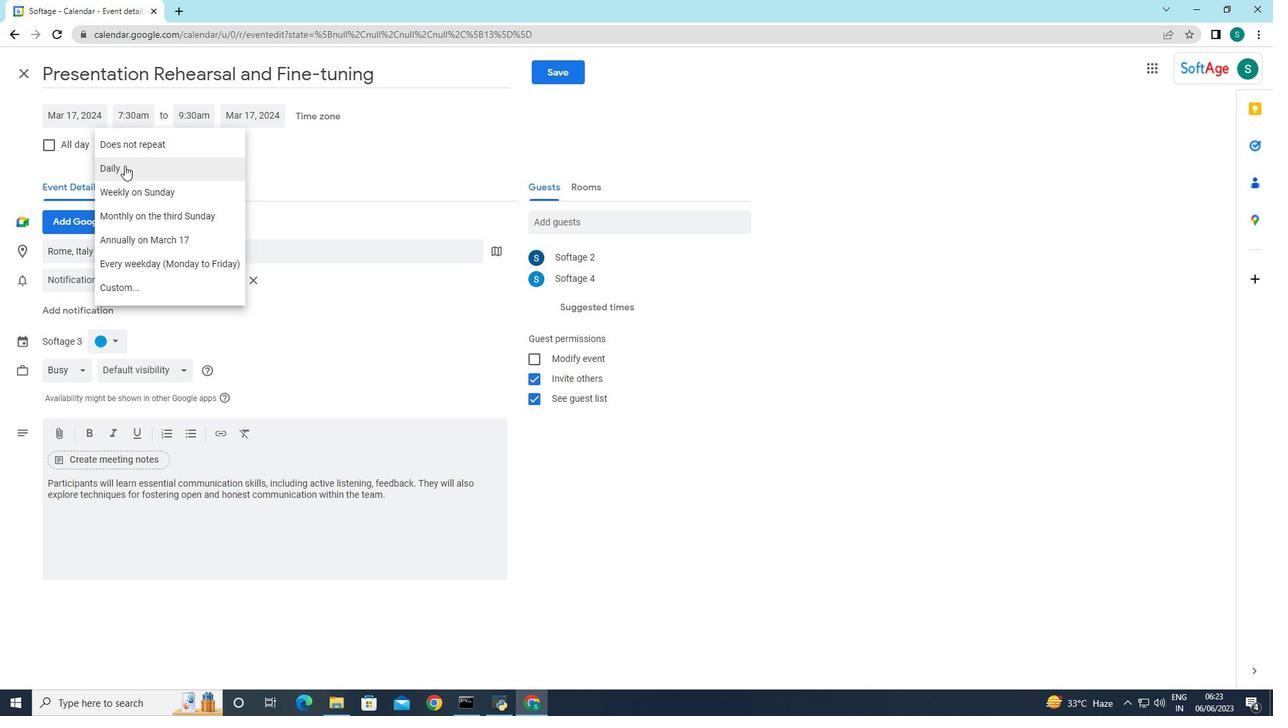 
Action: Mouse moved to (543, 69)
Screenshot: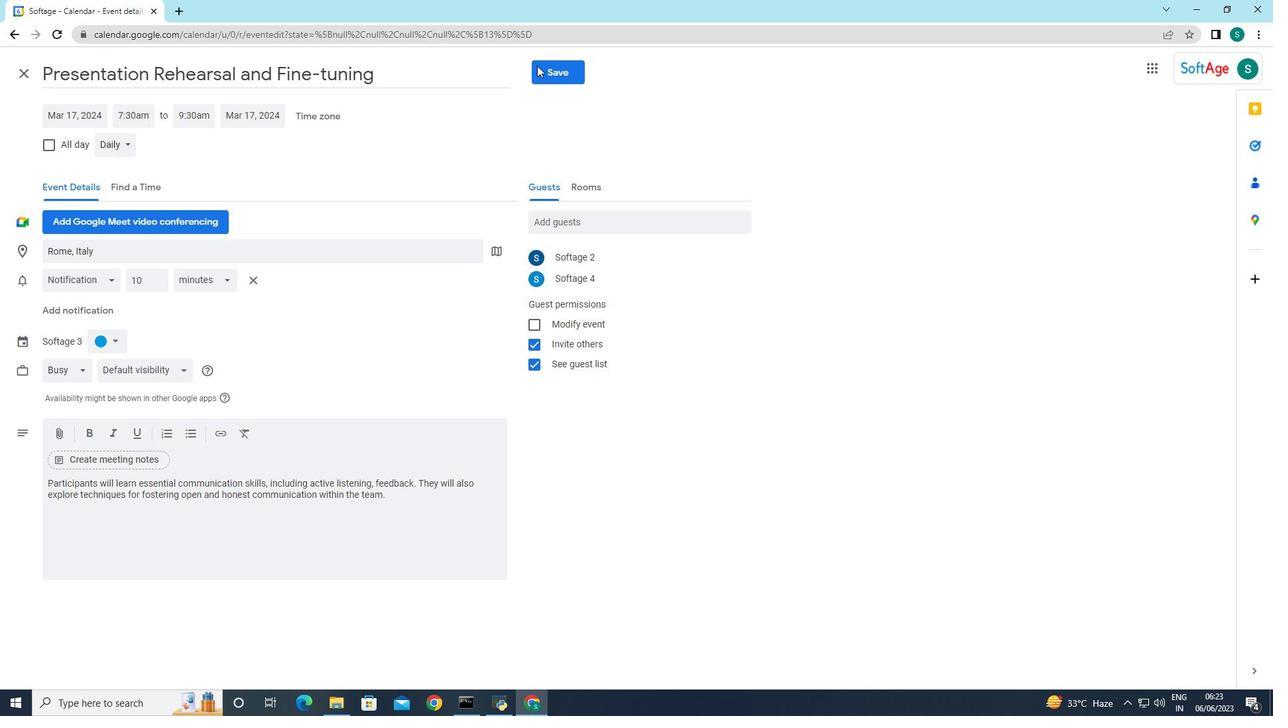 
Action: Mouse pressed left at (543, 69)
Screenshot: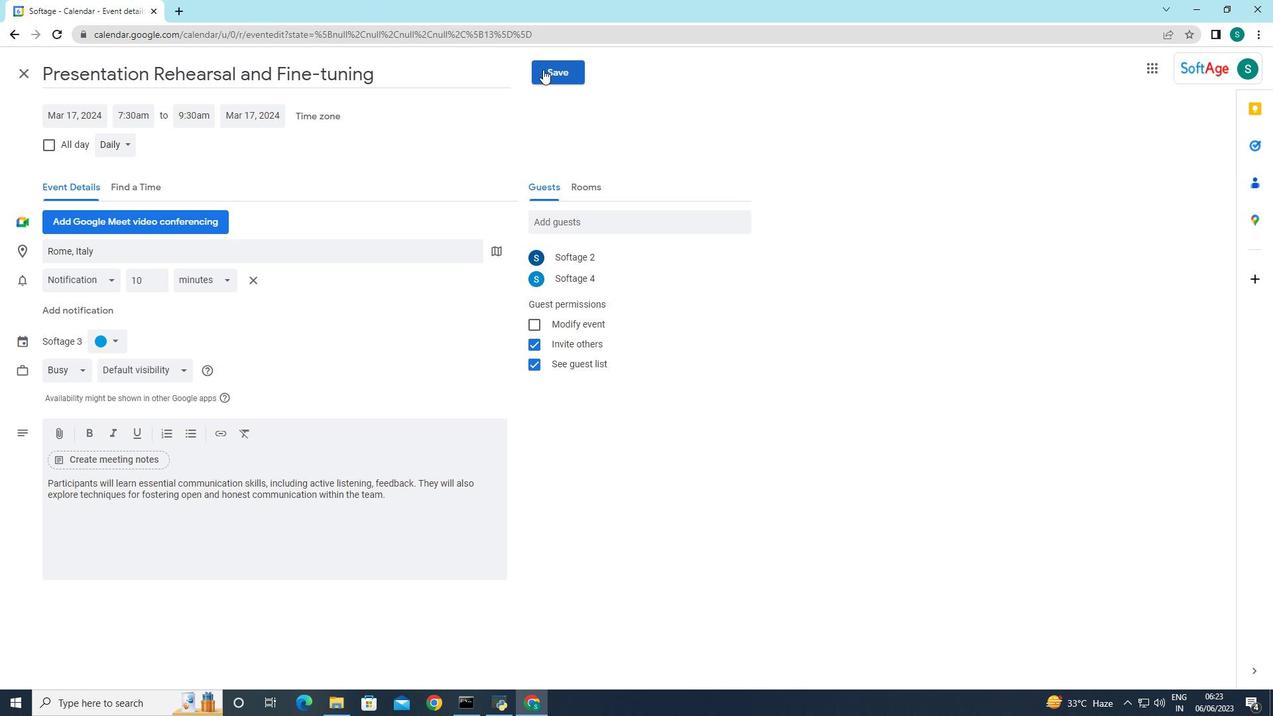 
Action: Mouse moved to (762, 404)
Screenshot: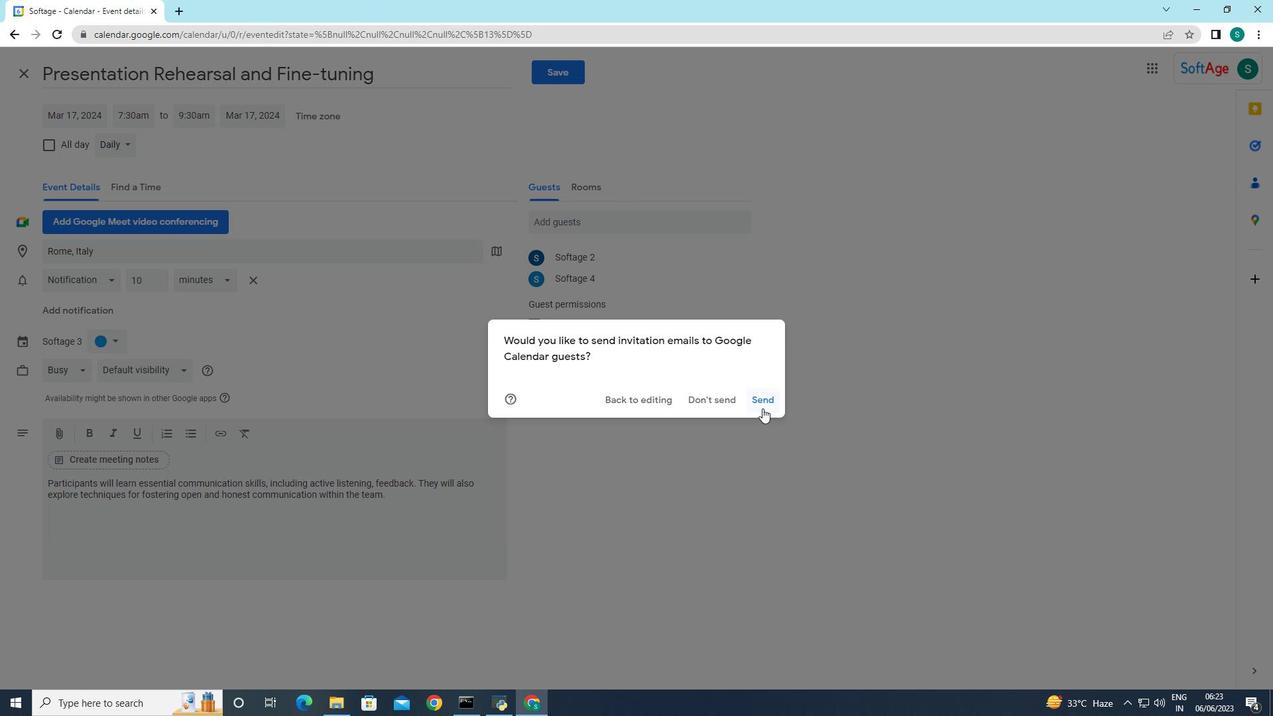 
Action: Mouse pressed left at (762, 404)
Screenshot: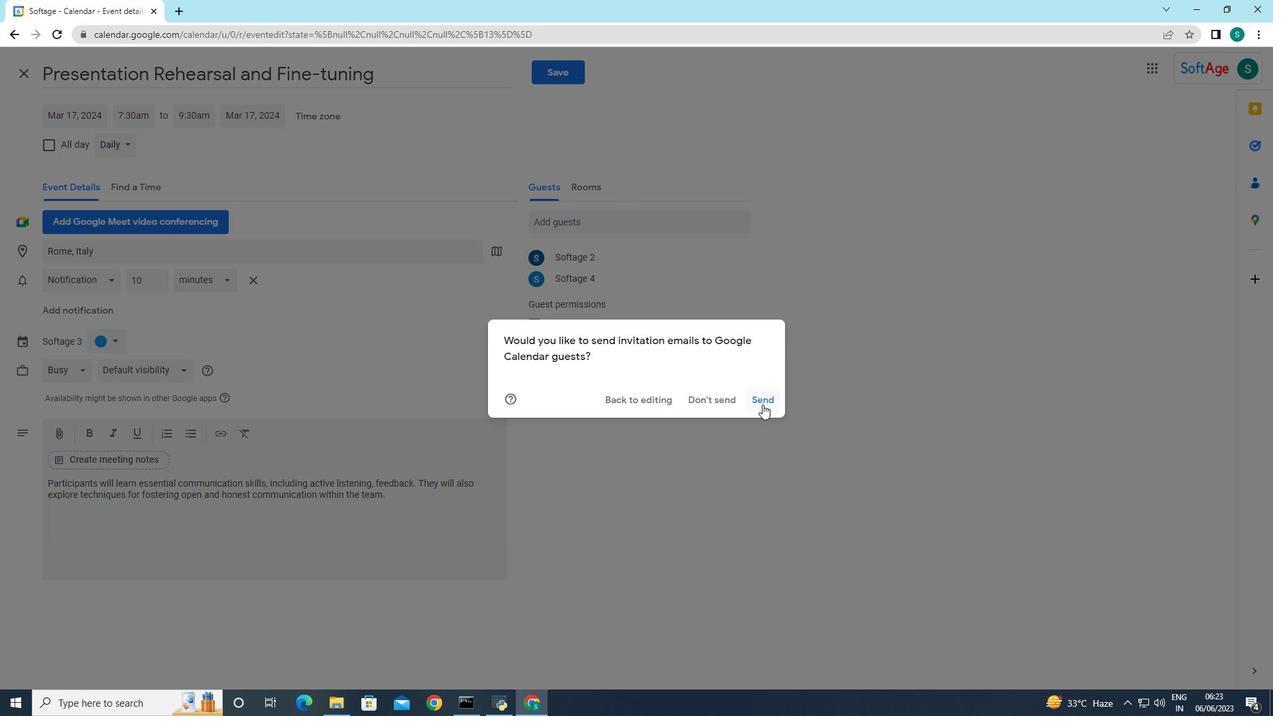 
